 Task: Use indoor maps to help me locate the AMC River East 21 theater within Streeterville.
Action: Key pressed treet
Screenshot: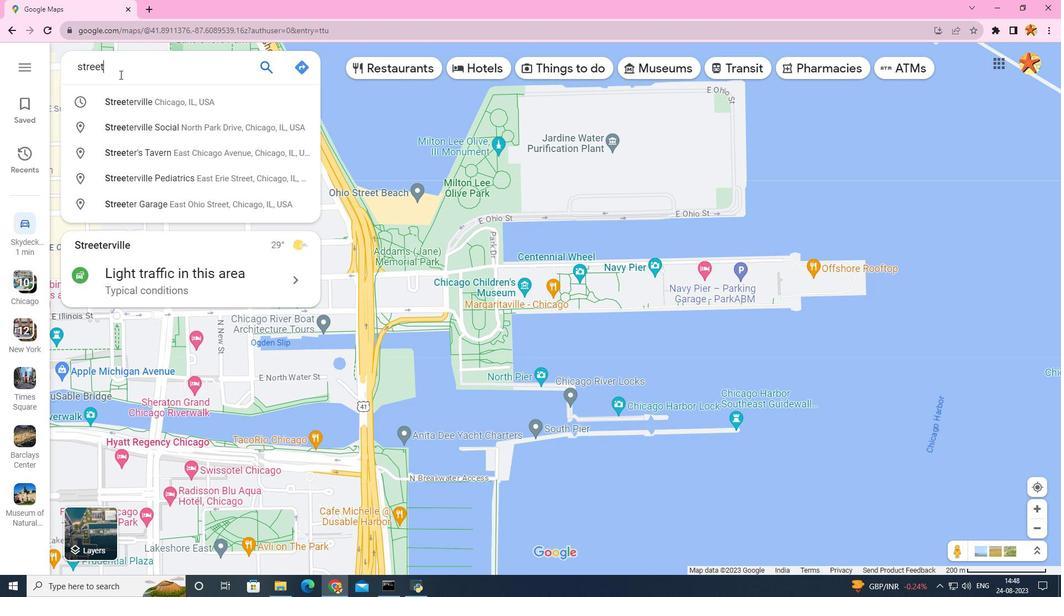 
Action: Mouse moved to (153, 110)
Screenshot: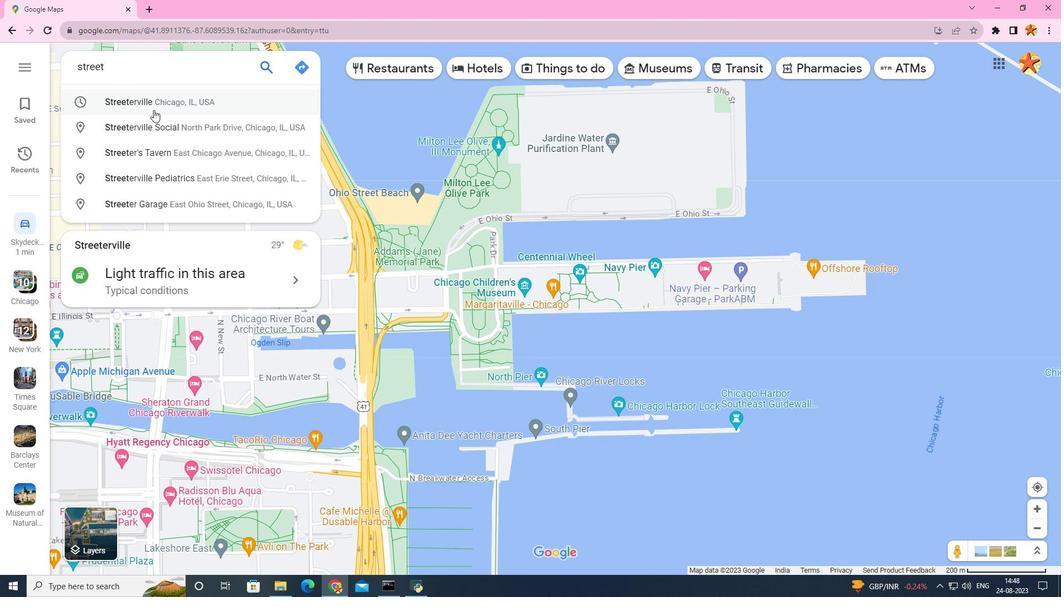 
Action: Mouse pressed left at (153, 110)
Screenshot: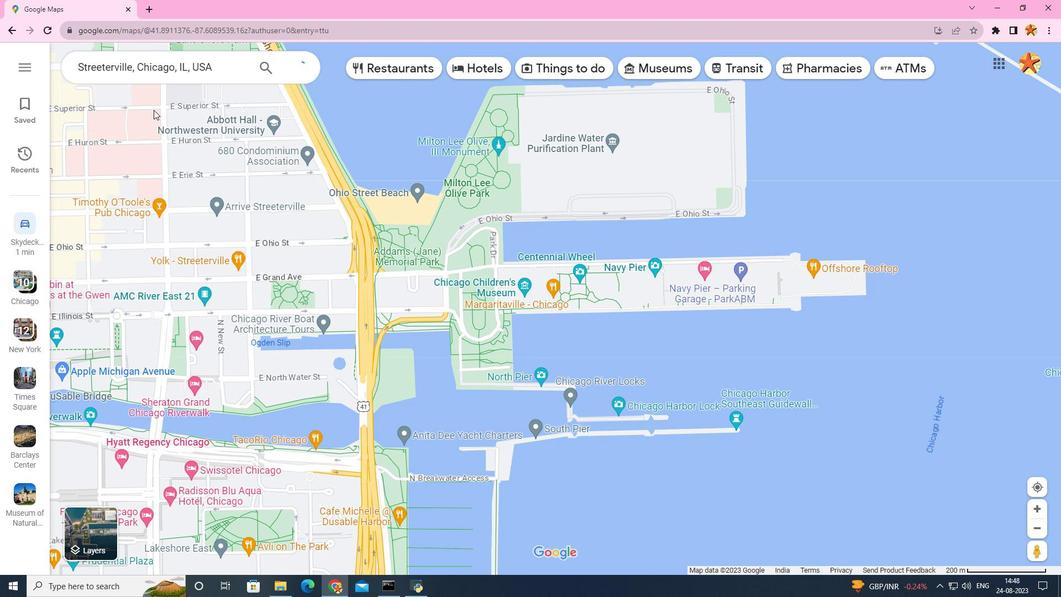 
Action: Mouse moved to (198, 380)
Screenshot: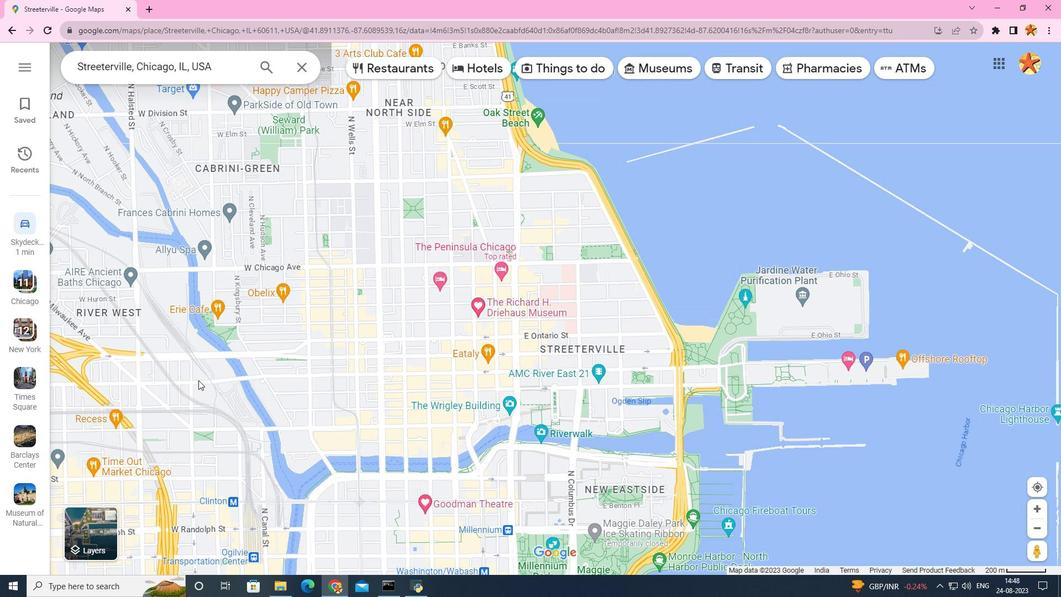 
Action: Mouse scrolled (198, 379) with delta (0, 0)
Screenshot: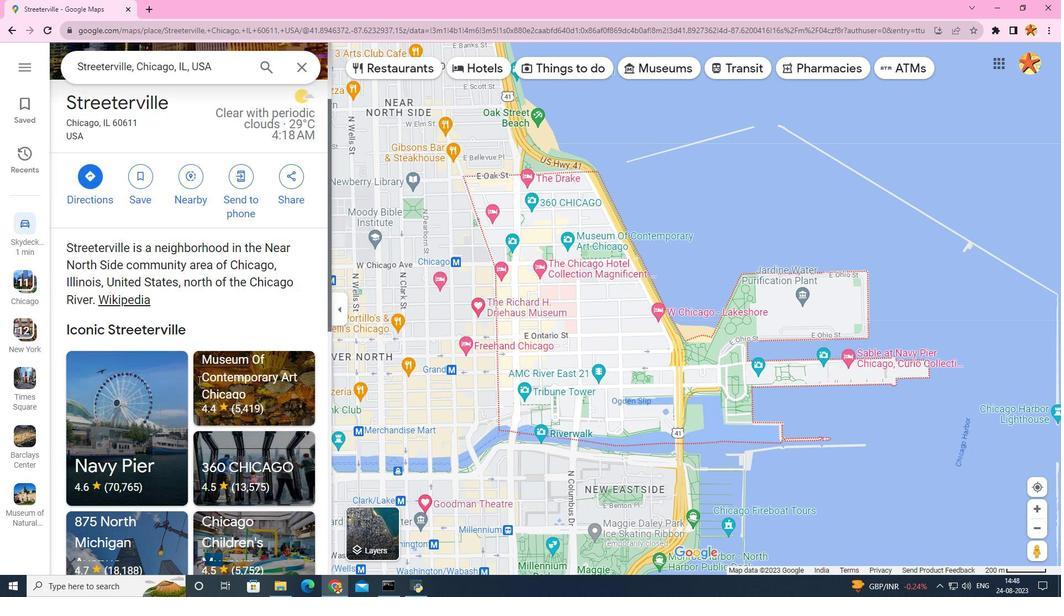 
Action: Mouse scrolled (198, 379) with delta (0, 0)
Screenshot: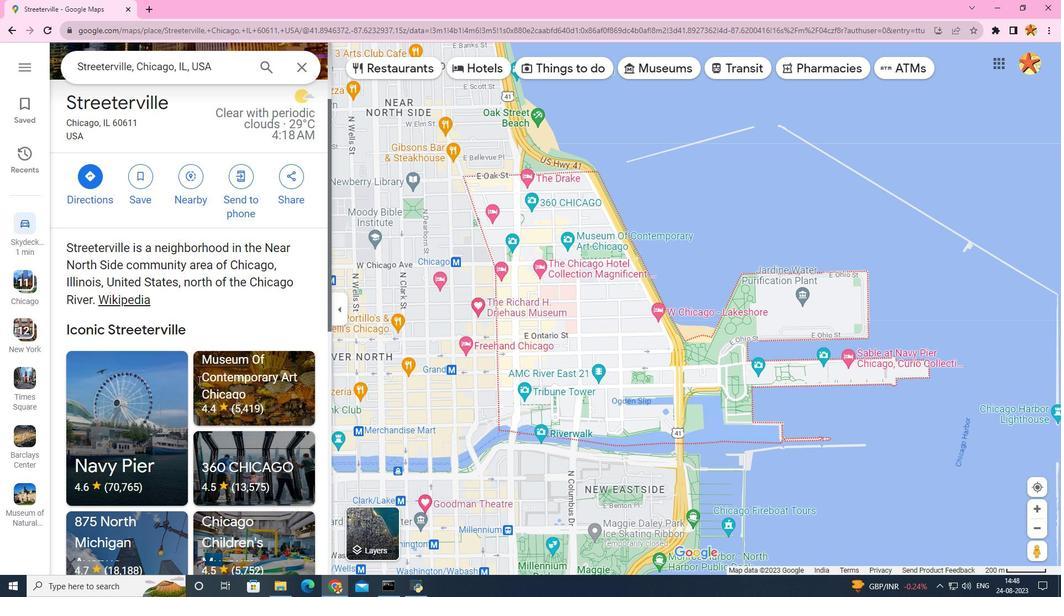 
Action: Mouse scrolled (198, 379) with delta (0, 0)
Screenshot: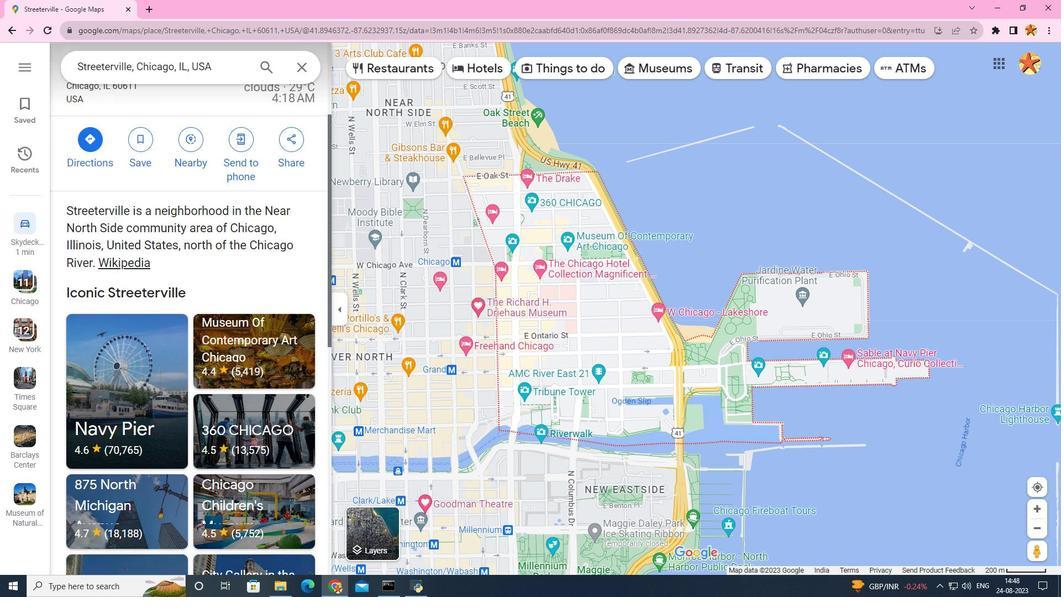 
Action: Mouse scrolled (198, 379) with delta (0, 0)
Screenshot: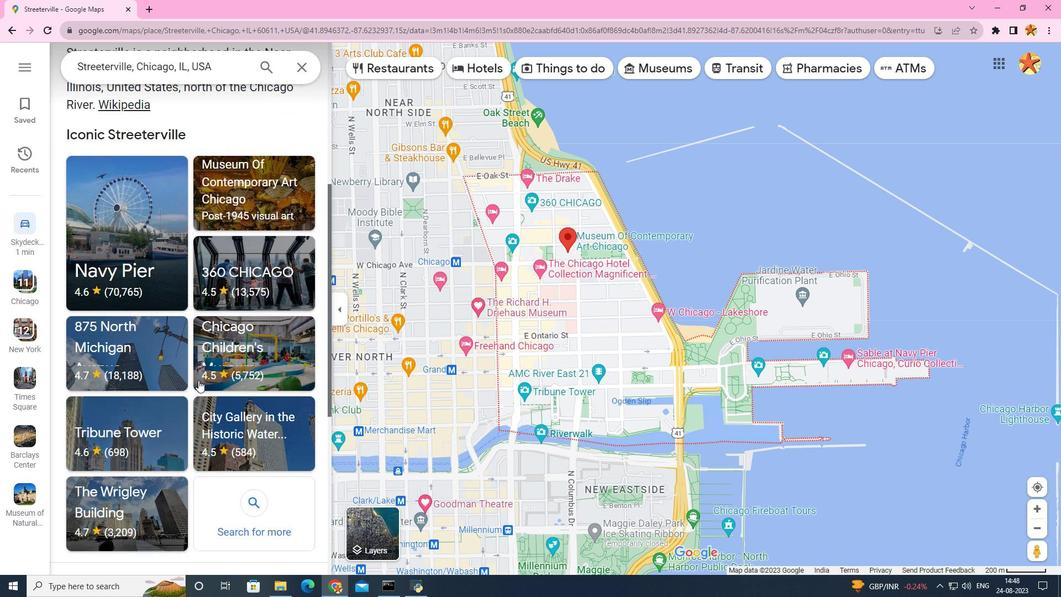
Action: Mouse scrolled (198, 379) with delta (0, 0)
Screenshot: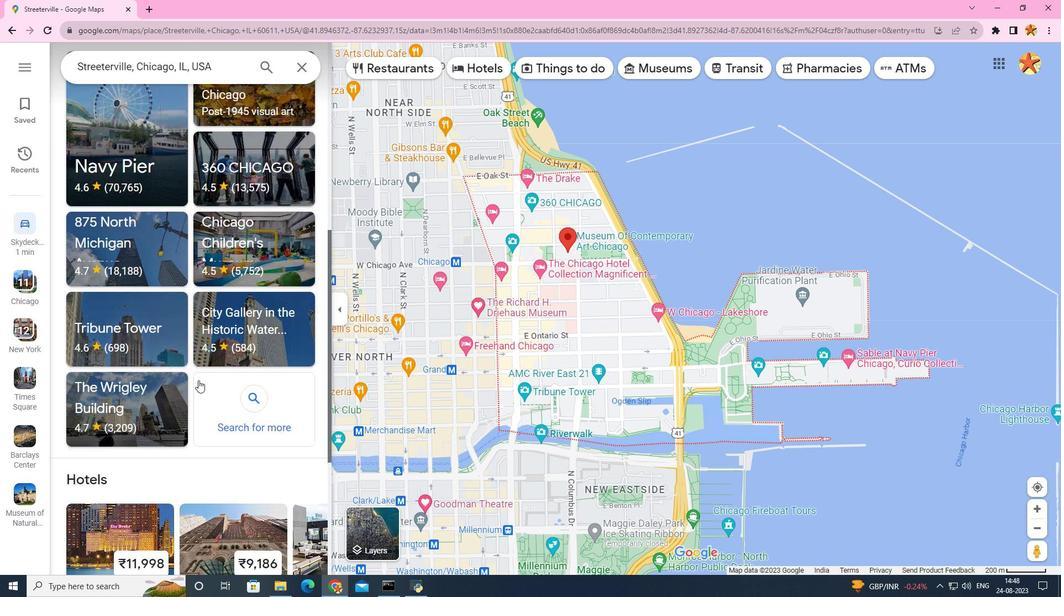 
Action: Mouse scrolled (198, 379) with delta (0, 0)
Screenshot: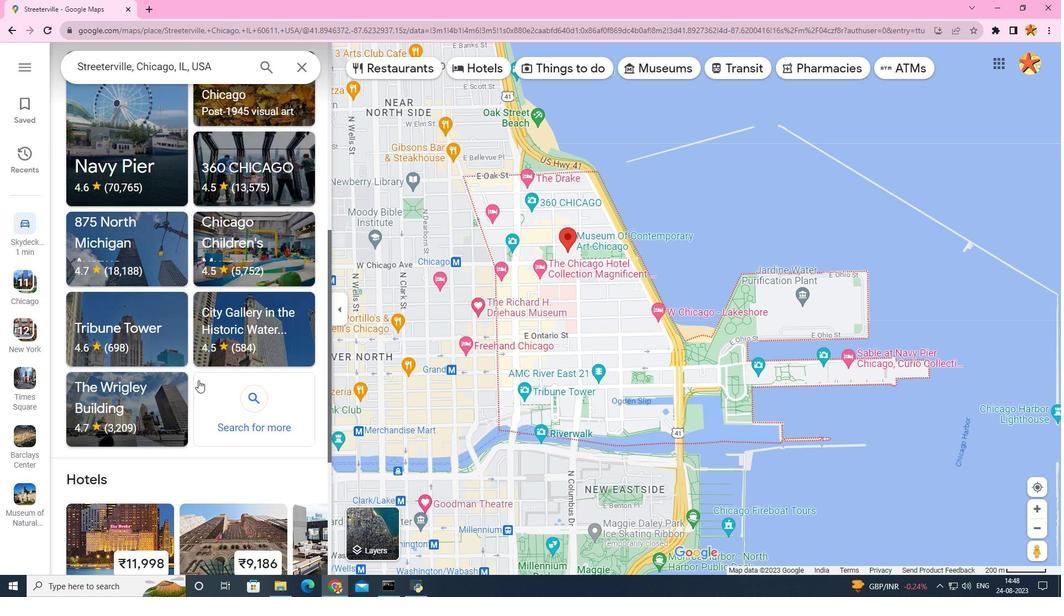 
Action: Mouse scrolled (198, 379) with delta (0, 0)
Screenshot: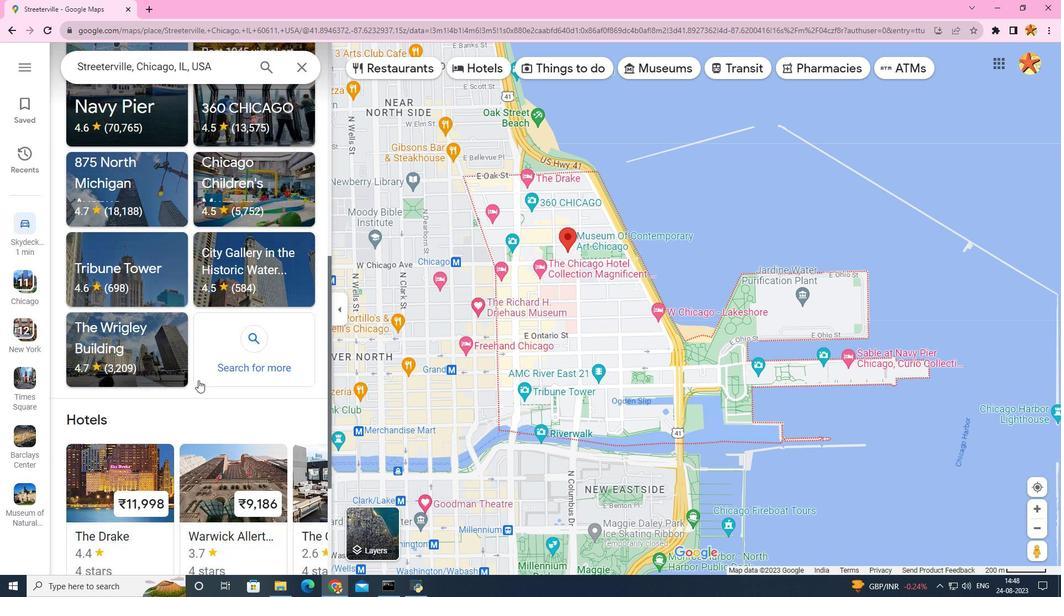 
Action: Mouse scrolled (198, 379) with delta (0, 0)
Screenshot: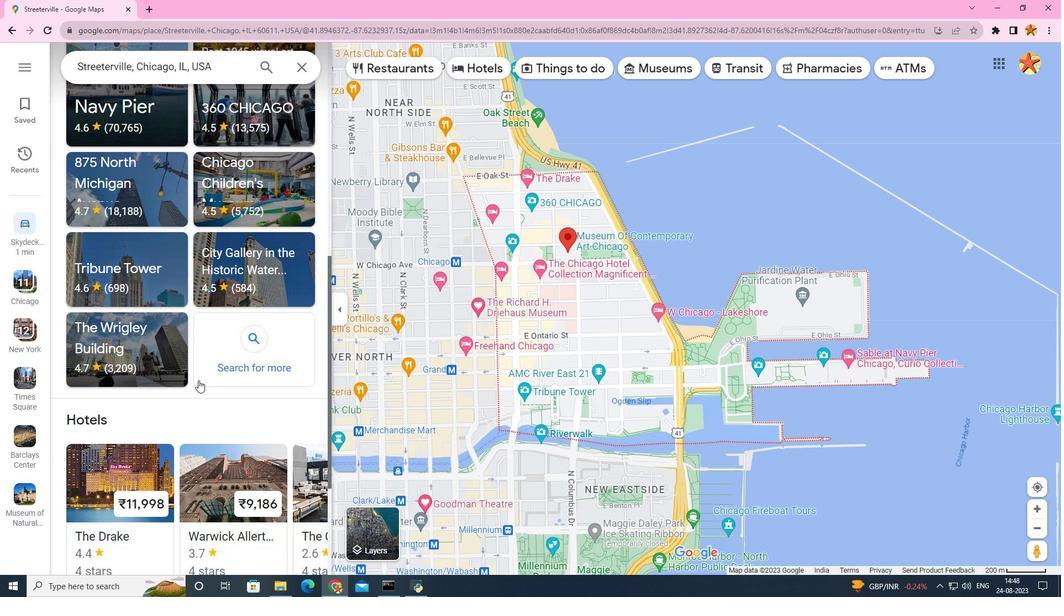 
Action: Mouse scrolled (198, 379) with delta (0, 0)
Screenshot: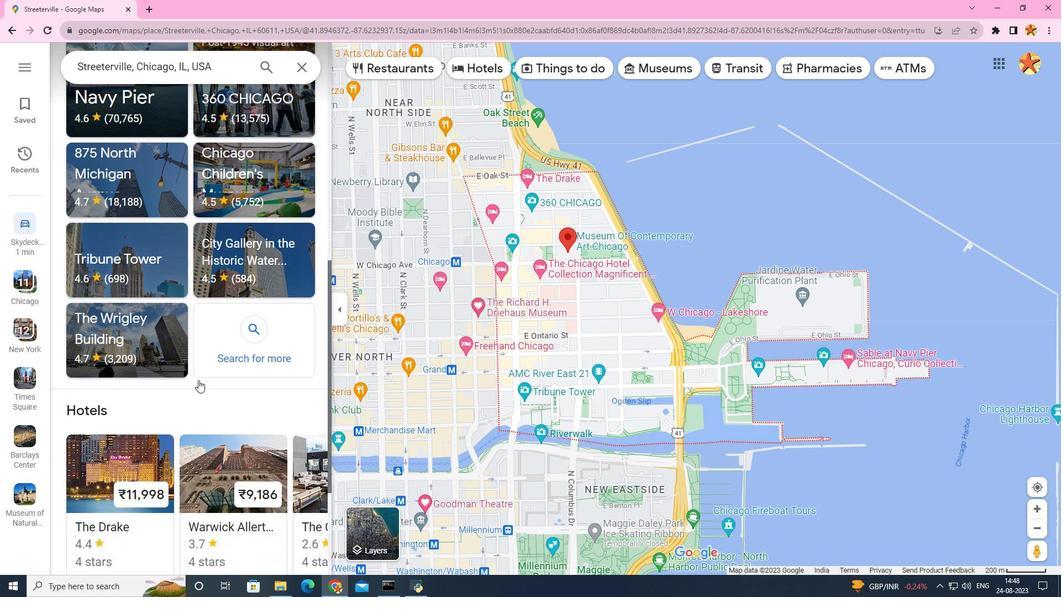 
Action: Mouse scrolled (198, 379) with delta (0, 0)
Screenshot: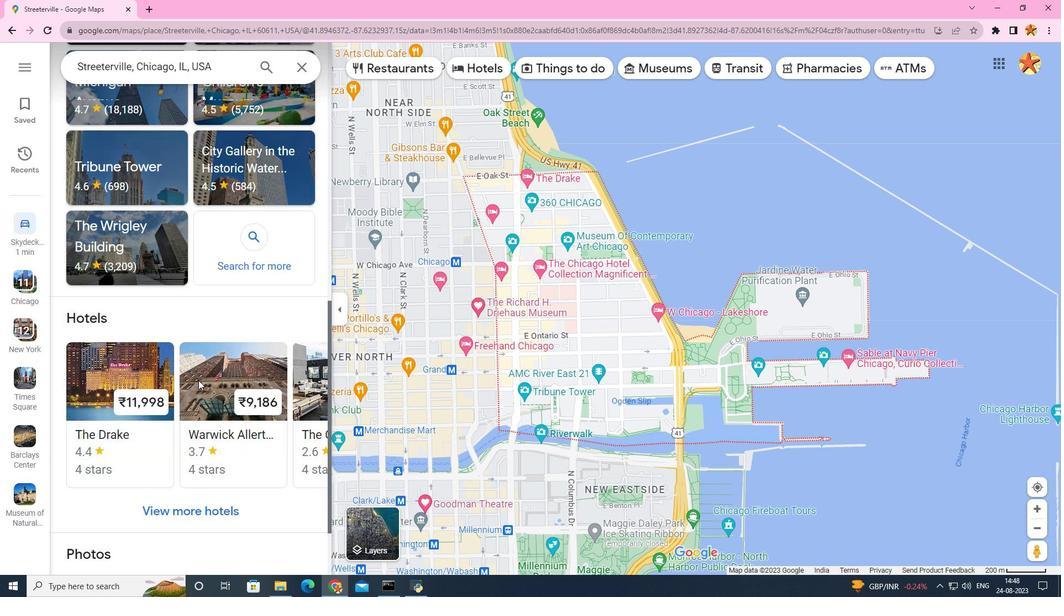 
Action: Mouse scrolled (198, 379) with delta (0, 0)
Screenshot: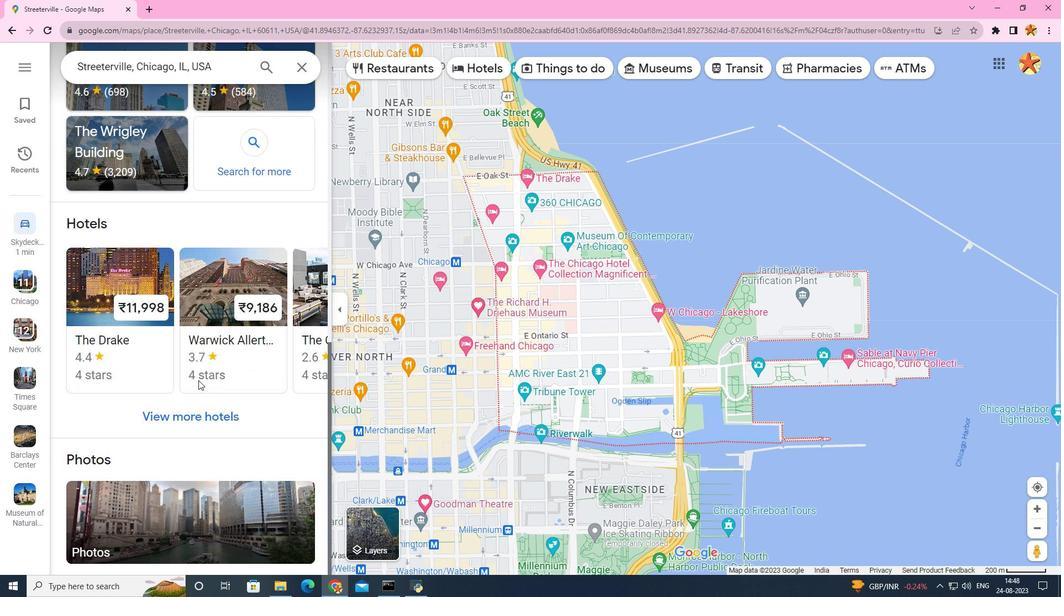 
Action: Mouse scrolled (198, 379) with delta (0, 0)
Screenshot: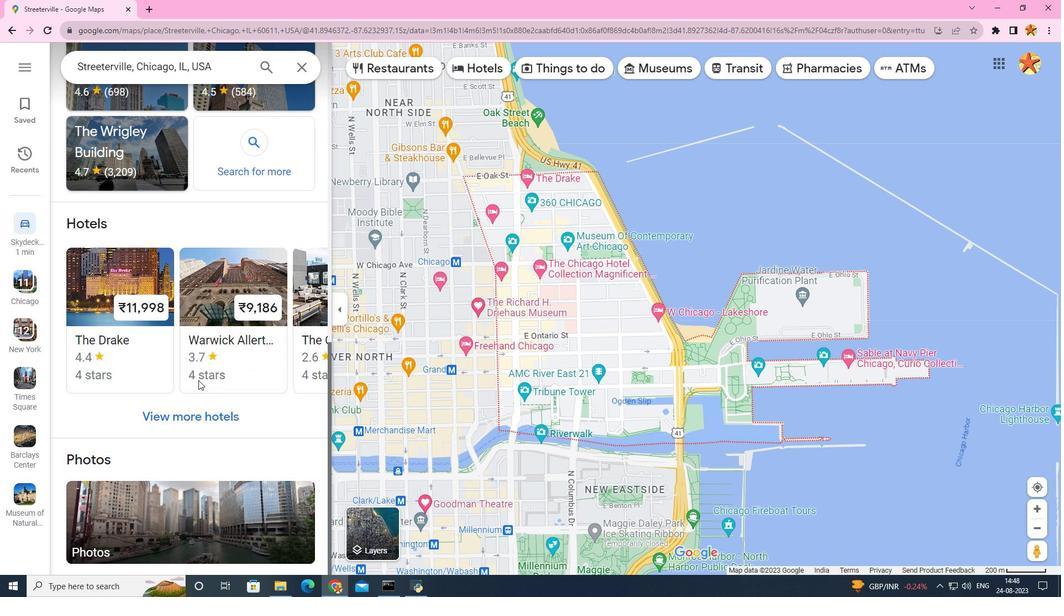 
Action: Mouse scrolled (198, 379) with delta (0, 0)
Screenshot: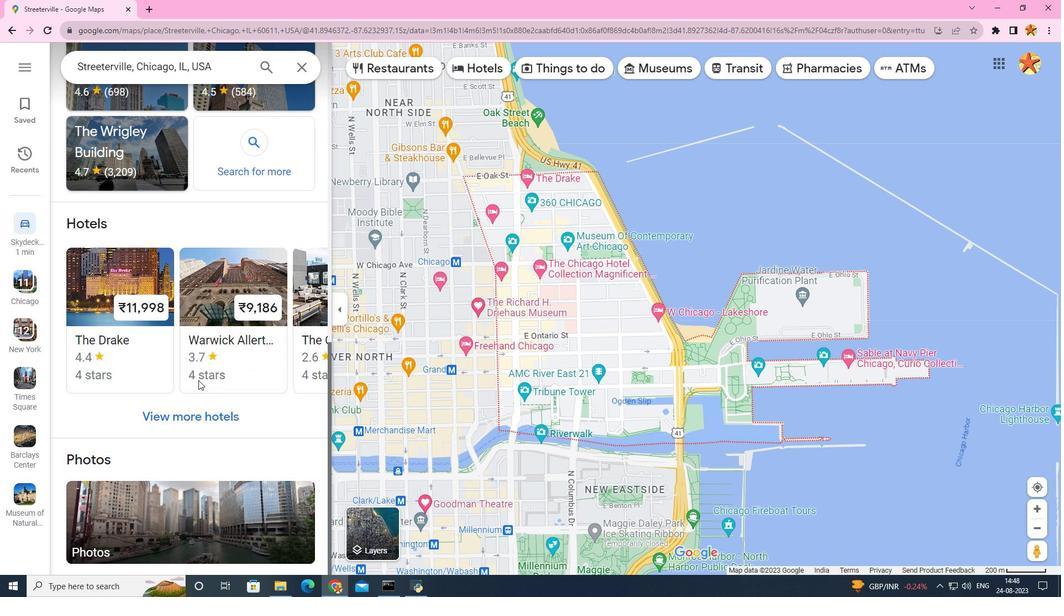 
Action: Mouse scrolled (198, 379) with delta (0, 0)
Screenshot: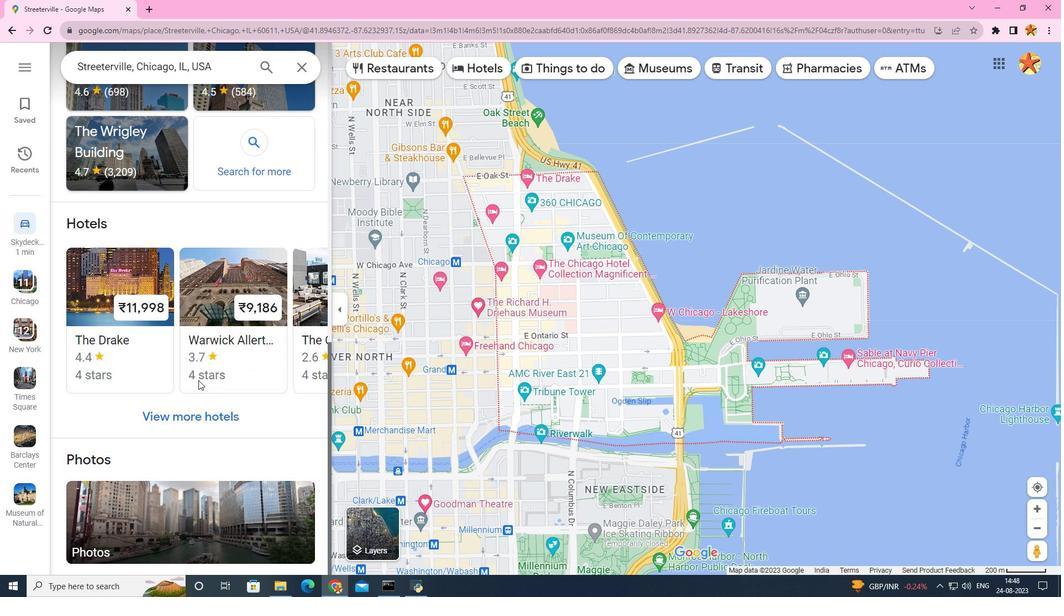 
Action: Mouse scrolled (198, 379) with delta (0, 0)
Screenshot: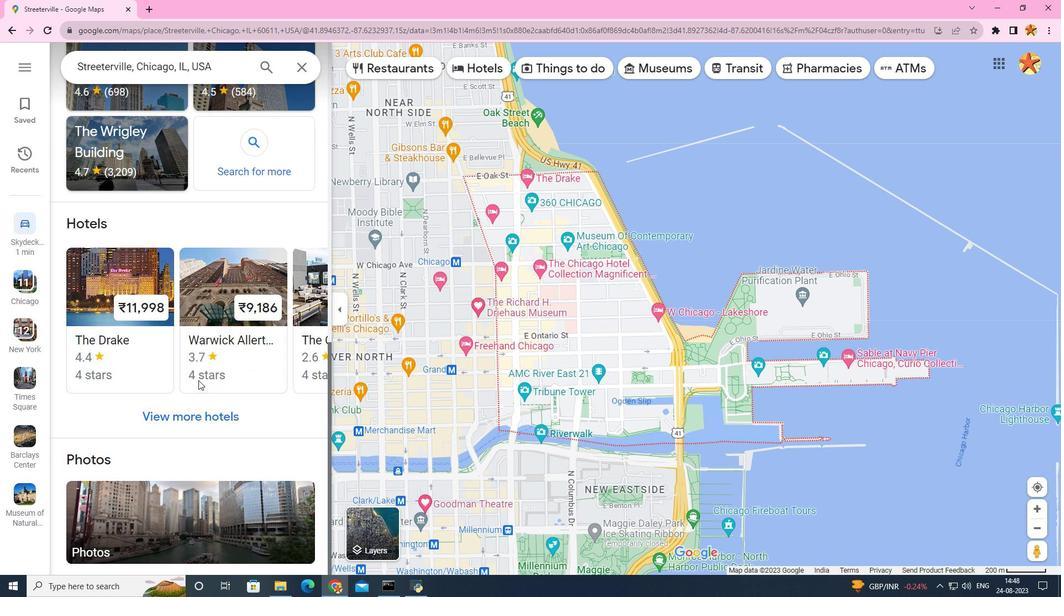 
Action: Mouse scrolled (198, 379) with delta (0, 0)
Screenshot: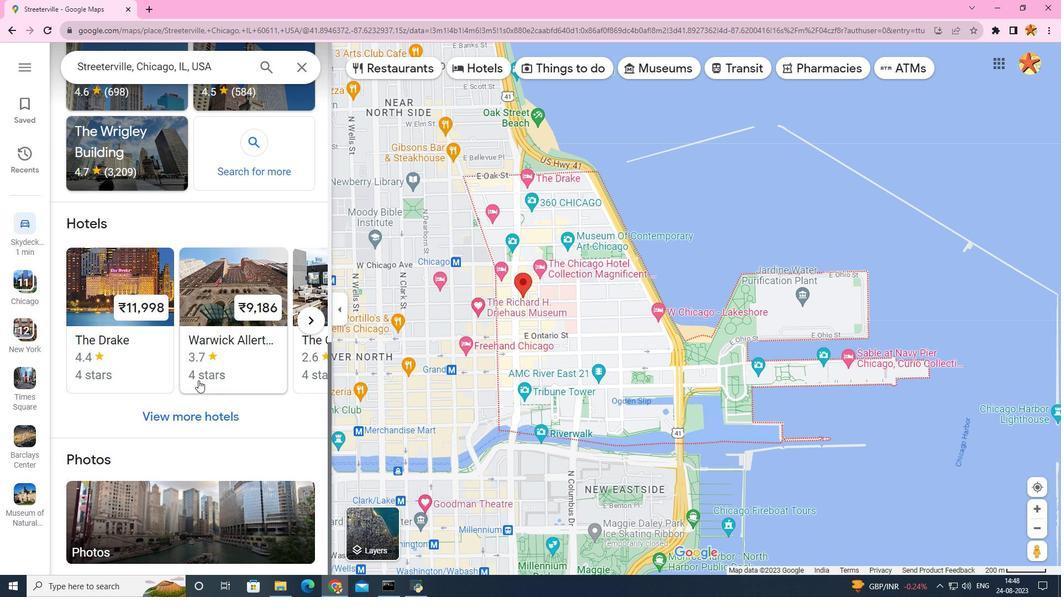 
Action: Mouse scrolled (198, 379) with delta (0, 0)
Screenshot: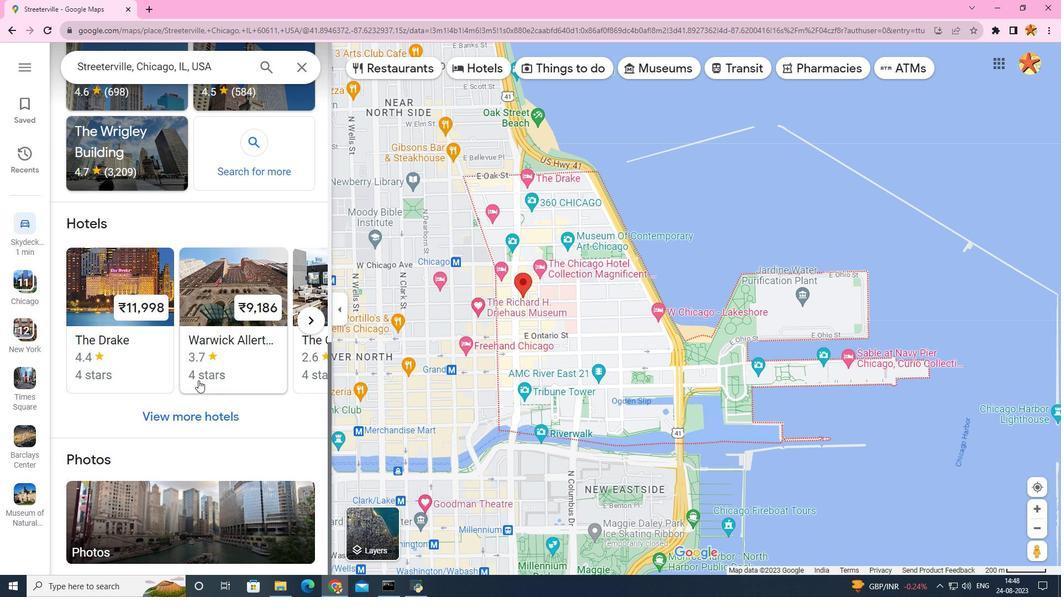 
Action: Mouse scrolled (198, 379) with delta (0, 0)
Screenshot: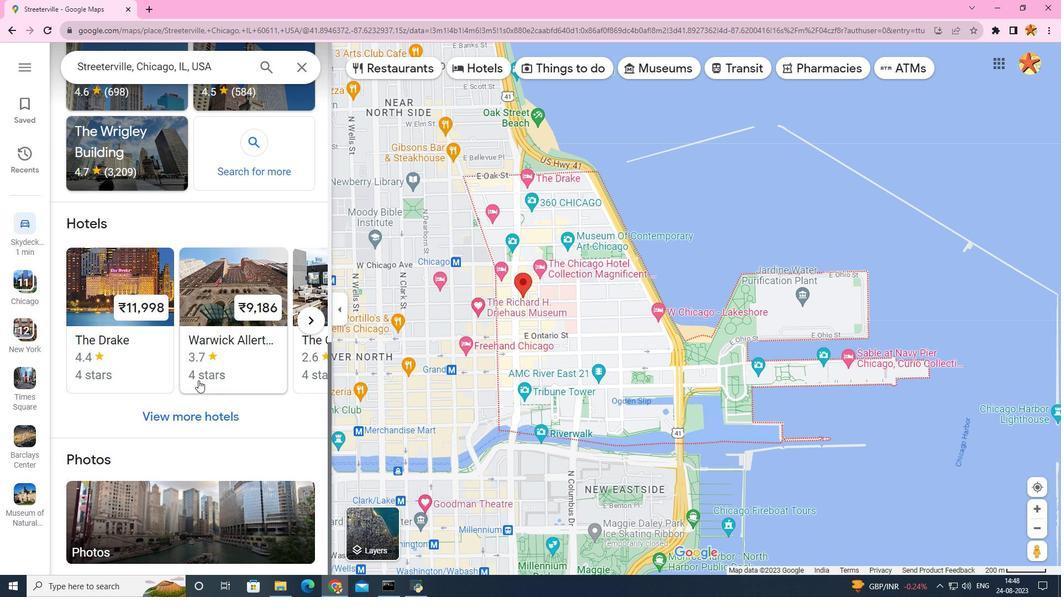 
Action: Mouse scrolled (198, 379) with delta (0, 0)
Screenshot: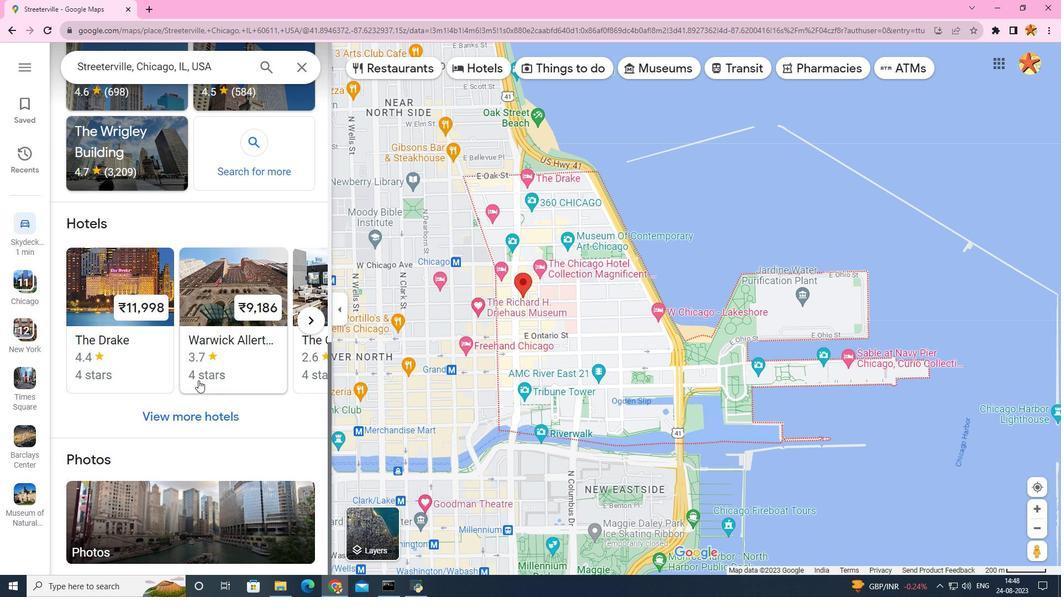 
Action: Mouse scrolled (198, 379) with delta (0, 0)
Screenshot: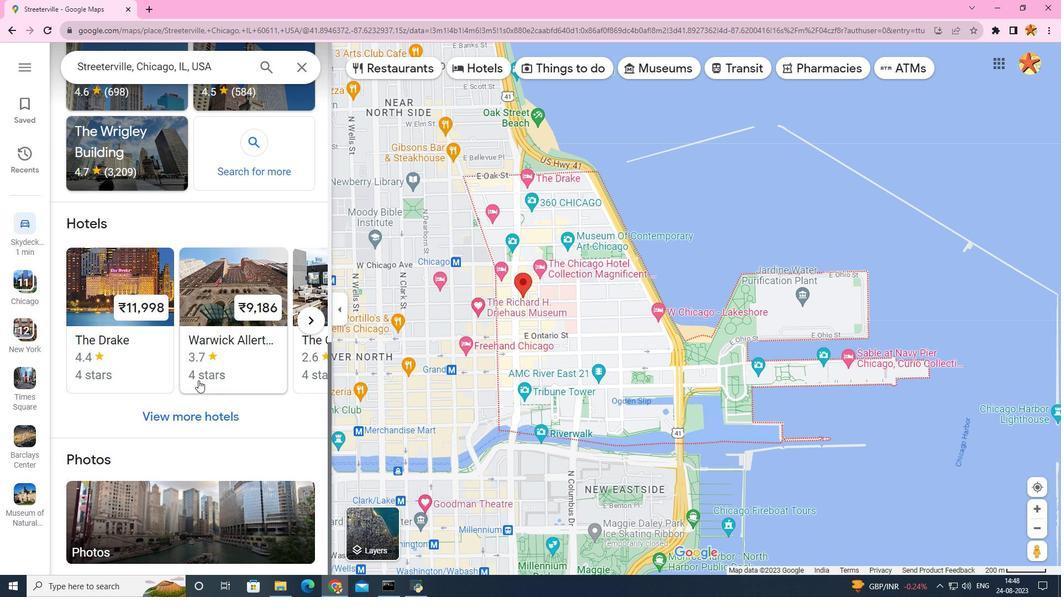 
Action: Mouse scrolled (198, 379) with delta (0, 0)
Screenshot: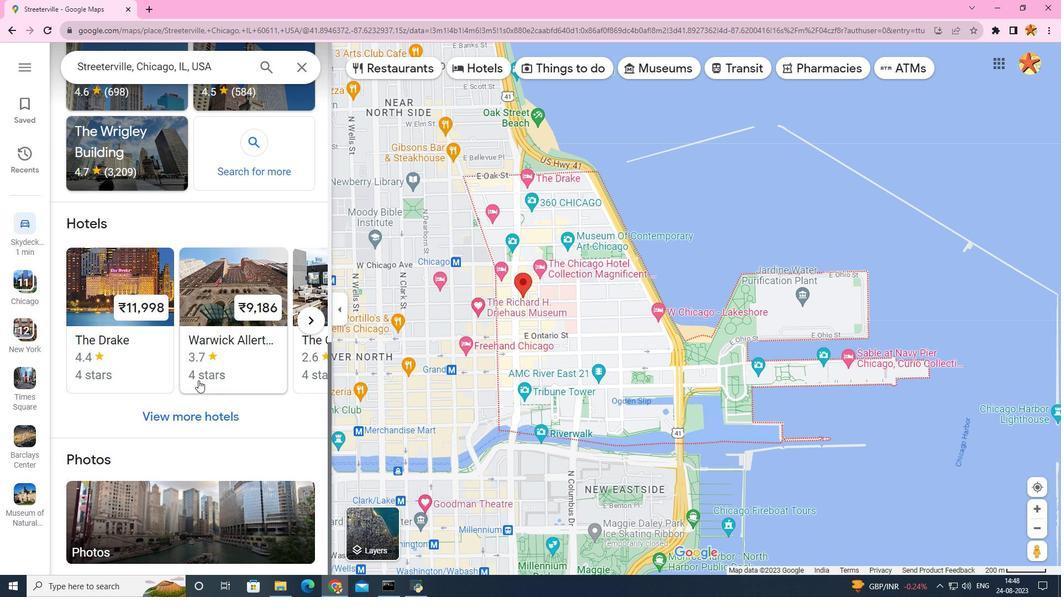 
Action: Mouse scrolled (198, 379) with delta (0, 0)
Screenshot: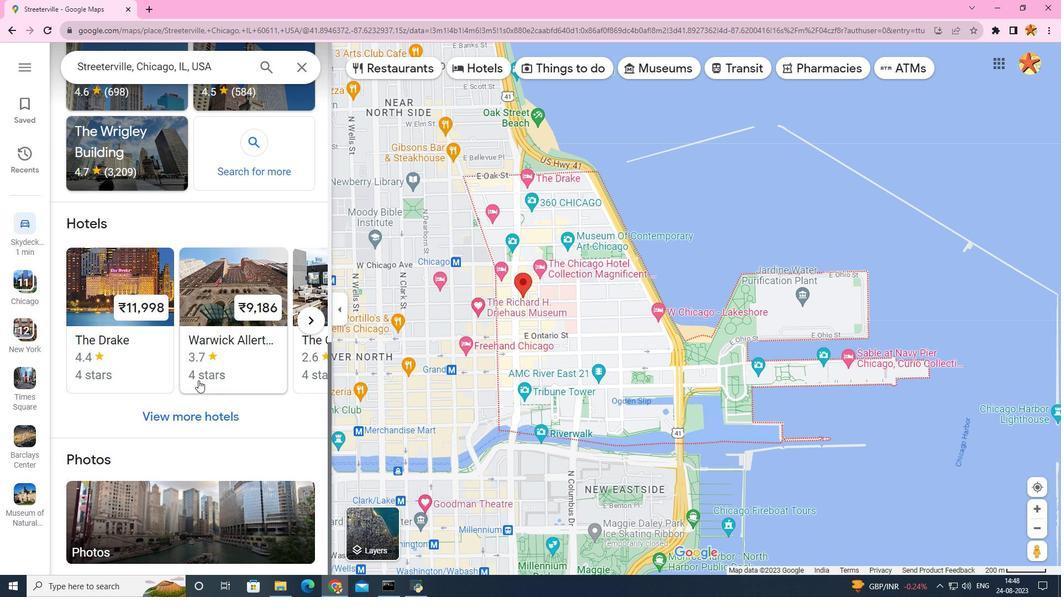 
Action: Mouse scrolled (198, 379) with delta (0, 0)
Screenshot: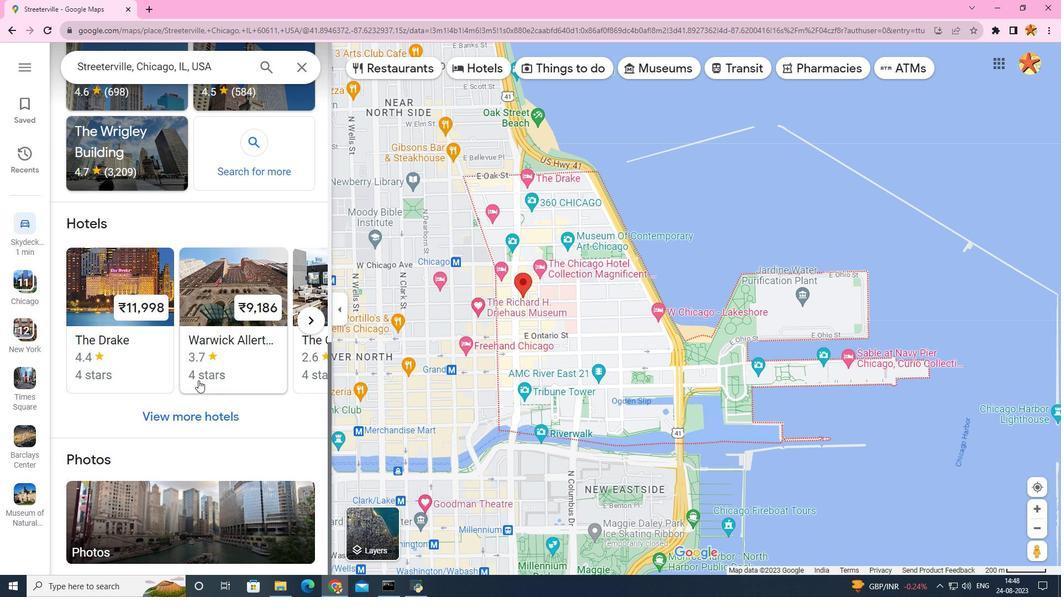 
Action: Mouse scrolled (198, 379) with delta (0, 0)
Screenshot: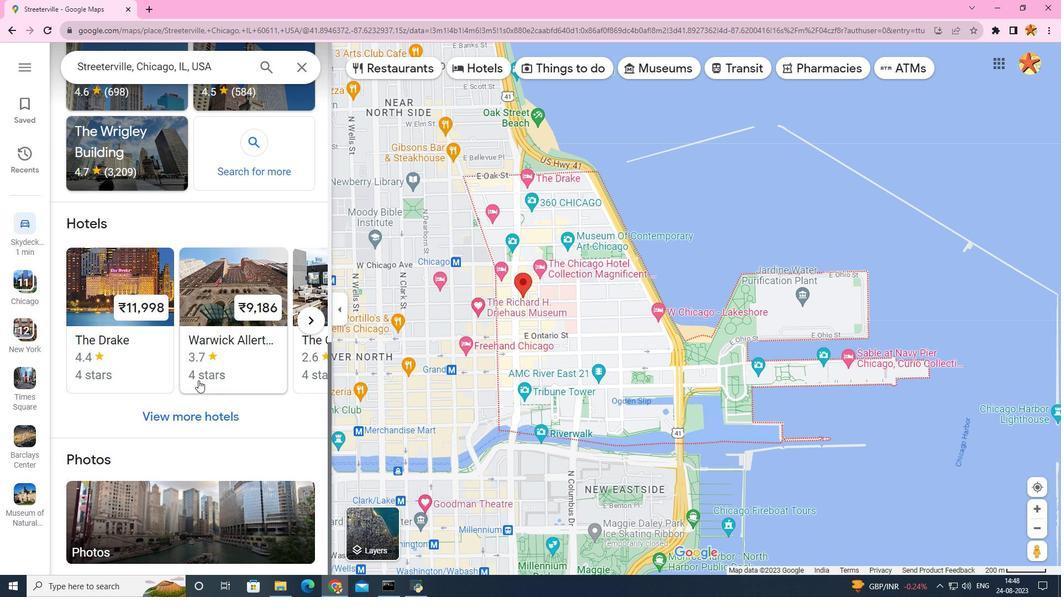 
Action: Mouse scrolled (198, 379) with delta (0, 0)
Screenshot: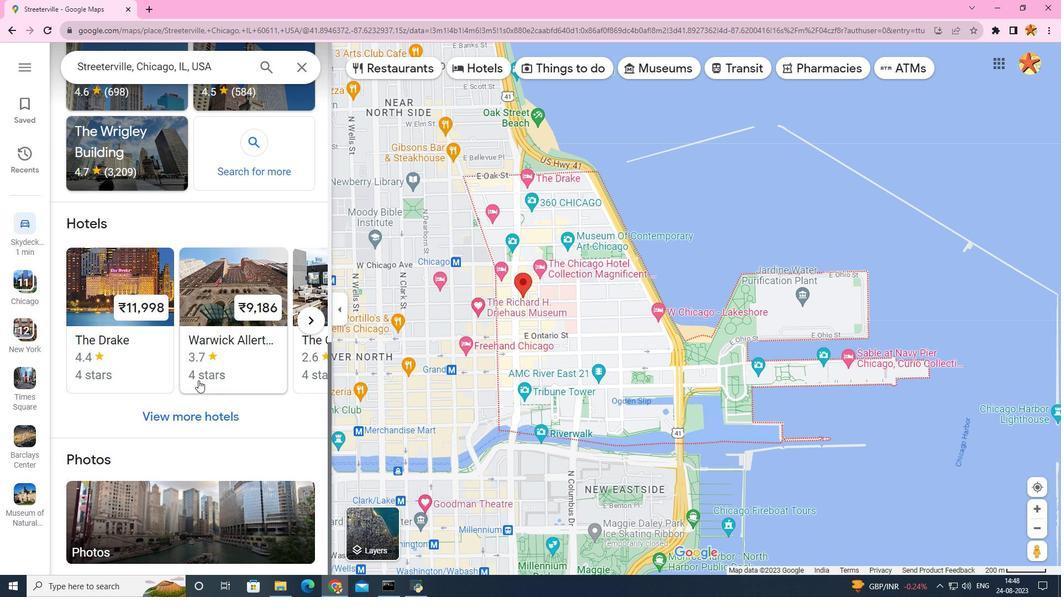 
Action: Mouse scrolled (198, 379) with delta (0, 0)
Screenshot: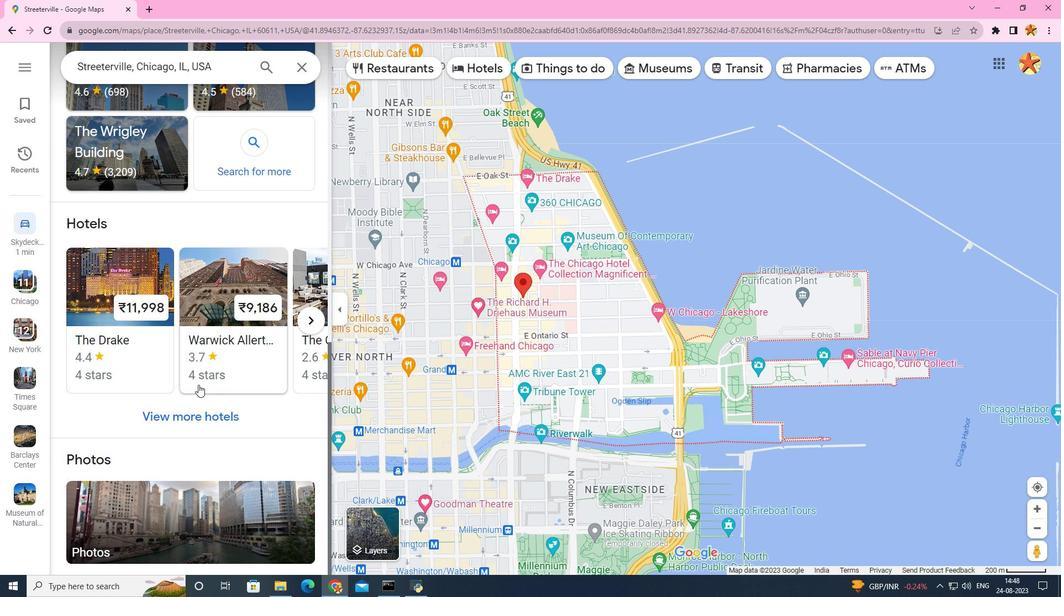 
Action: Mouse moved to (221, 468)
Screenshot: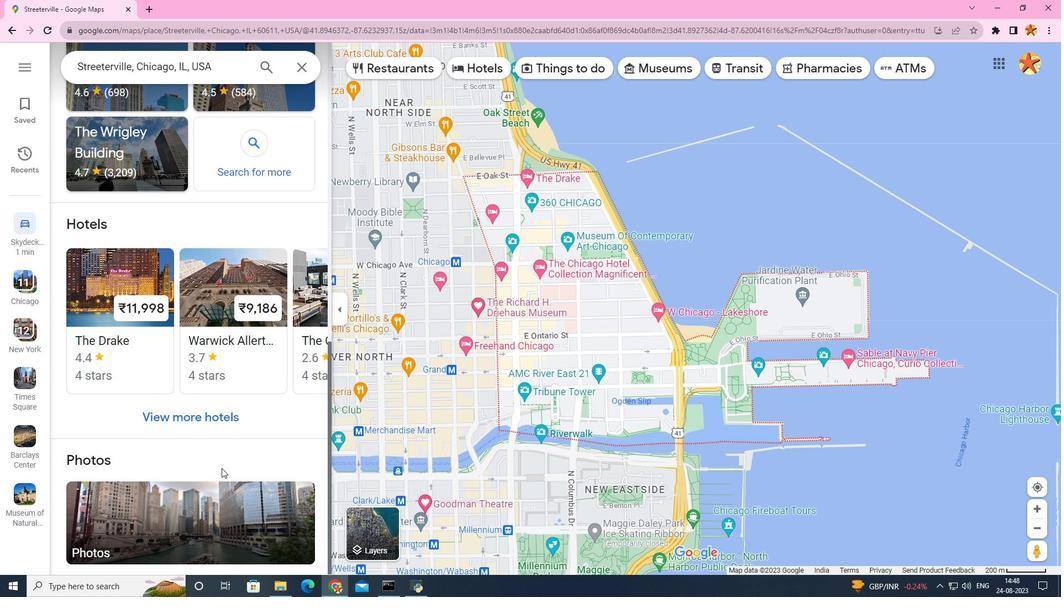 
Action: Mouse scrolled (221, 468) with delta (0, 0)
Screenshot: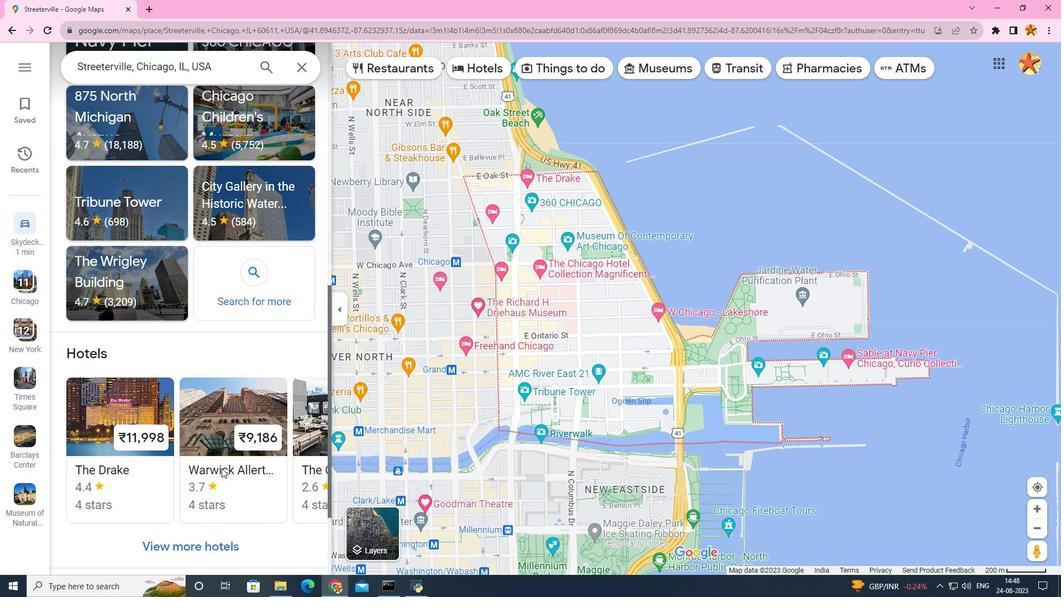 
Action: Mouse scrolled (221, 468) with delta (0, 0)
Screenshot: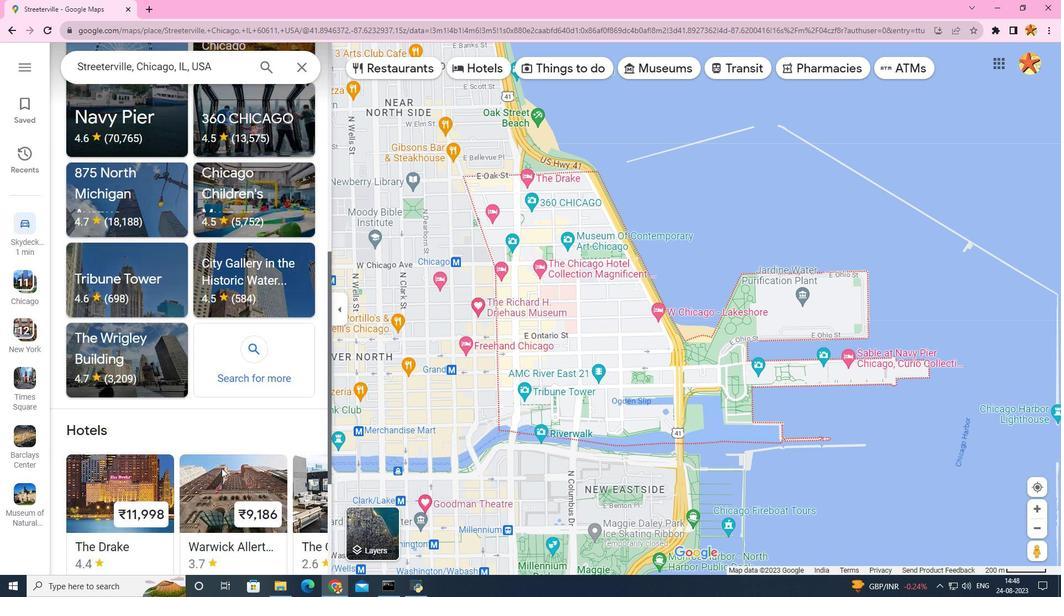 
Action: Mouse scrolled (221, 468) with delta (0, 0)
Screenshot: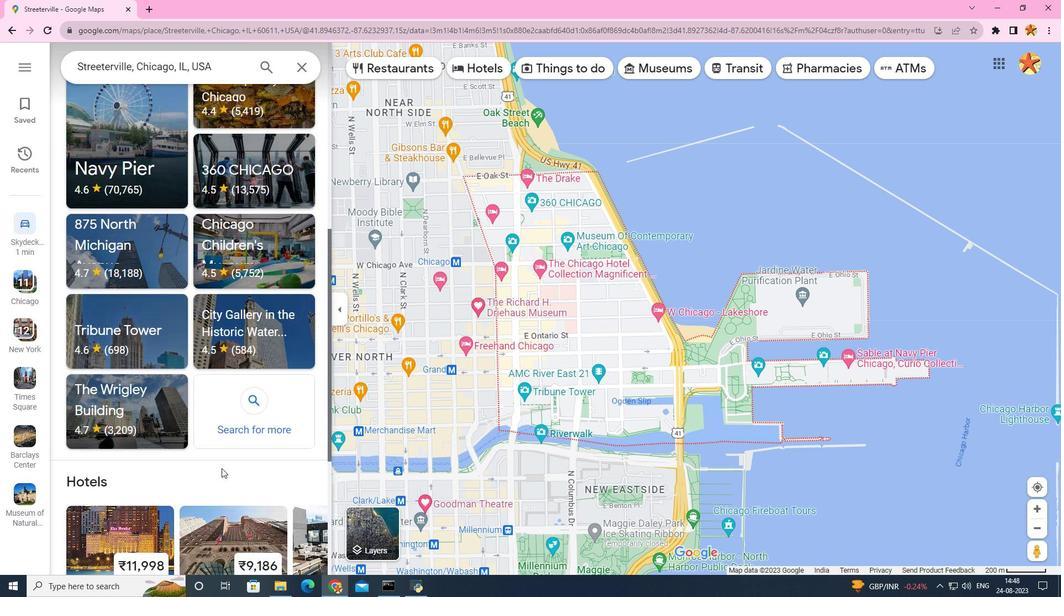 
Action: Mouse scrolled (221, 468) with delta (0, 0)
Screenshot: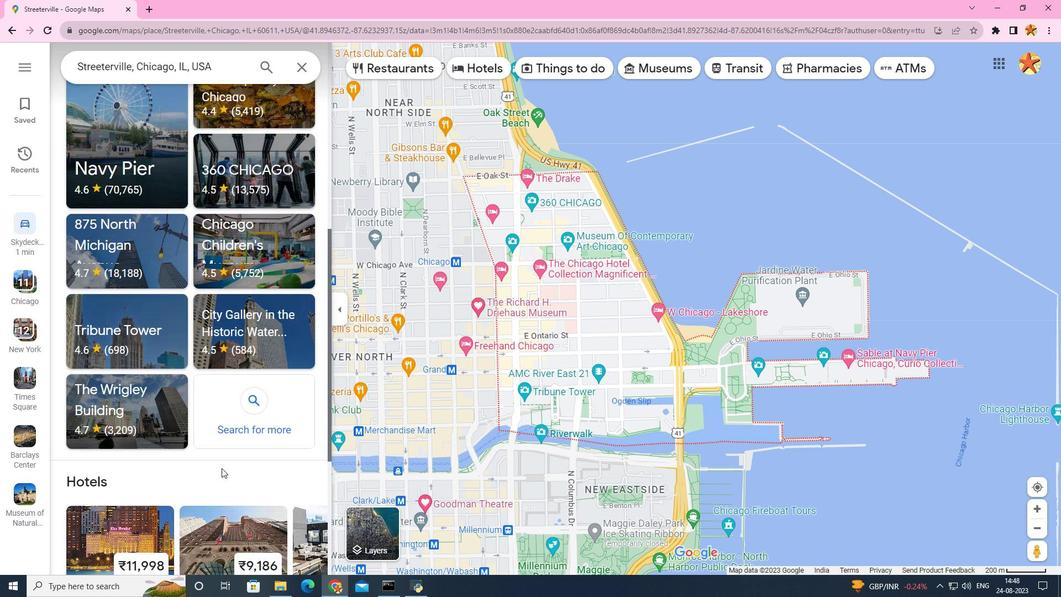 
Action: Mouse scrolled (221, 468) with delta (0, 0)
Screenshot: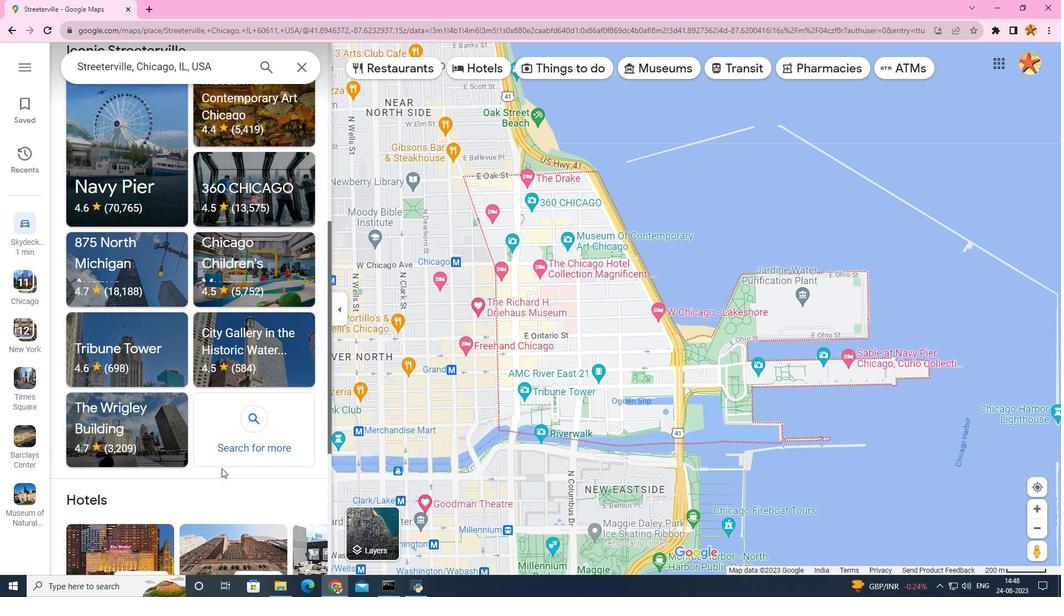 
Action: Mouse scrolled (221, 468) with delta (0, 0)
Screenshot: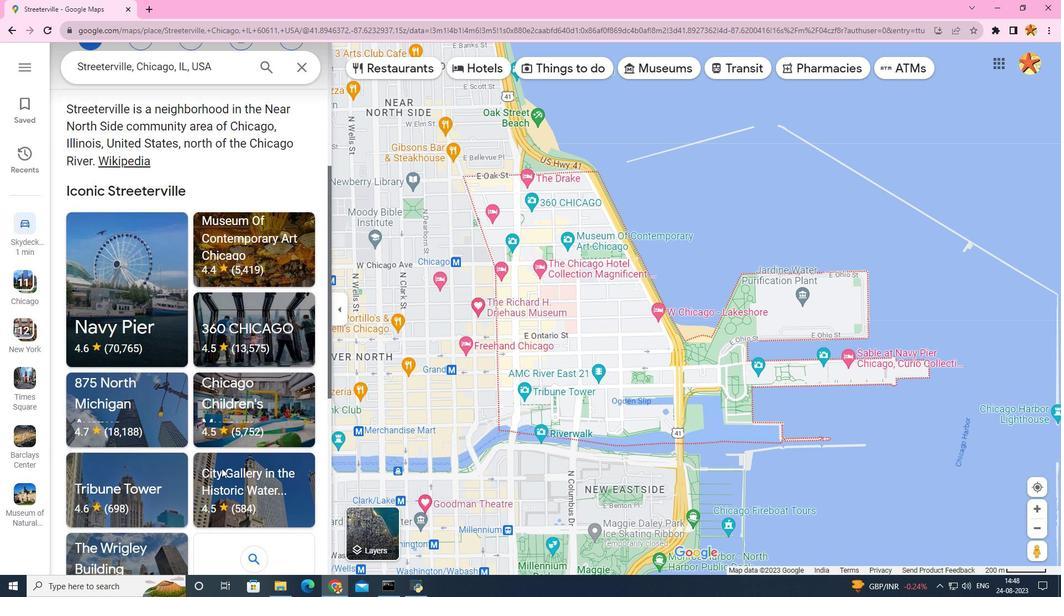 
Action: Mouse scrolled (221, 468) with delta (0, 0)
Screenshot: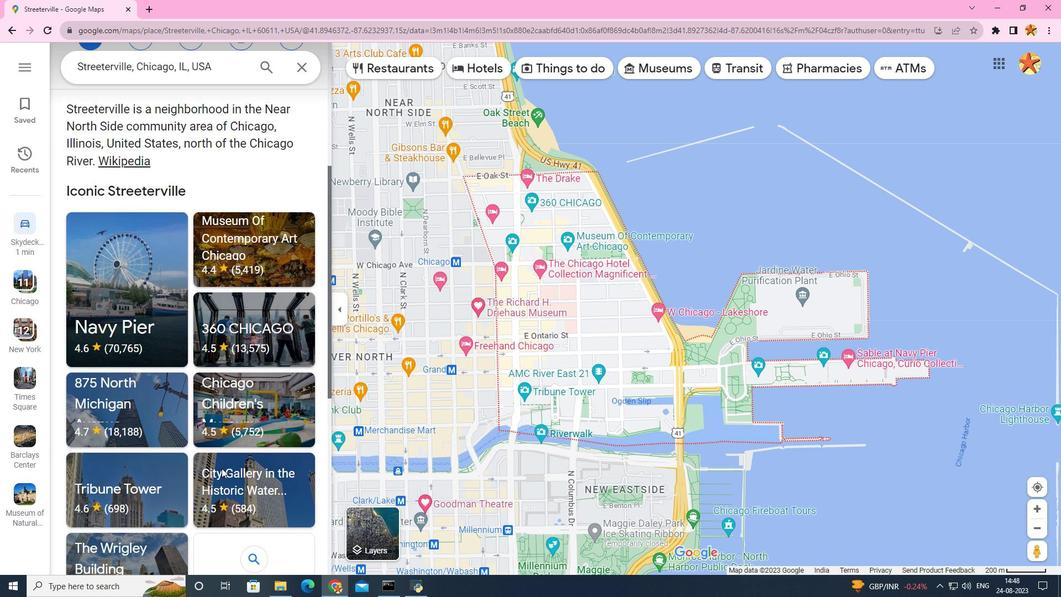 
Action: Mouse scrolled (221, 468) with delta (0, 0)
Screenshot: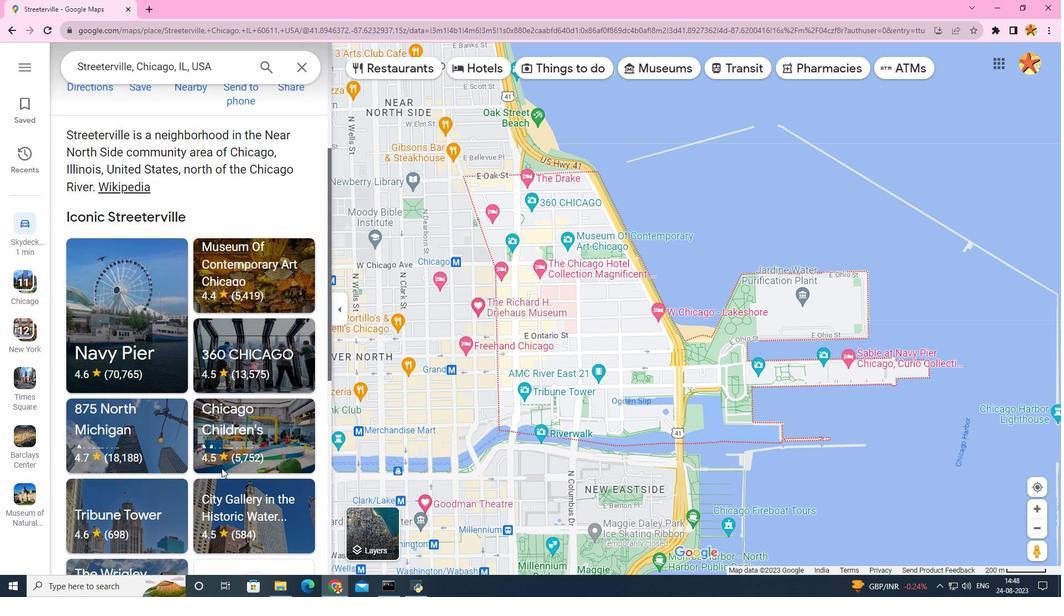 
Action: Mouse scrolled (221, 468) with delta (0, 0)
Screenshot: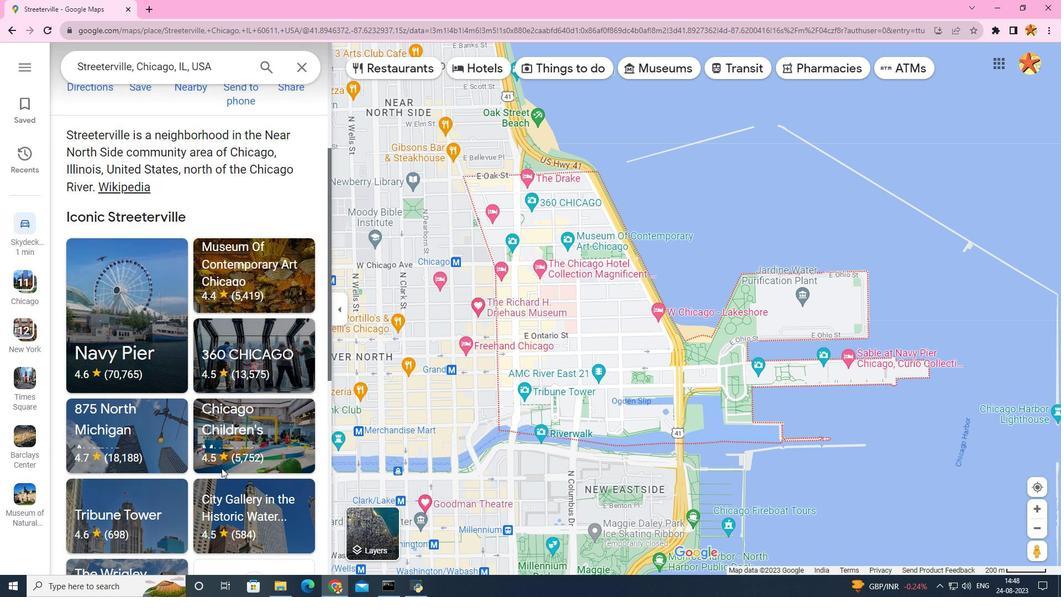 
Action: Mouse scrolled (221, 468) with delta (0, 0)
Screenshot: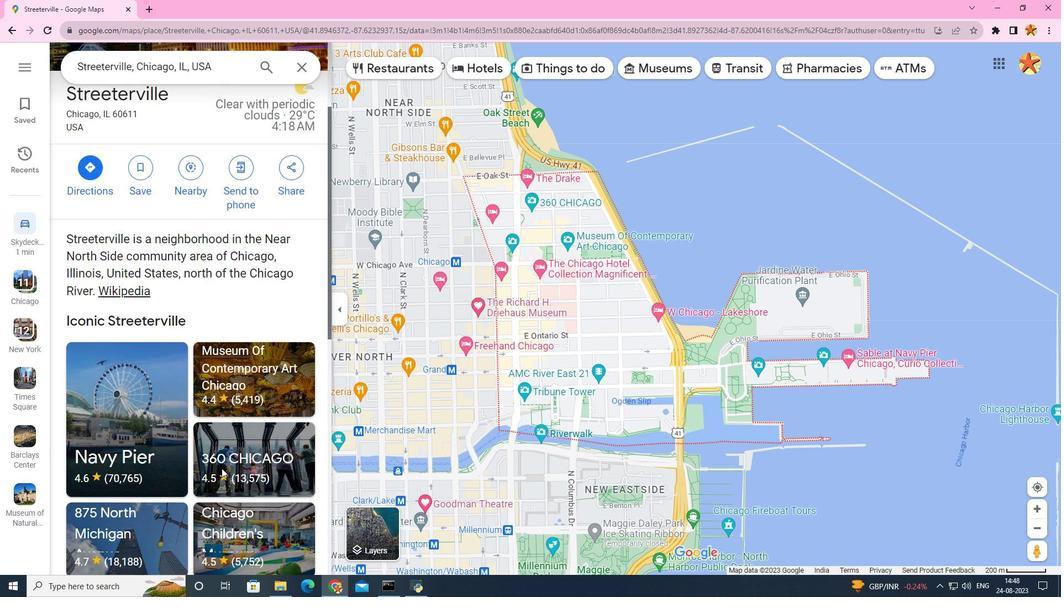 
Action: Mouse scrolled (221, 468) with delta (0, 0)
Screenshot: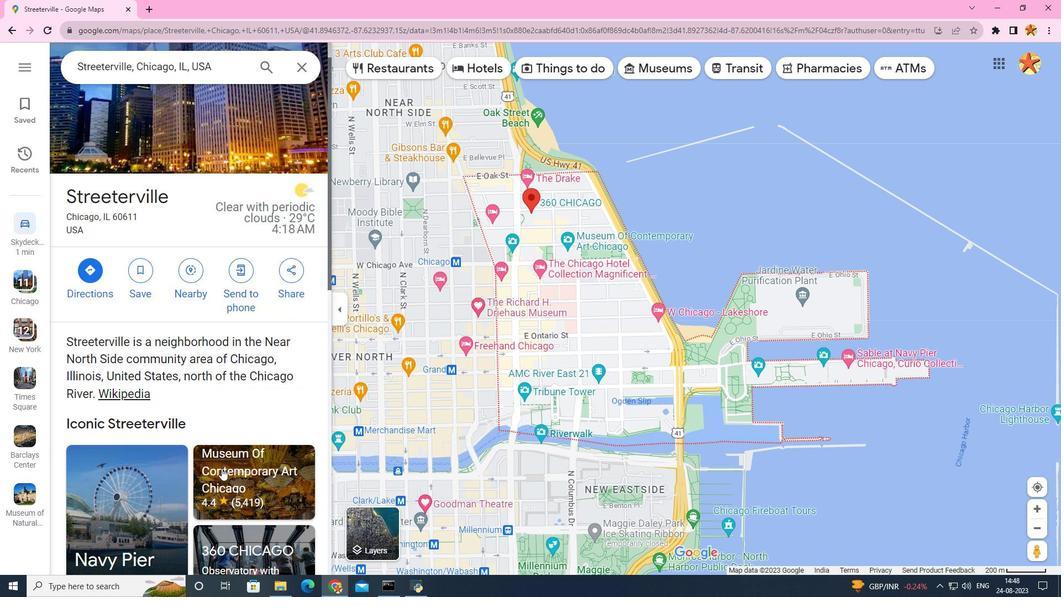 
Action: Mouse scrolled (221, 468) with delta (0, 0)
Screenshot: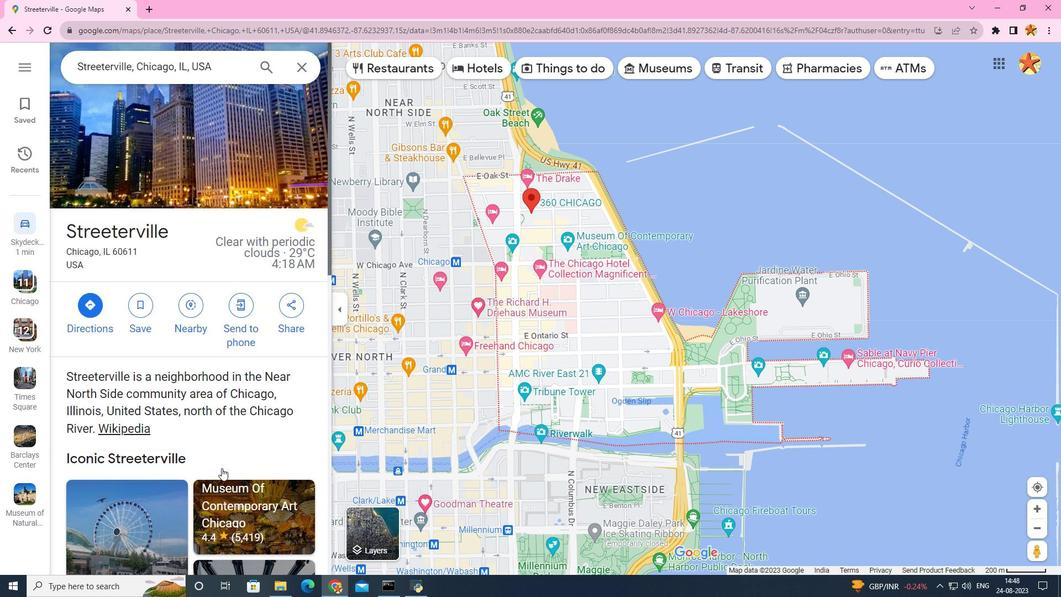 
Action: Mouse scrolled (221, 468) with delta (0, 0)
Screenshot: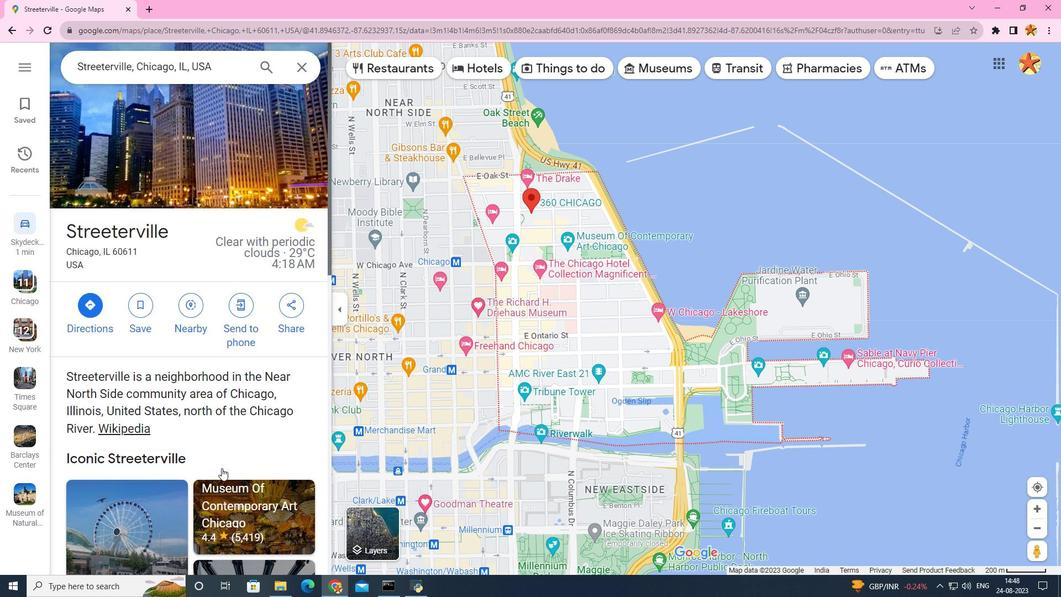 
Action: Mouse scrolled (221, 468) with delta (0, 0)
Screenshot: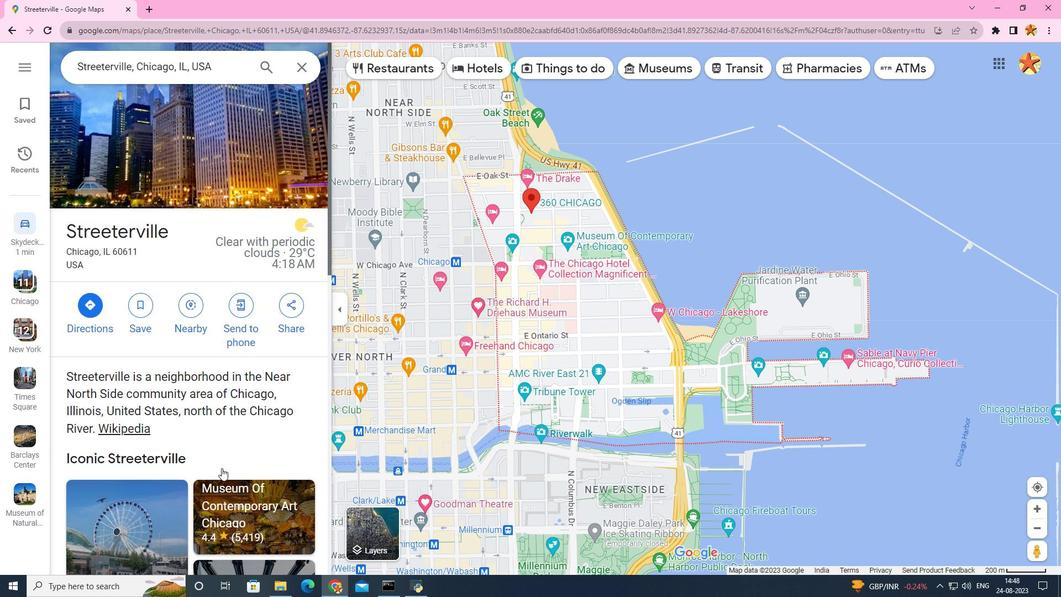 
Action: Mouse scrolled (221, 468) with delta (0, 0)
Screenshot: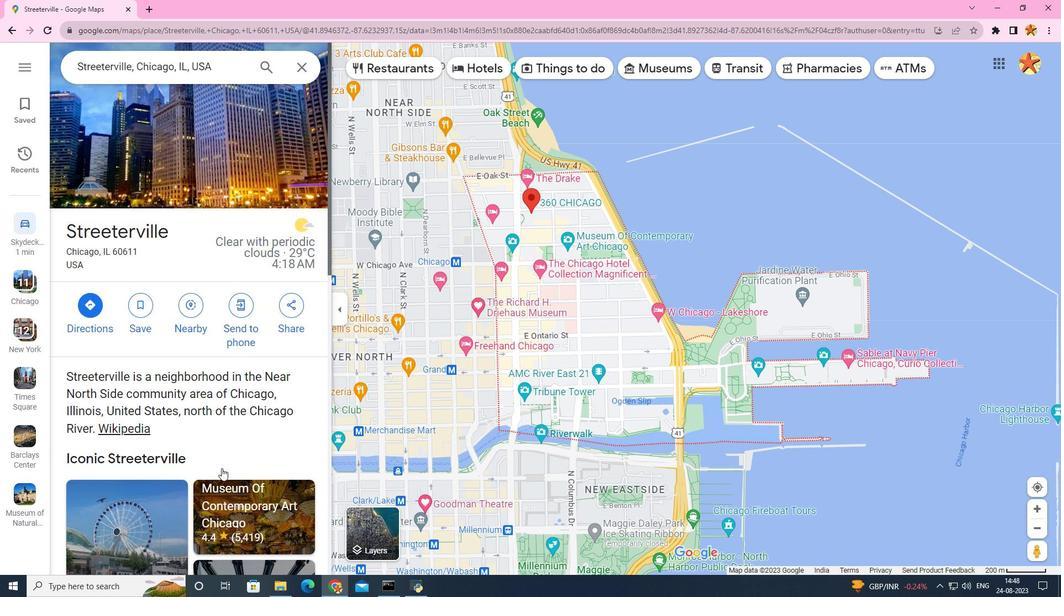 
Action: Mouse scrolled (221, 467) with delta (0, 0)
Screenshot: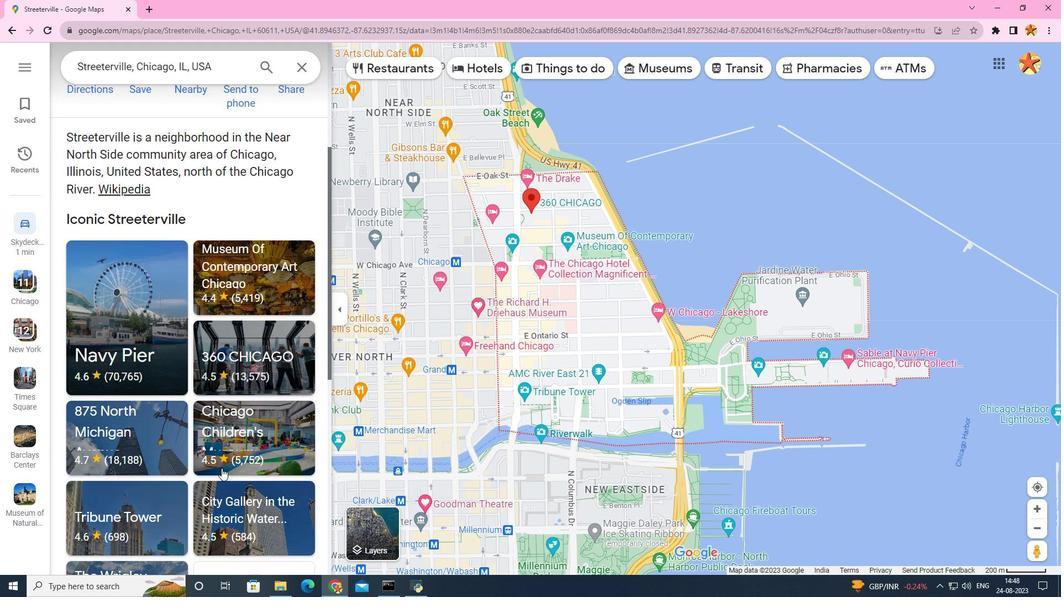 
Action: Mouse scrolled (221, 467) with delta (0, 0)
Screenshot: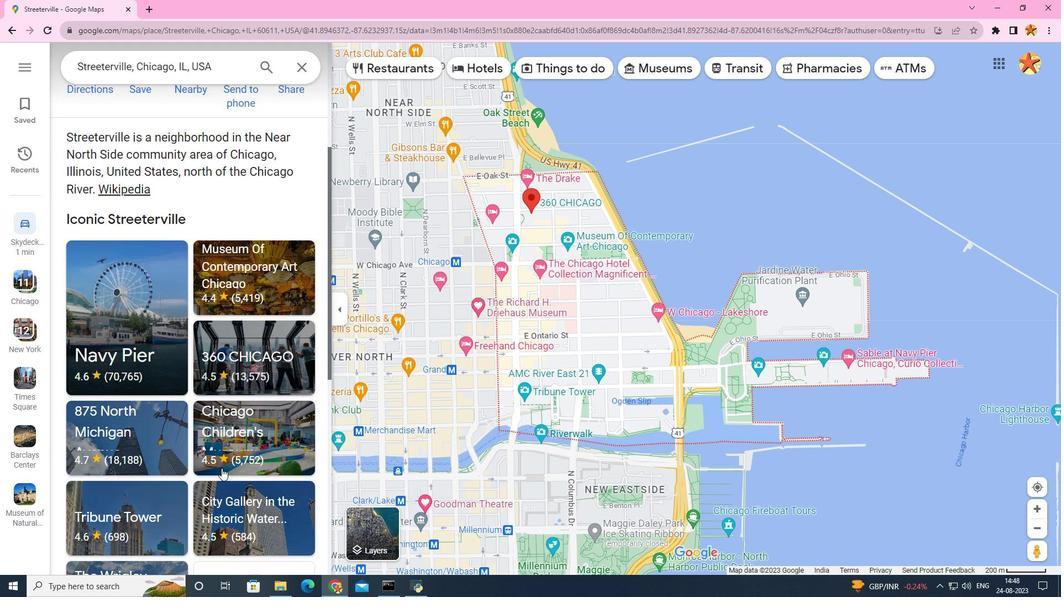 
Action: Mouse scrolled (221, 467) with delta (0, 0)
Screenshot: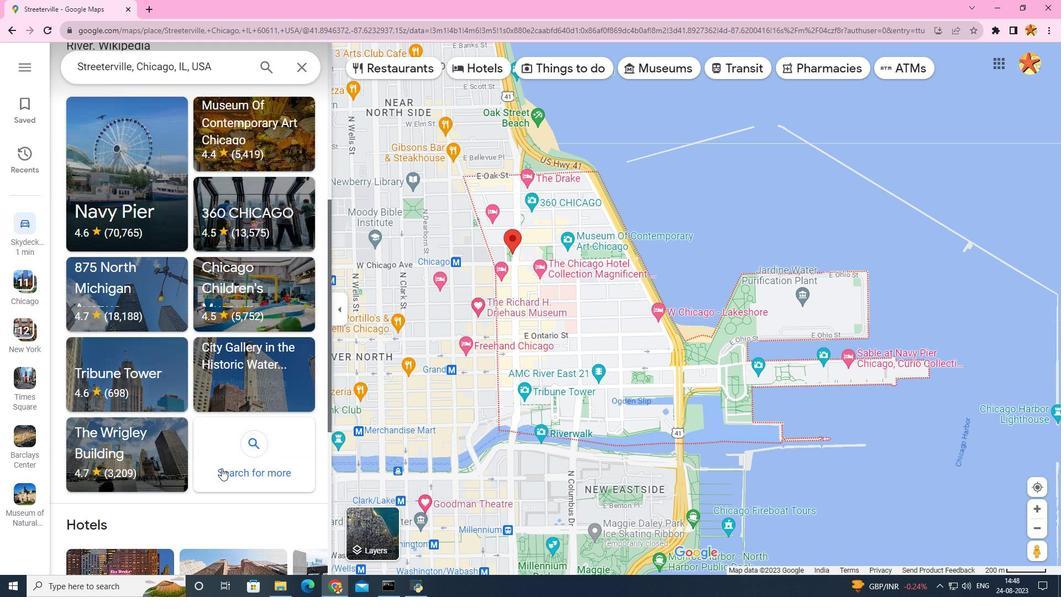 
Action: Mouse scrolled (221, 467) with delta (0, 0)
Screenshot: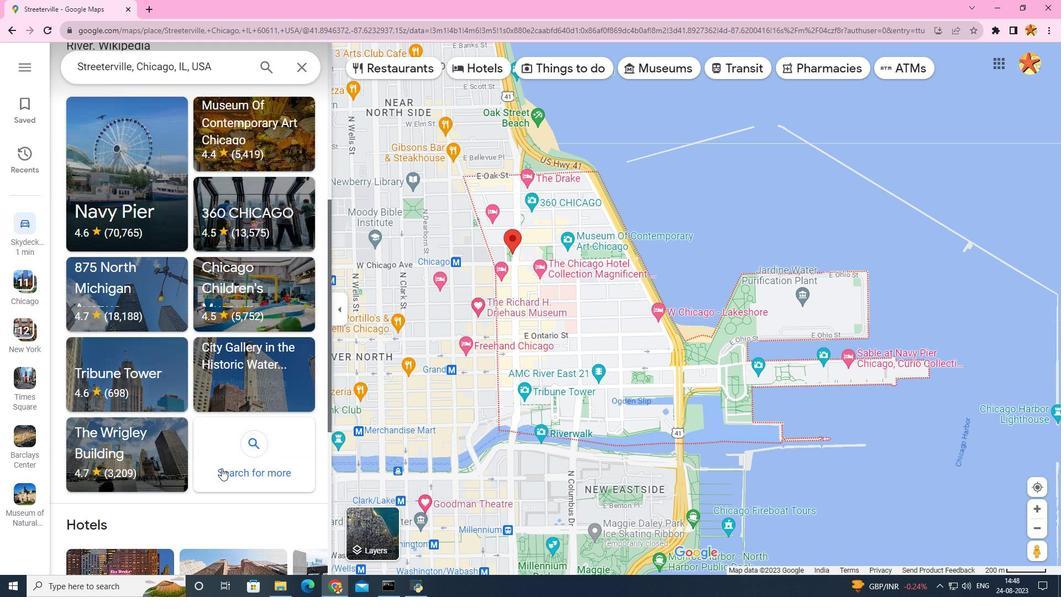 
Action: Mouse scrolled (221, 467) with delta (0, 0)
Screenshot: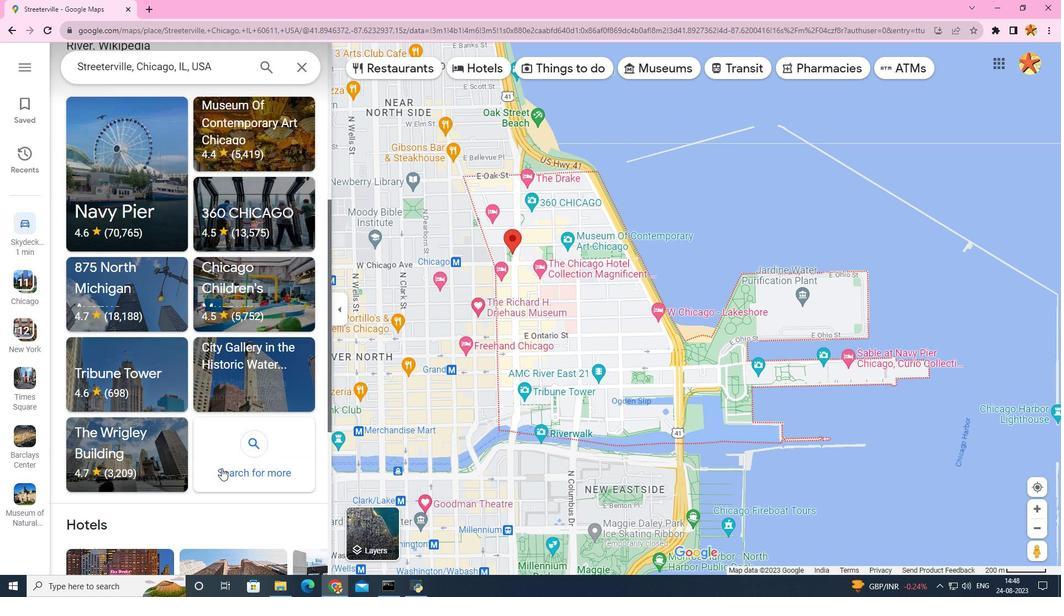 
Action: Mouse scrolled (221, 467) with delta (0, 0)
Screenshot: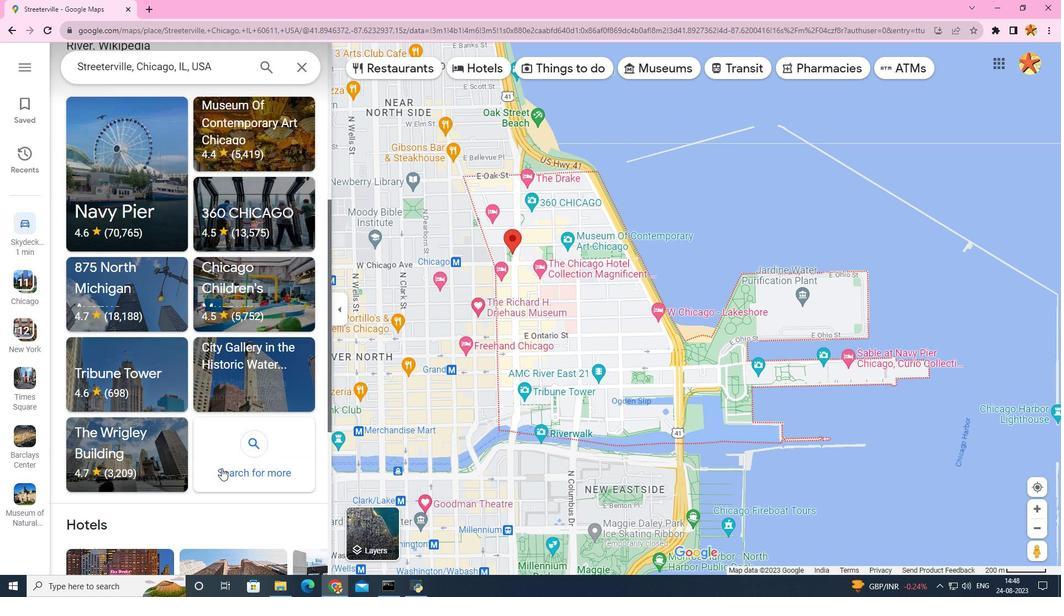
Action: Mouse scrolled (221, 467) with delta (0, 0)
Screenshot: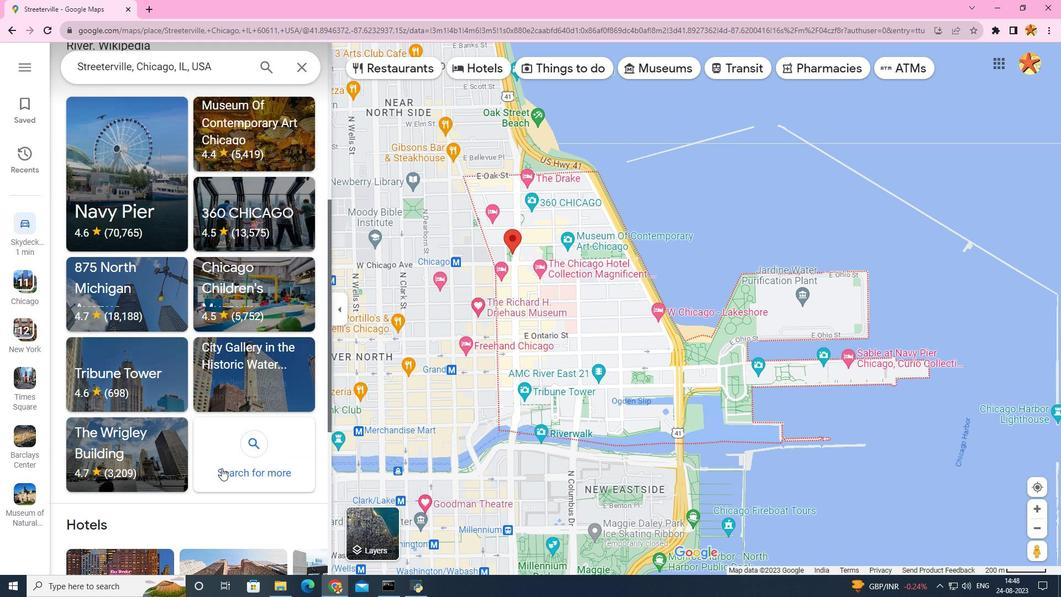 
Action: Mouse scrolled (221, 467) with delta (0, 0)
Screenshot: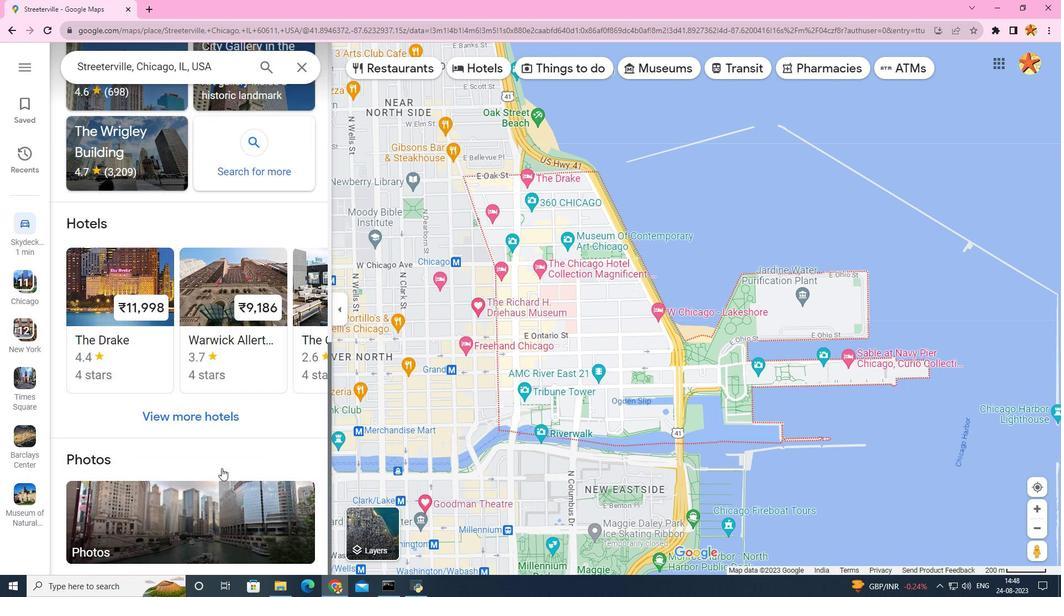 
Action: Mouse scrolled (221, 467) with delta (0, 0)
Screenshot: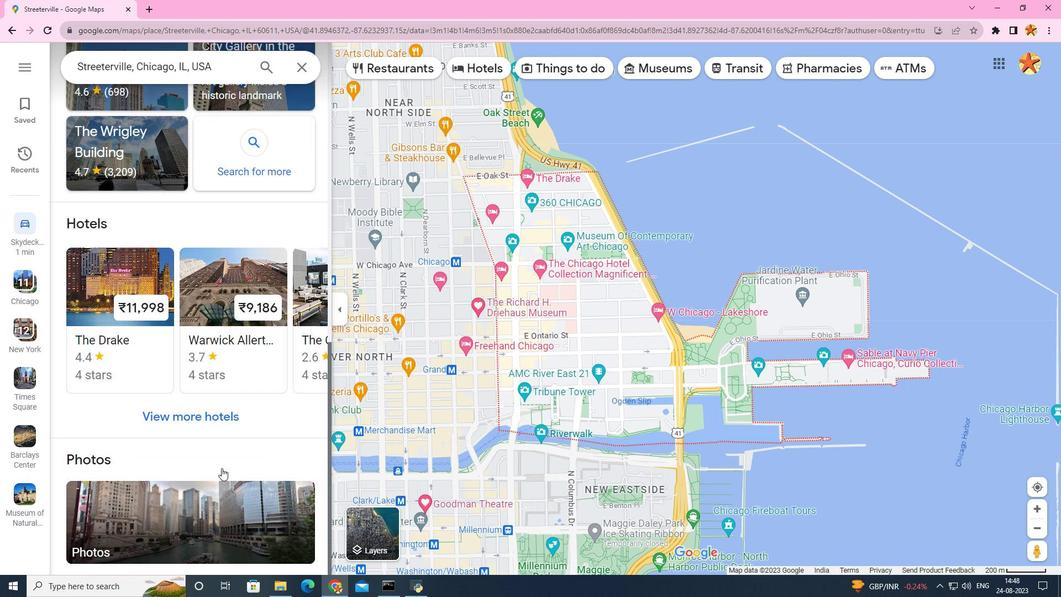 
Action: Mouse scrolled (221, 467) with delta (0, 0)
Screenshot: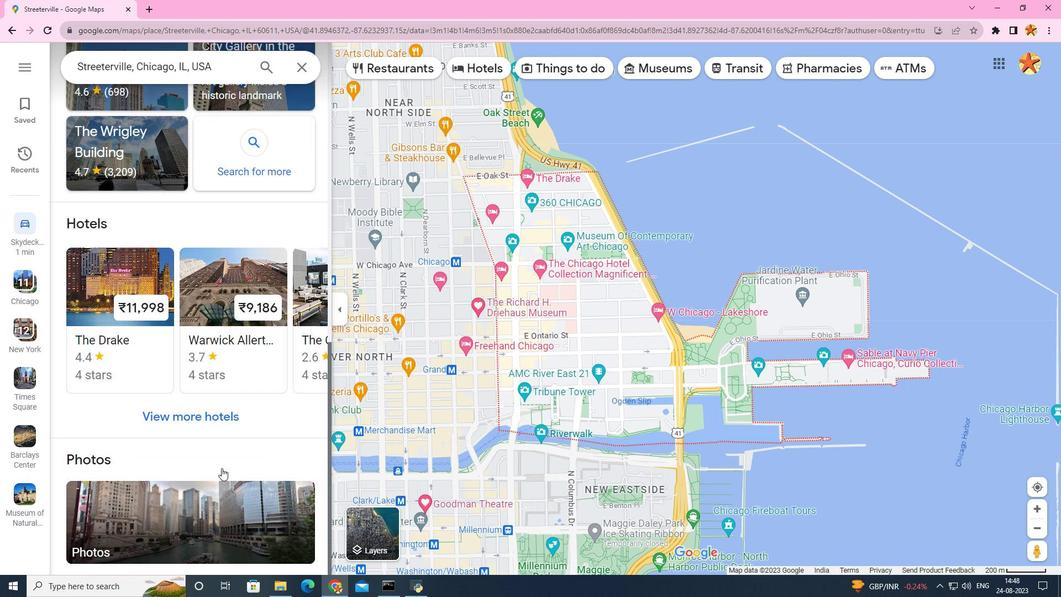 
Action: Mouse scrolled (221, 467) with delta (0, 0)
Screenshot: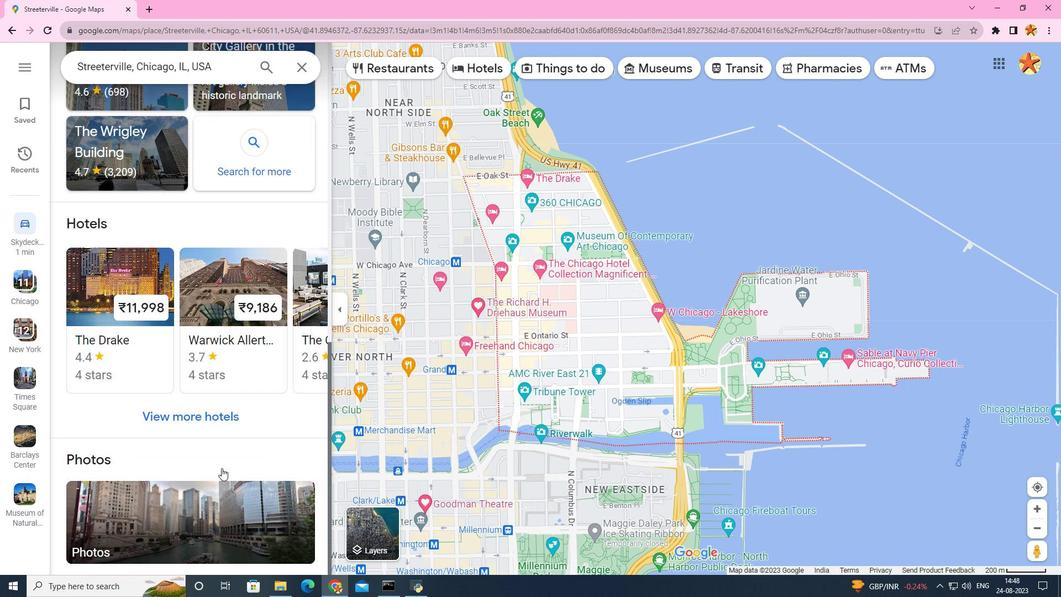 
Action: Mouse scrolled (221, 467) with delta (0, 0)
Screenshot: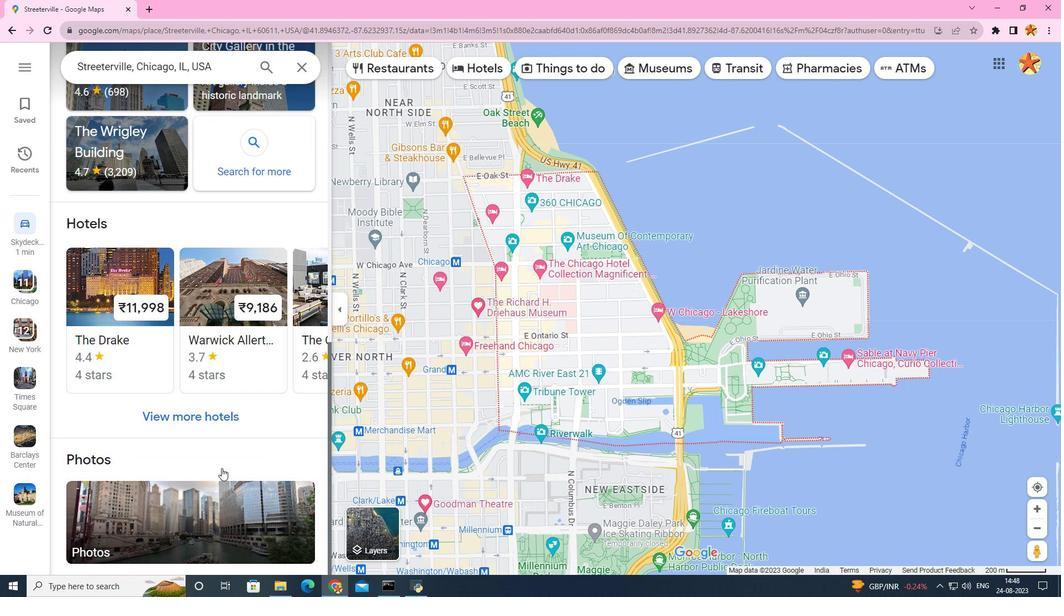 
Action: Mouse scrolled (221, 467) with delta (0, 0)
Screenshot: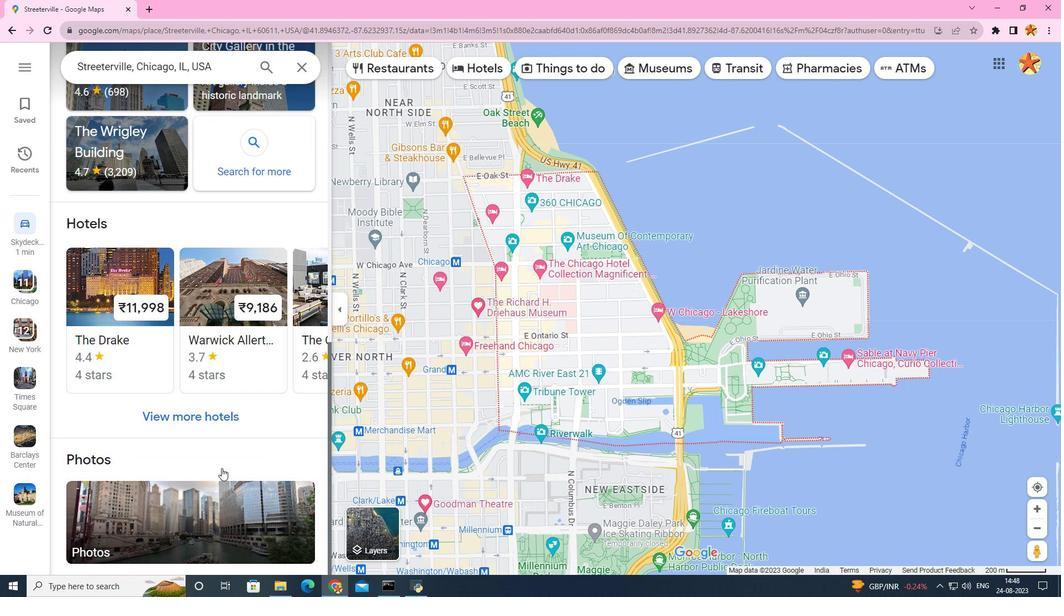 
Action: Mouse scrolled (221, 467) with delta (0, 0)
Screenshot: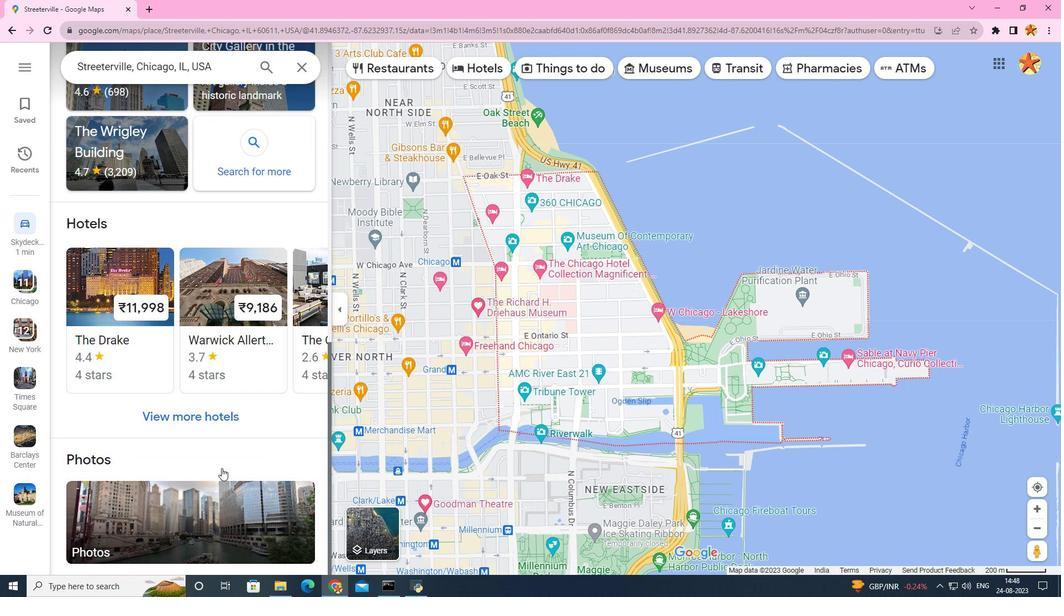 
Action: Mouse scrolled (221, 467) with delta (0, 0)
Screenshot: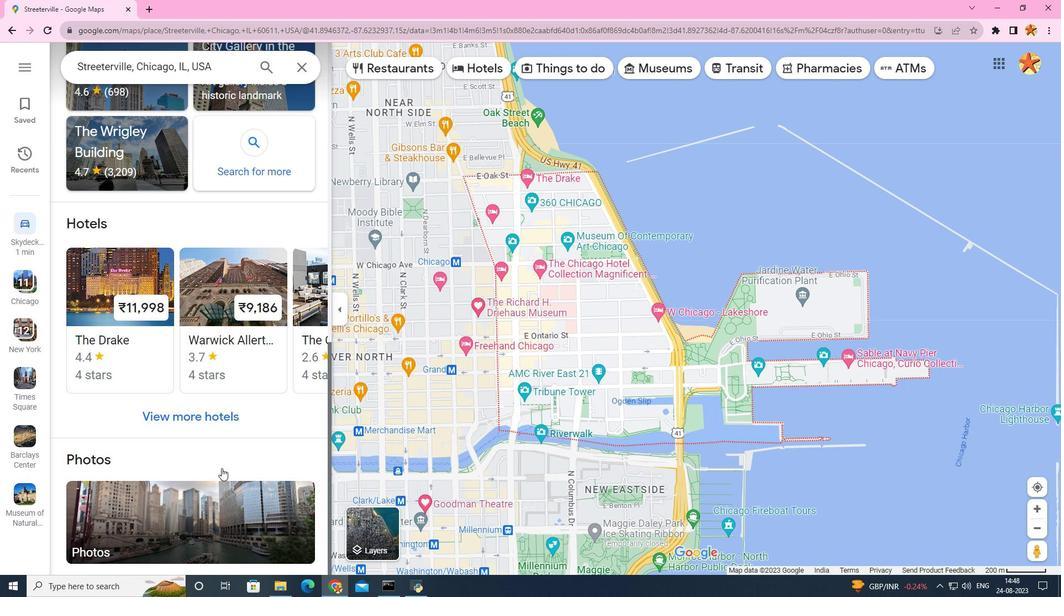 
Action: Mouse scrolled (221, 467) with delta (0, 0)
Screenshot: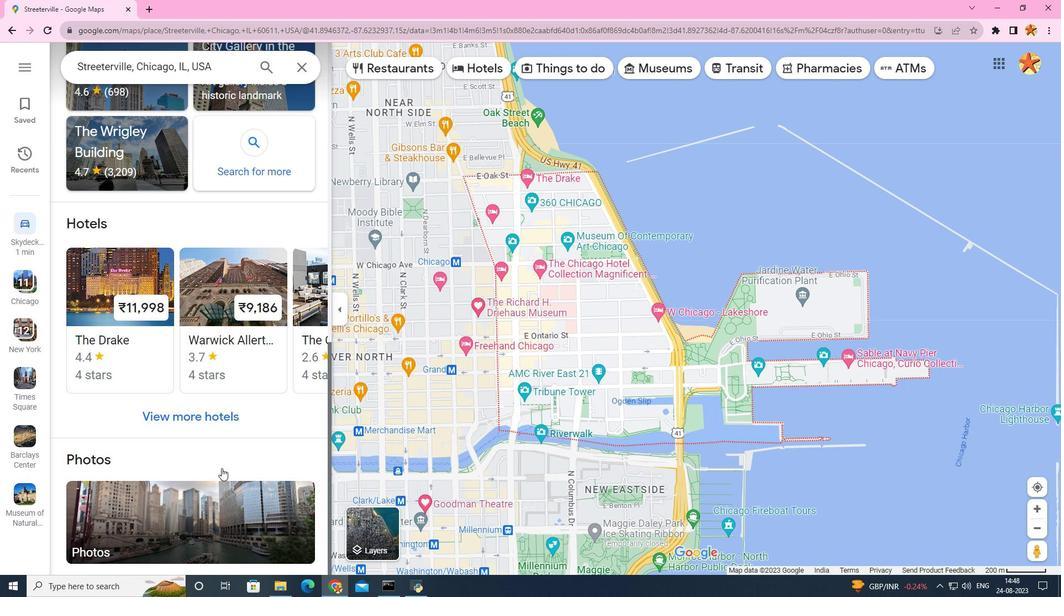 
Action: Mouse moved to (313, 323)
Screenshot: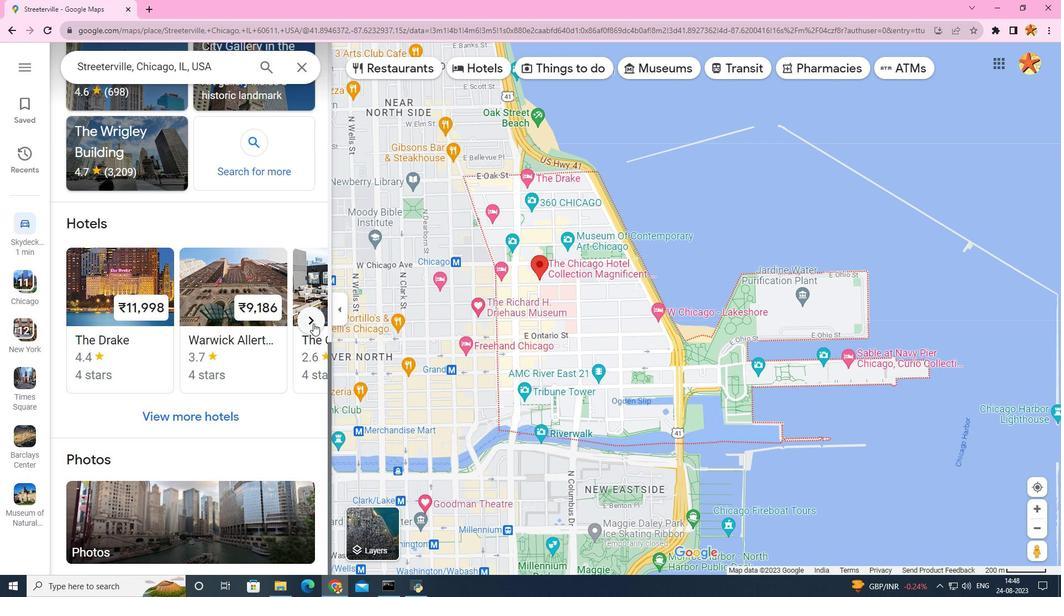 
Action: Mouse pressed left at (313, 323)
Screenshot: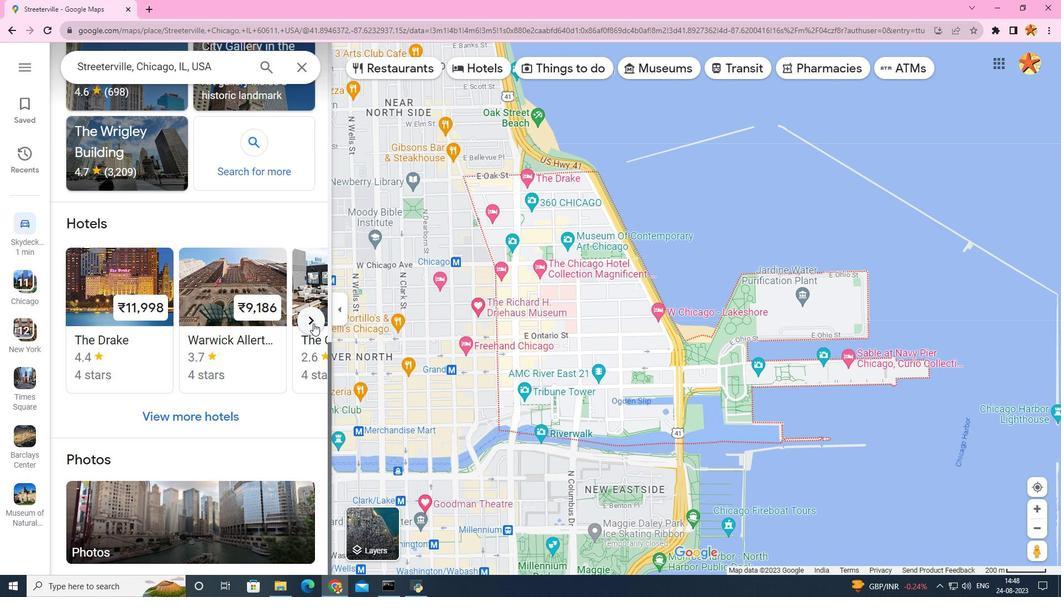 
Action: Mouse moved to (313, 322)
Screenshot: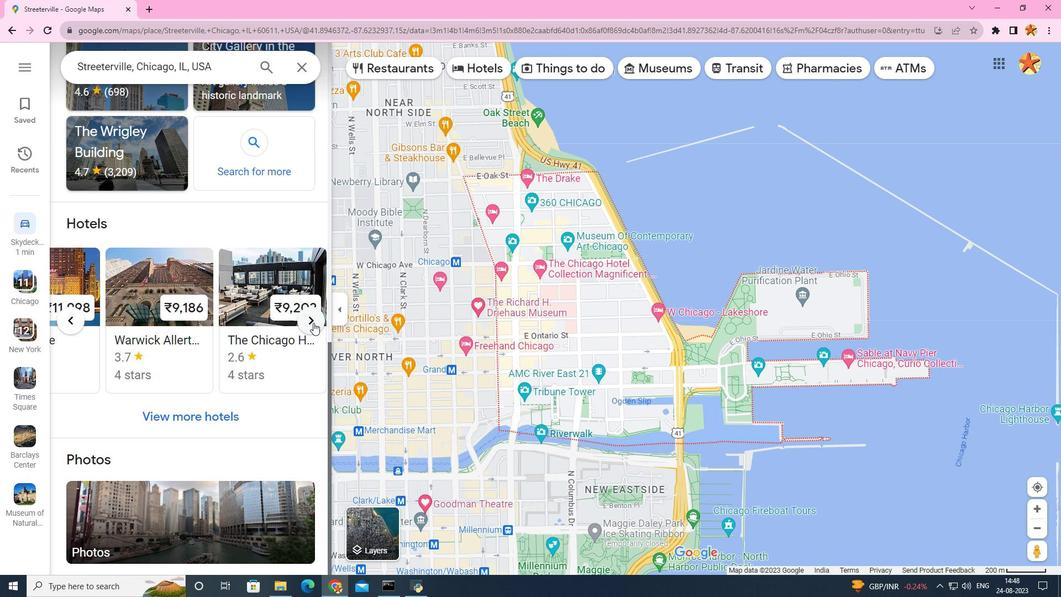 
Action: Mouse pressed left at (313, 322)
Screenshot: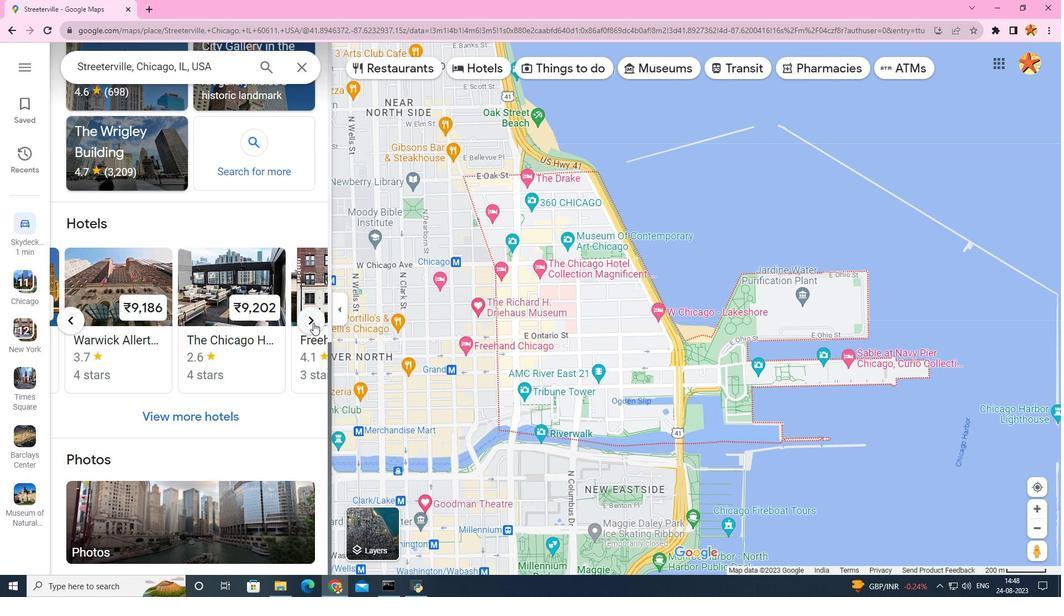 
Action: Mouse pressed left at (313, 322)
Screenshot: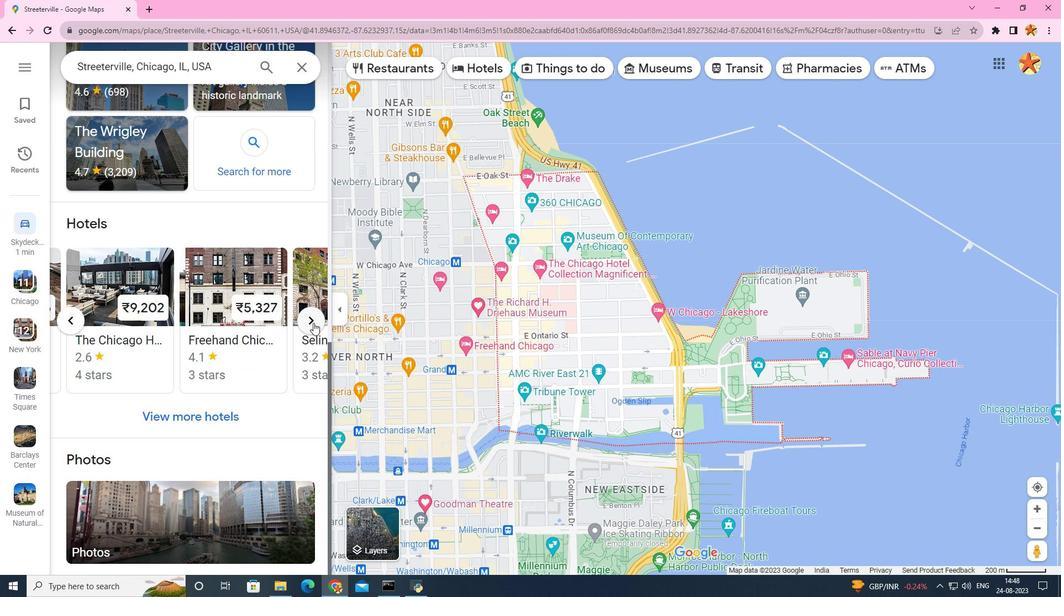
Action: Mouse pressed left at (313, 322)
Screenshot: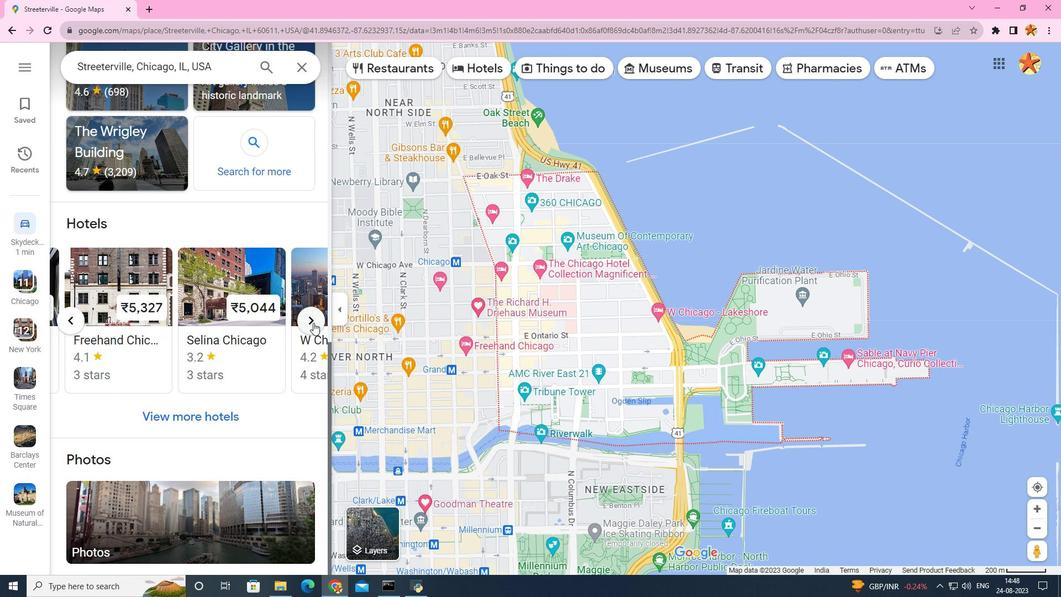 
Action: Mouse pressed left at (313, 322)
Screenshot: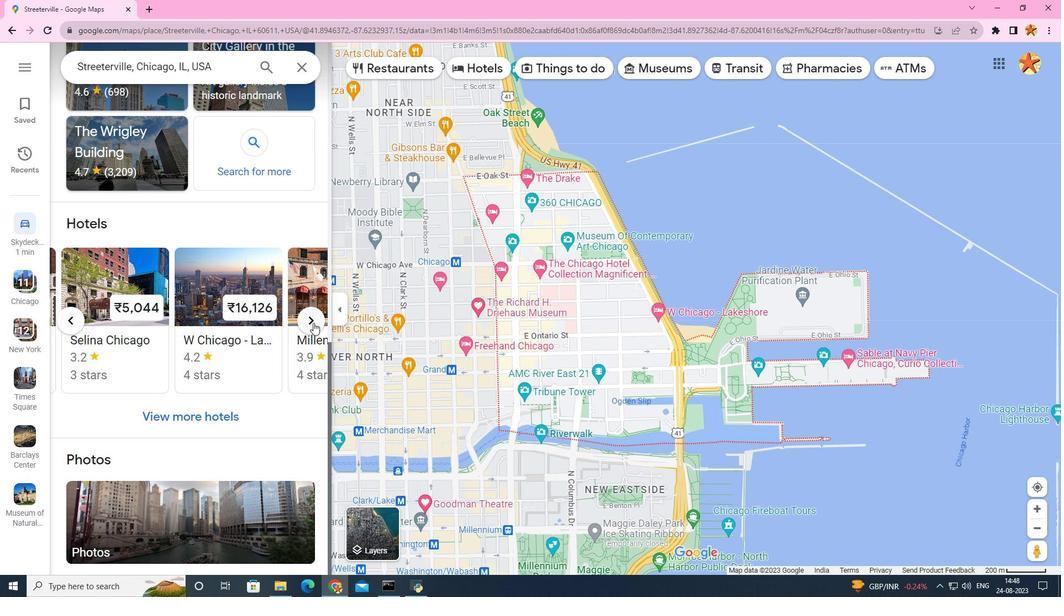 
Action: Mouse pressed left at (313, 322)
Screenshot: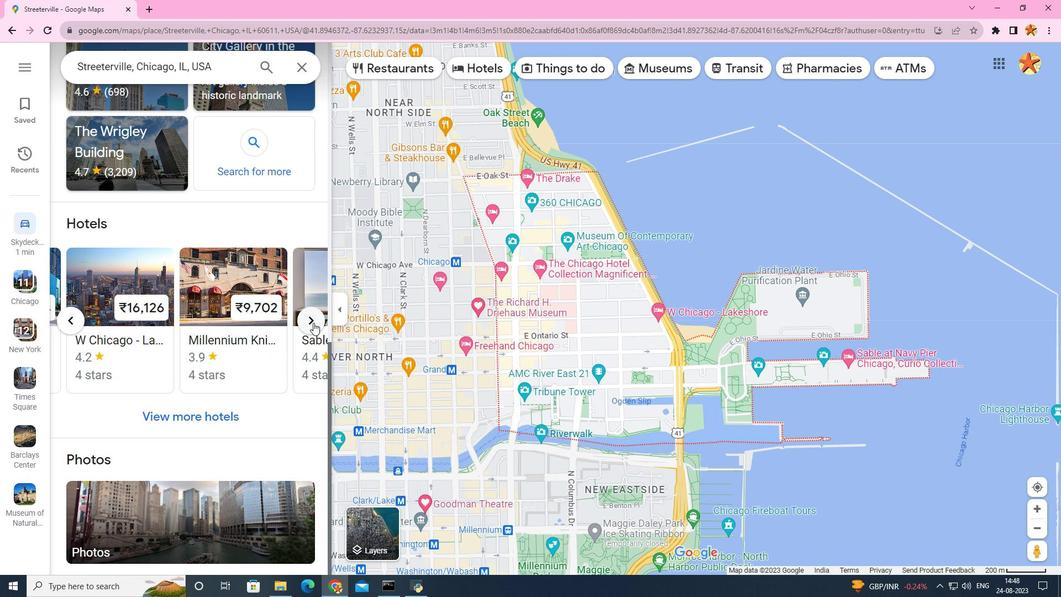 
Action: Mouse pressed left at (313, 322)
Screenshot: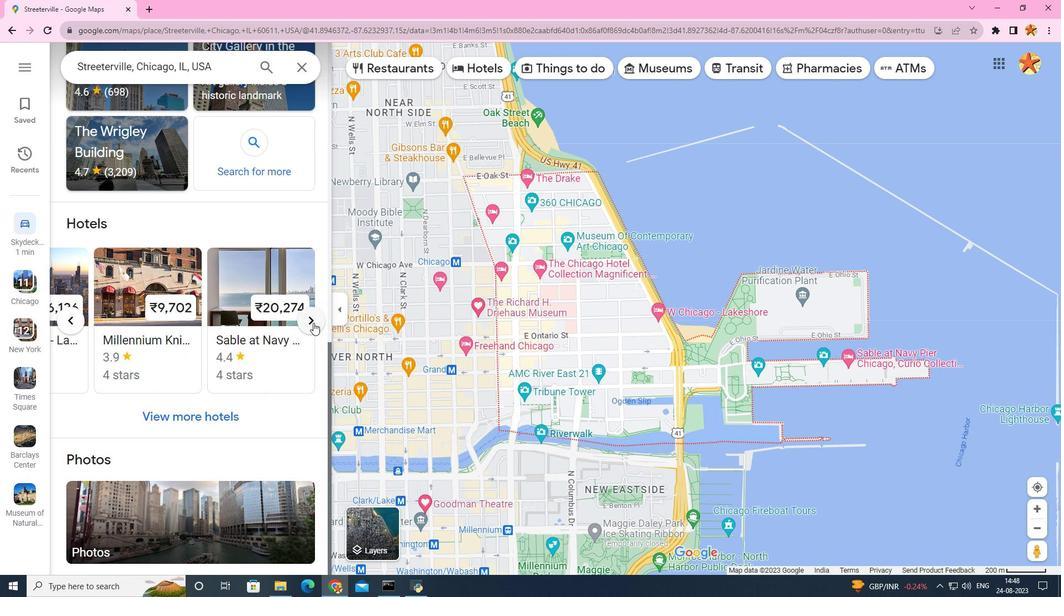 
Action: Mouse moved to (204, 507)
Screenshot: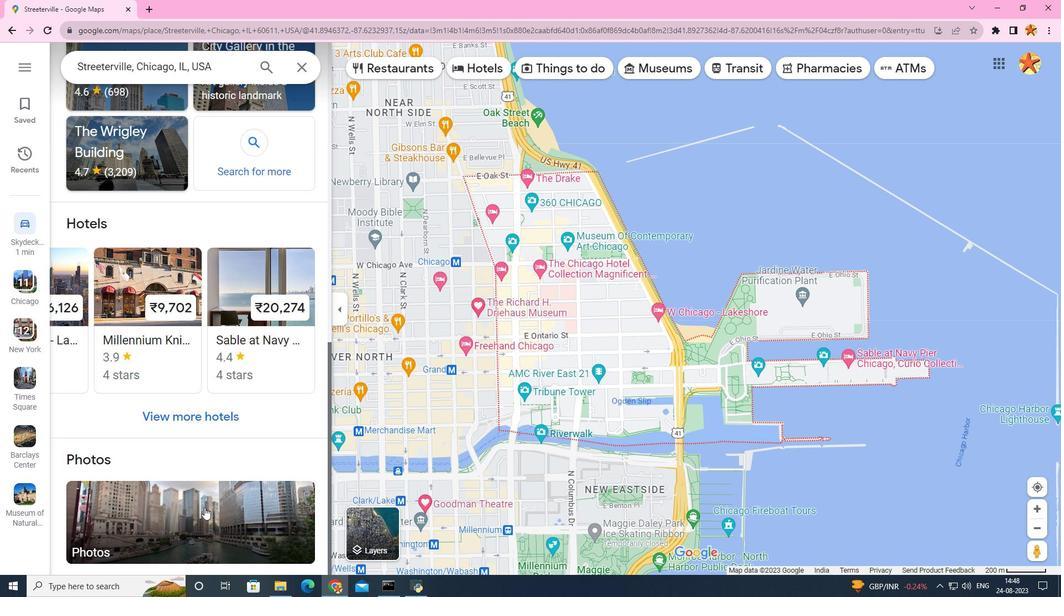 
Action: Mouse pressed left at (204, 507)
Screenshot: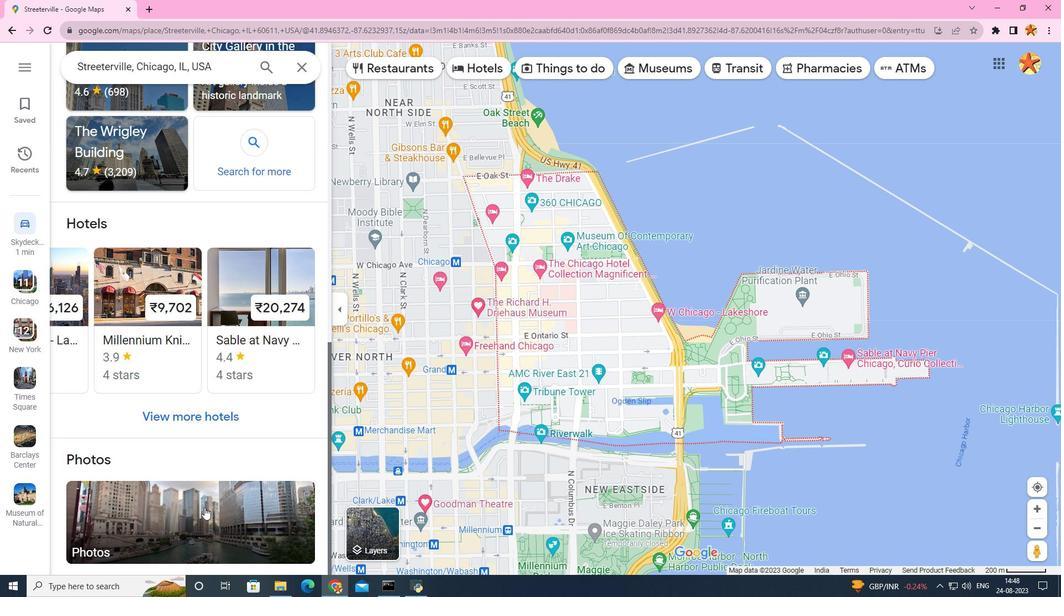 
Action: Mouse moved to (723, 502)
Screenshot: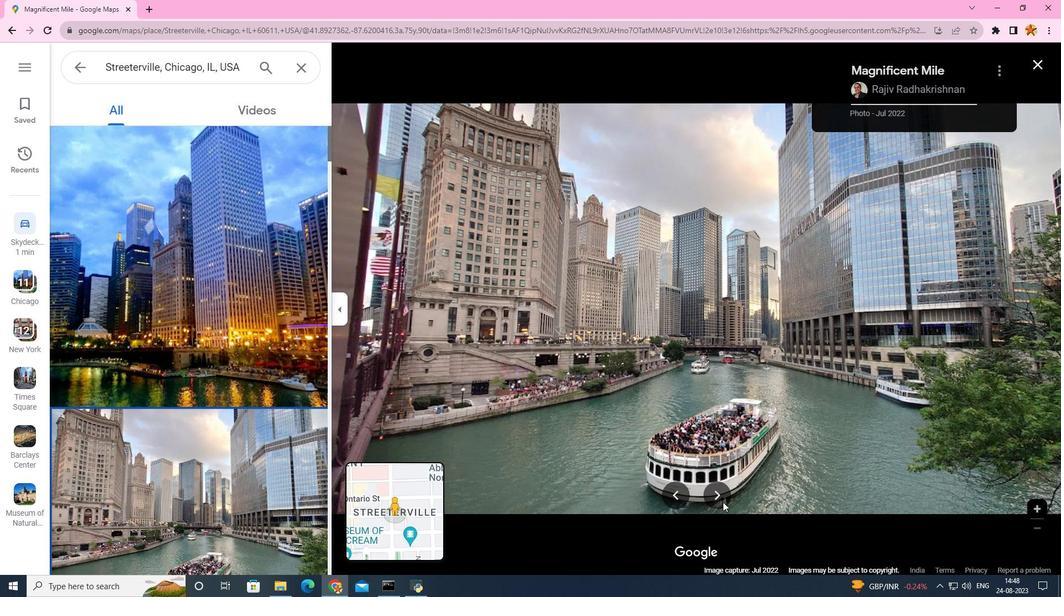 
Action: Mouse pressed left at (723, 502)
Screenshot: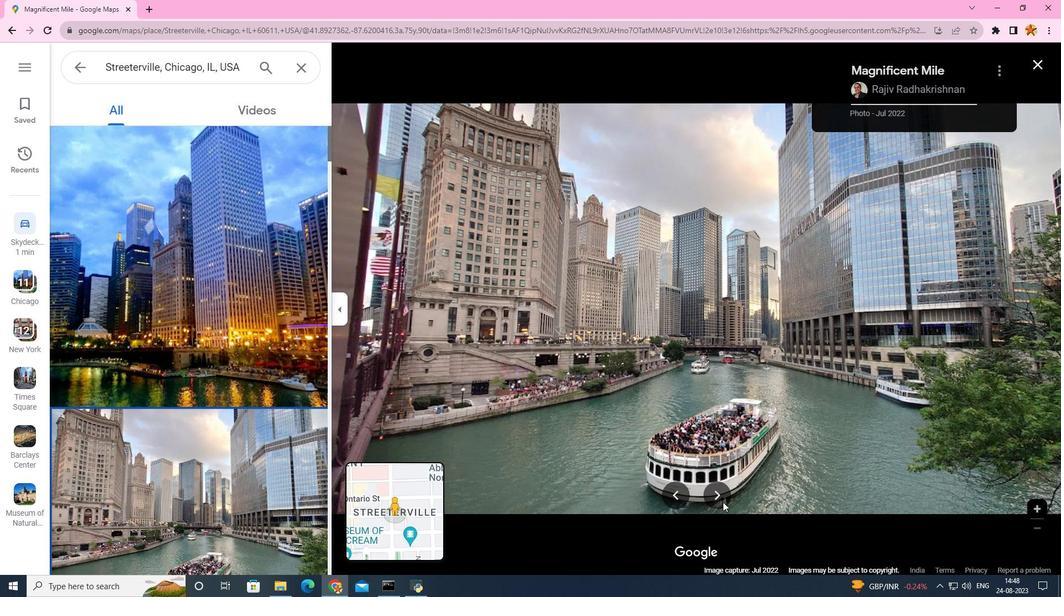 
Action: Mouse pressed left at (723, 502)
Screenshot: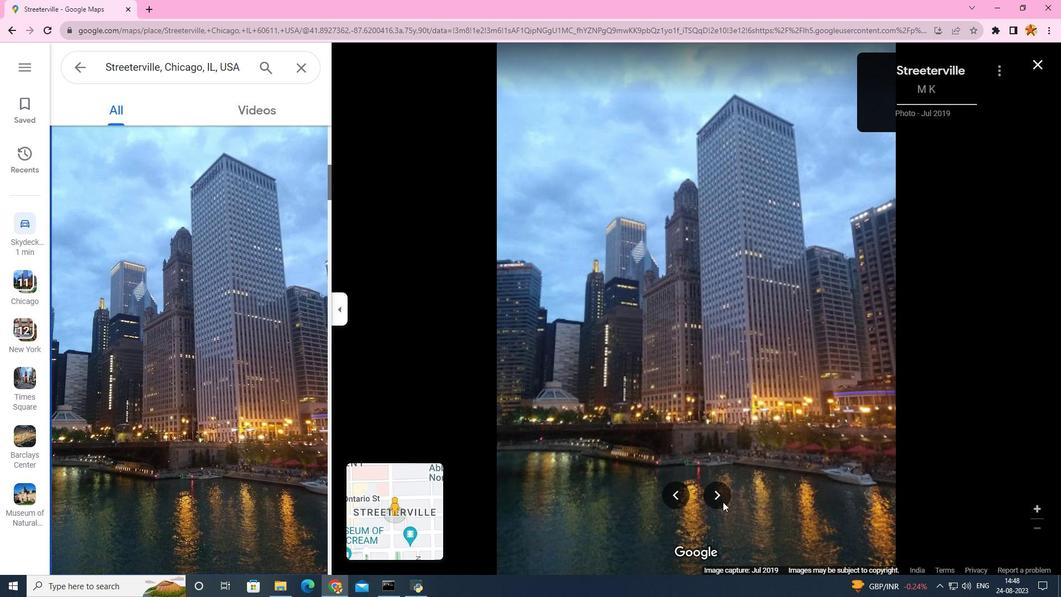 
Action: Mouse pressed left at (723, 502)
Screenshot: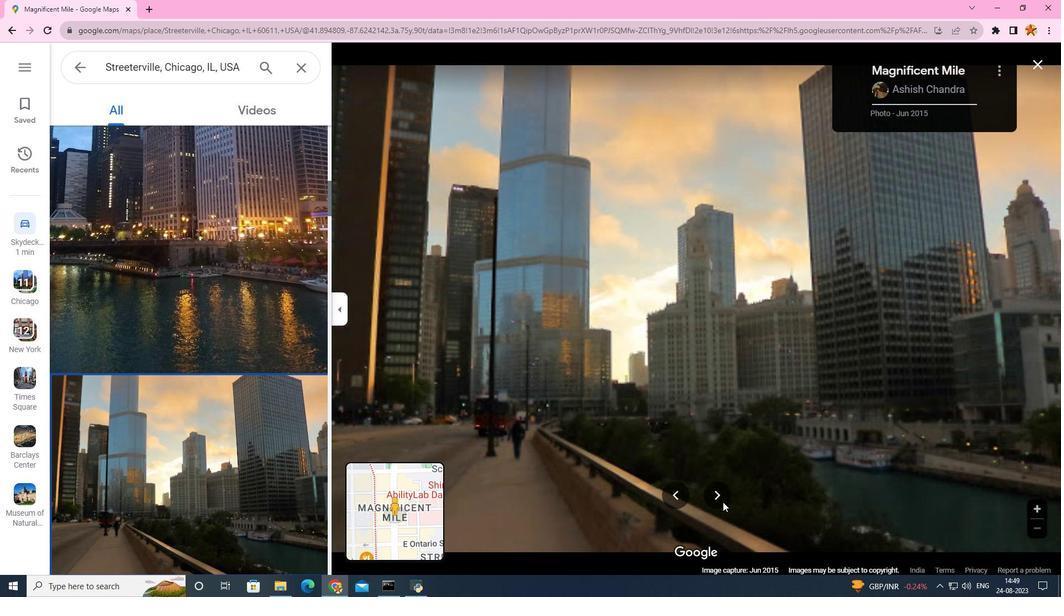 
Action: Mouse pressed left at (723, 502)
Screenshot: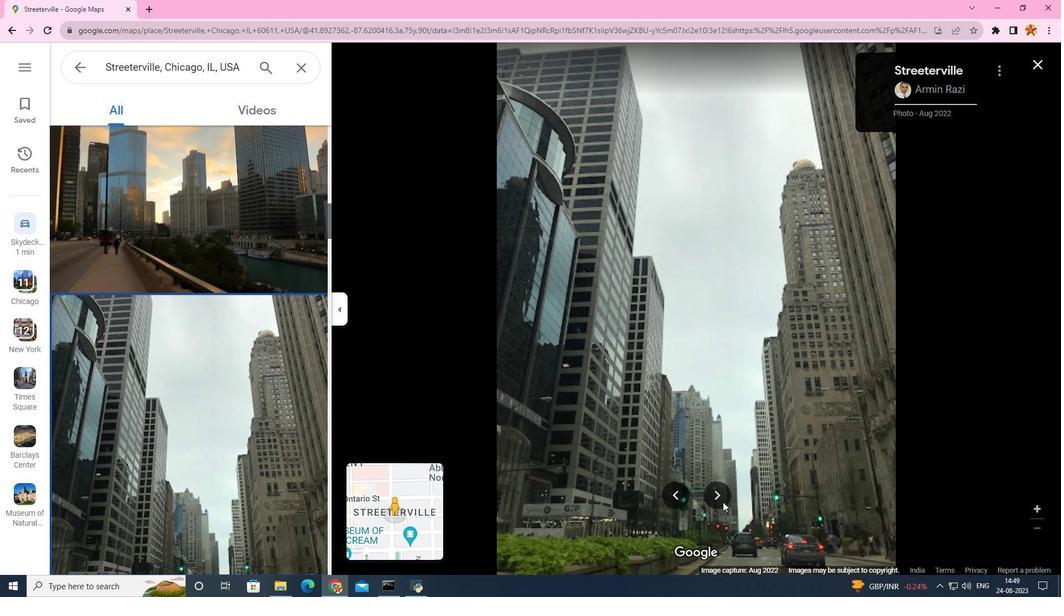 
Action: Mouse pressed left at (723, 502)
Screenshot: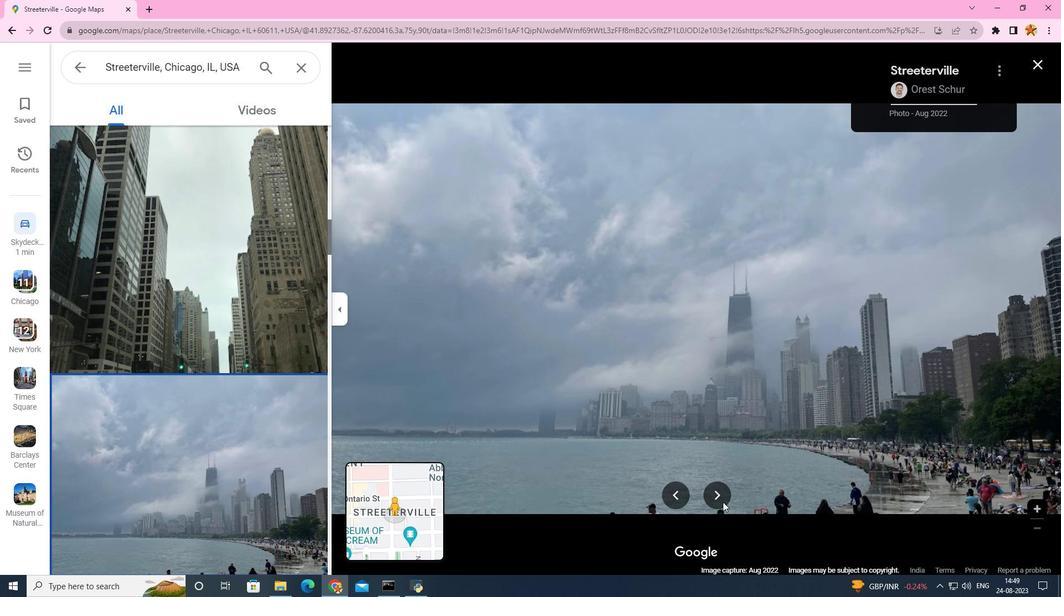 
Action: Mouse pressed left at (723, 502)
Screenshot: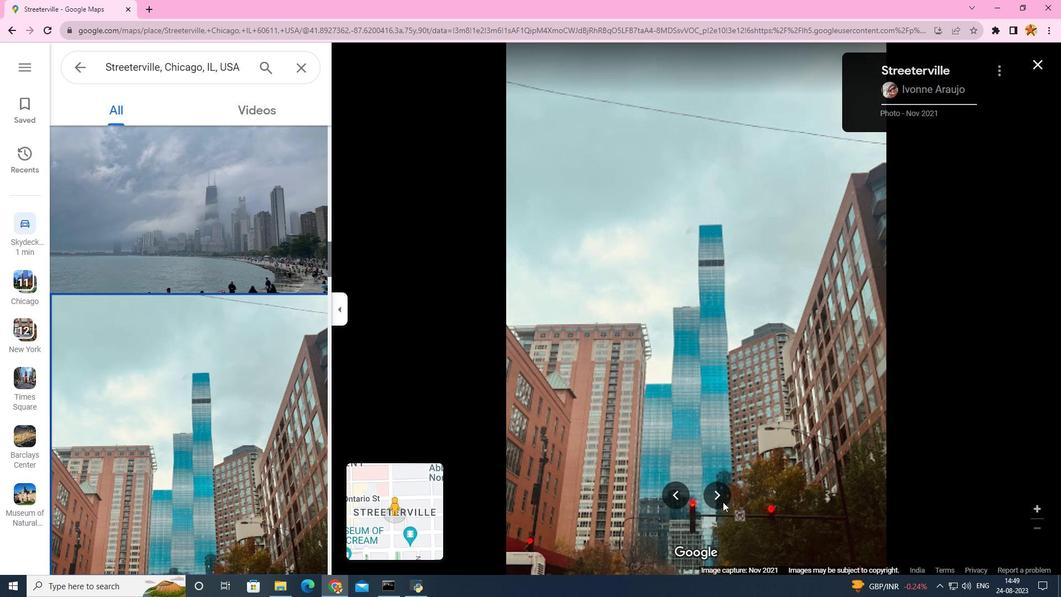 
Action: Mouse pressed left at (723, 502)
Screenshot: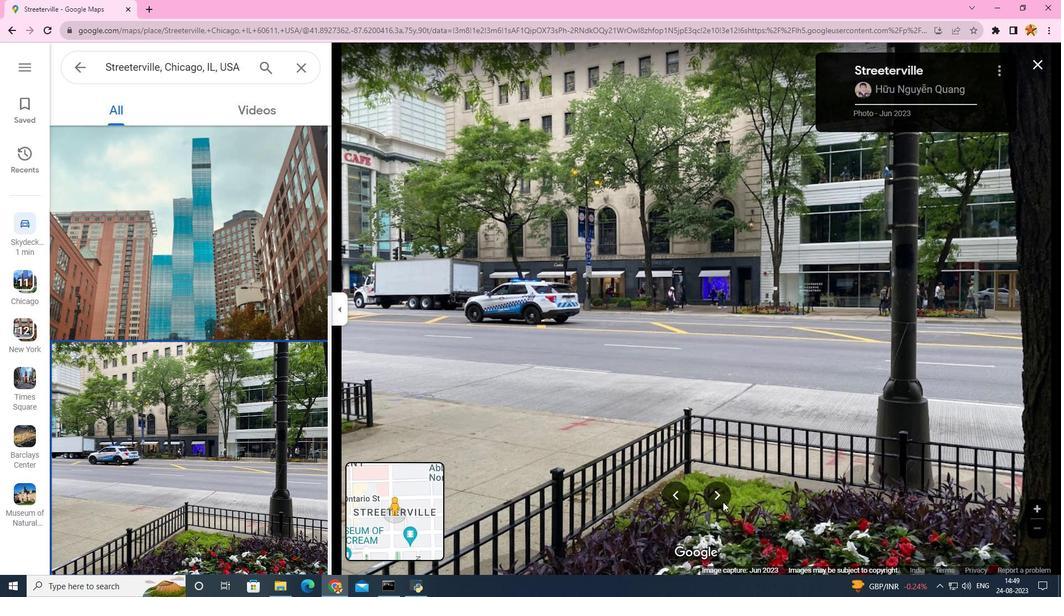 
Action: Mouse pressed left at (723, 502)
Screenshot: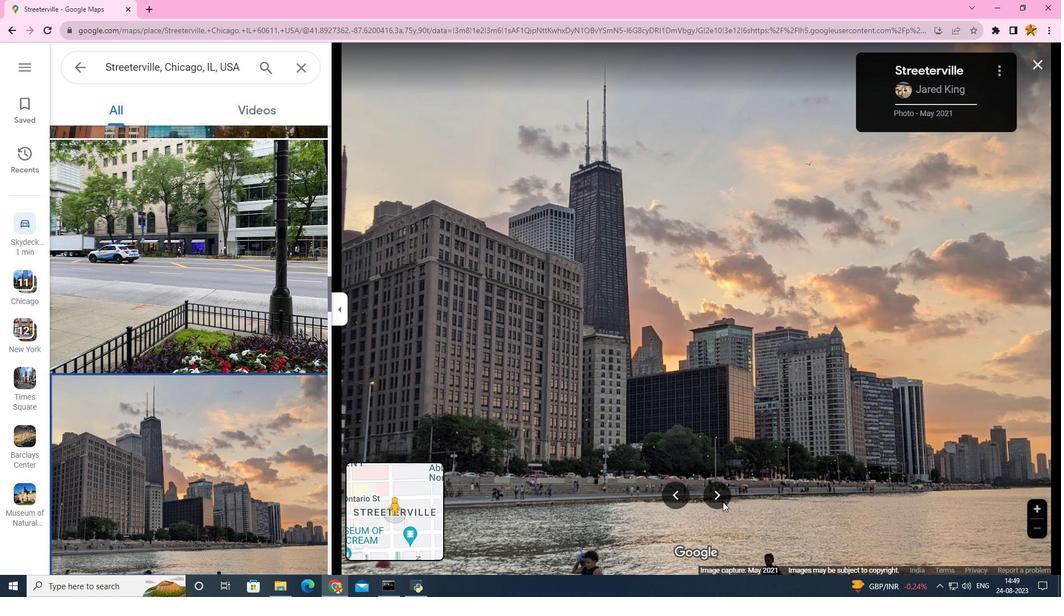 
Action: Mouse pressed left at (723, 502)
Screenshot: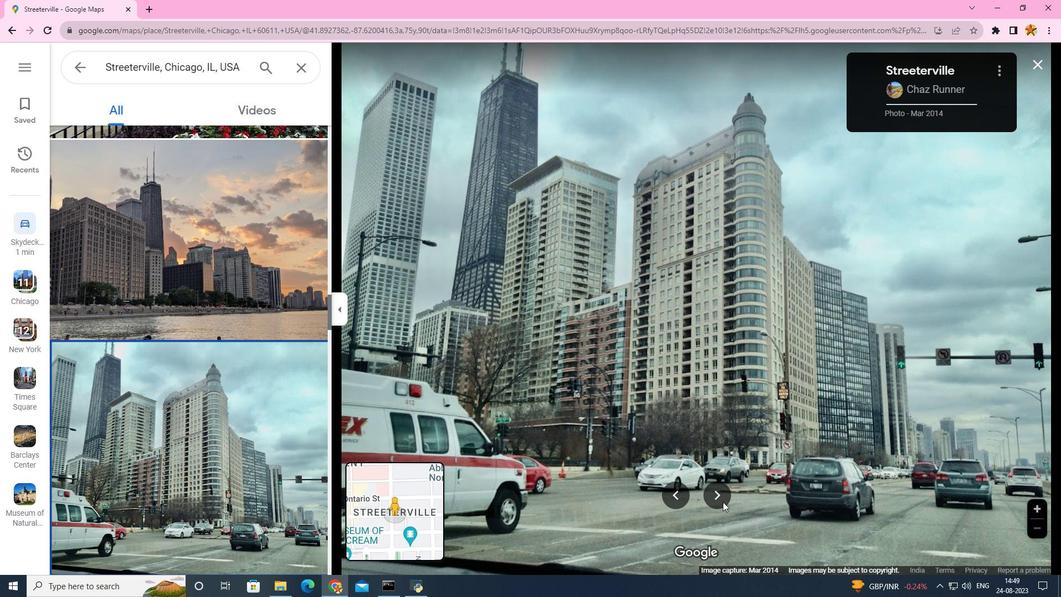 
Action: Mouse pressed left at (723, 502)
Screenshot: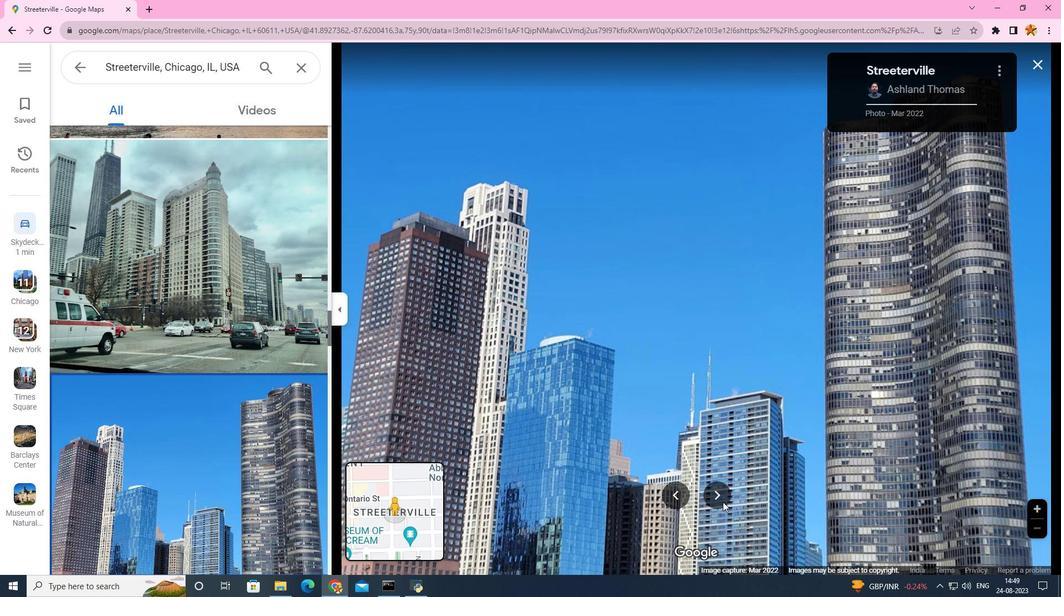 
Action: Mouse pressed left at (723, 502)
Screenshot: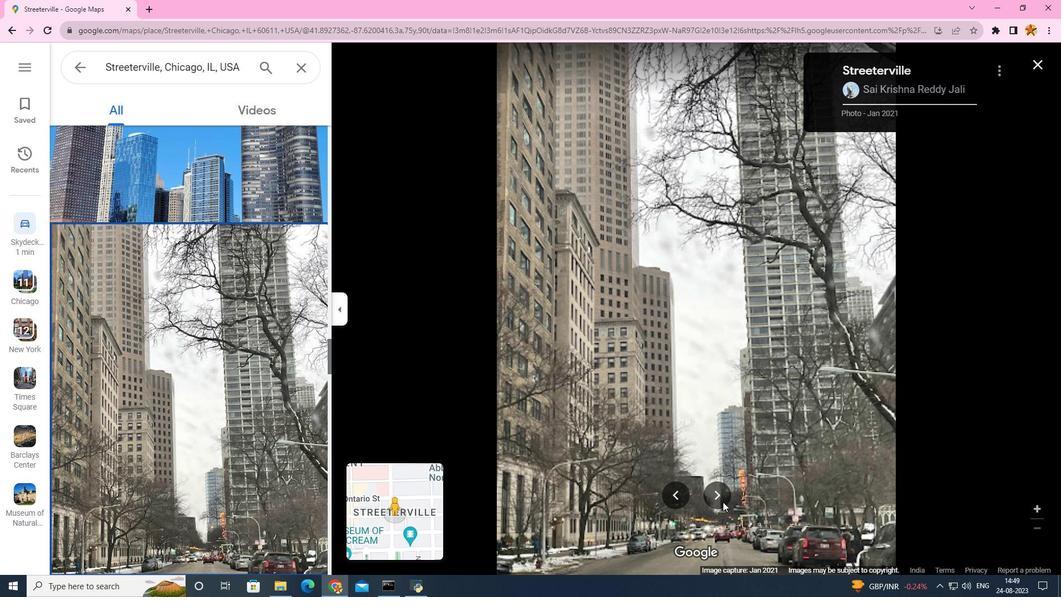 
Action: Mouse pressed left at (723, 502)
Screenshot: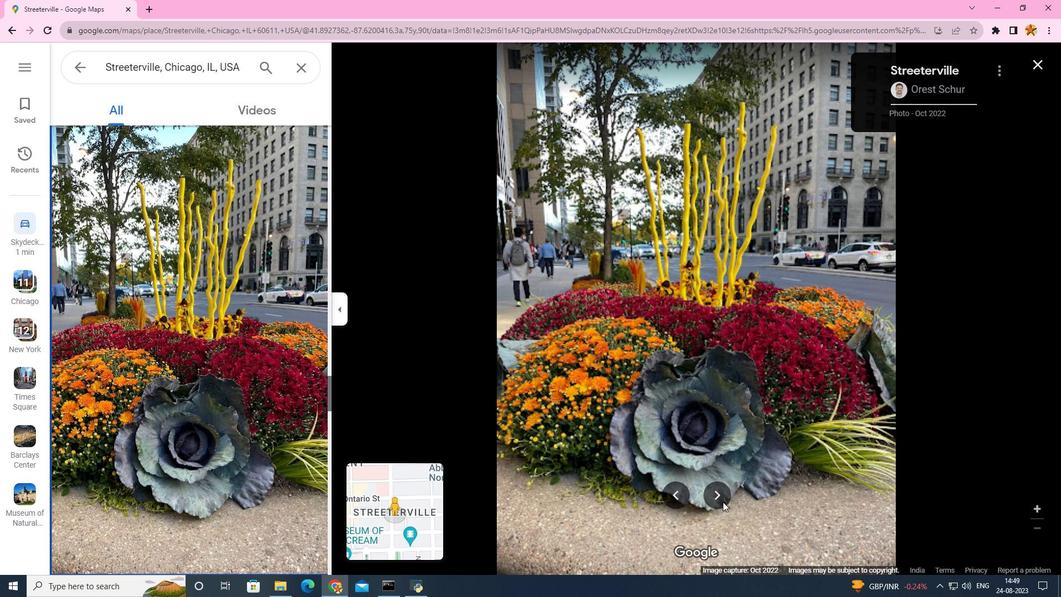 
Action: Mouse pressed left at (723, 502)
Screenshot: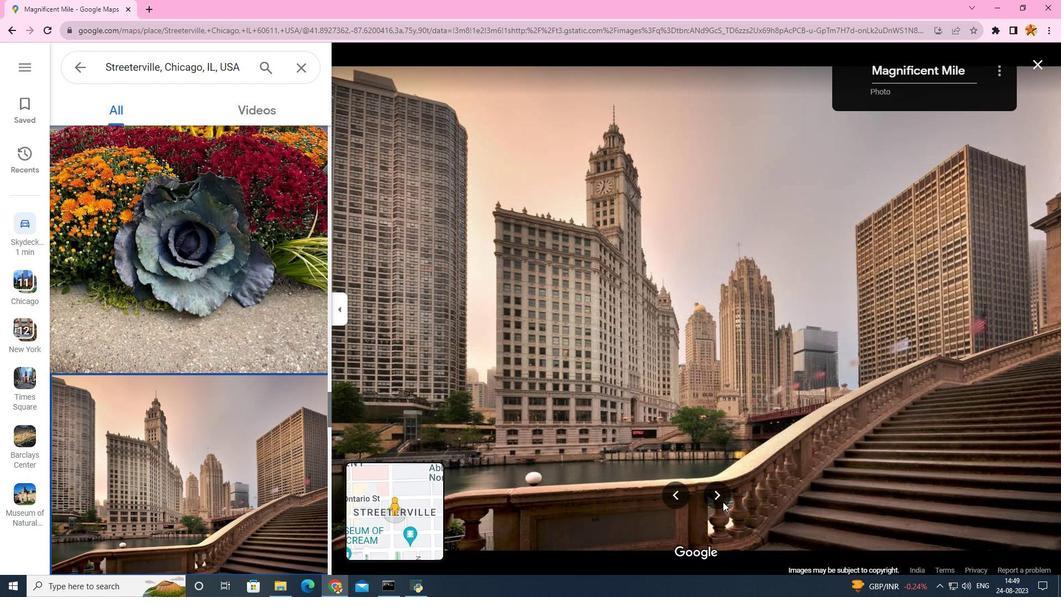 
Action: Mouse moved to (723, 502)
Screenshot: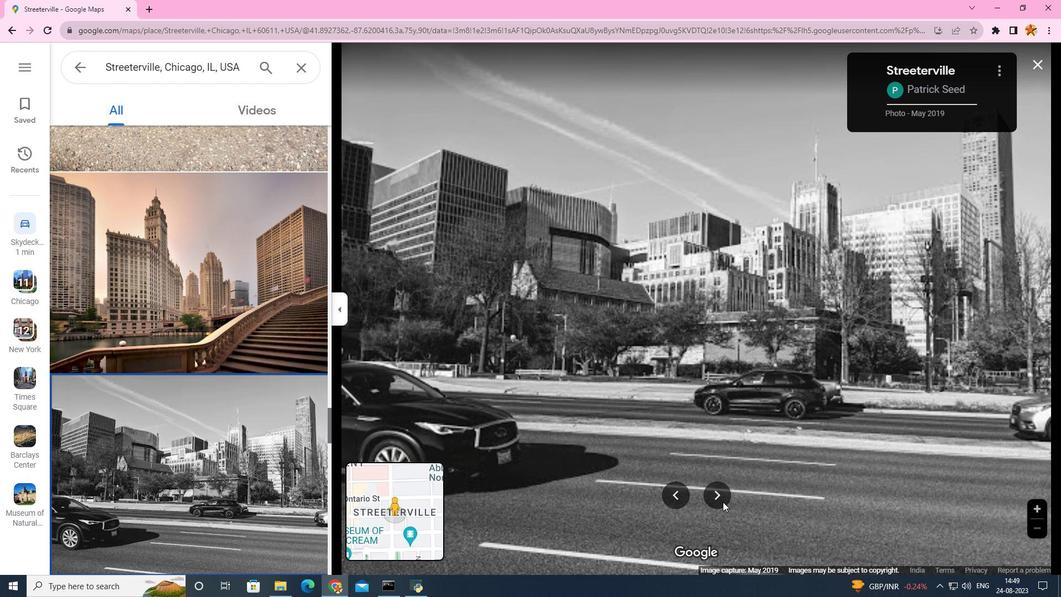 
Action: Mouse pressed left at (723, 502)
Screenshot: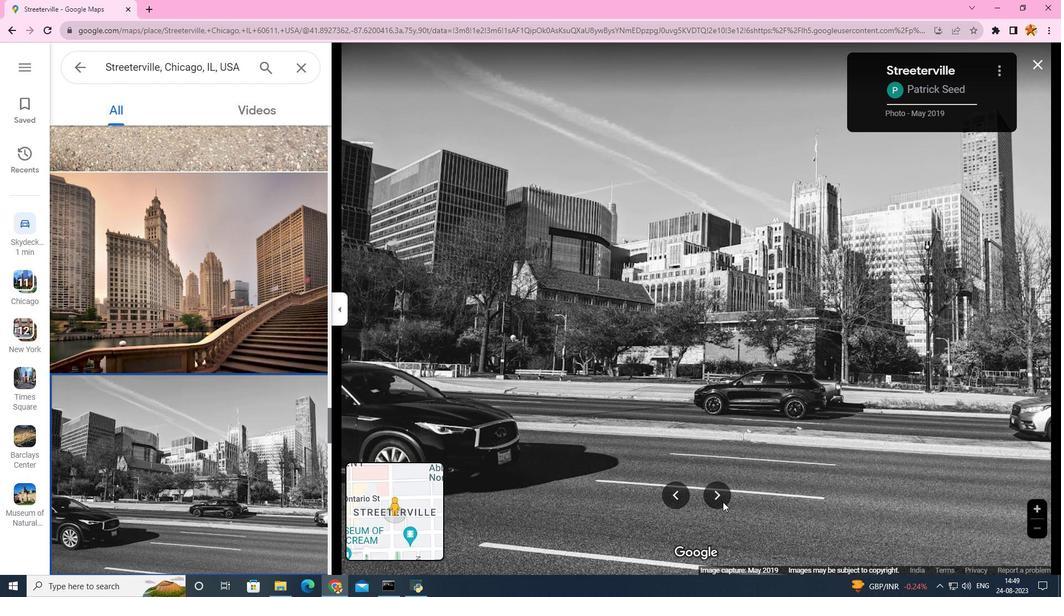 
Action: Mouse pressed left at (723, 502)
Screenshot: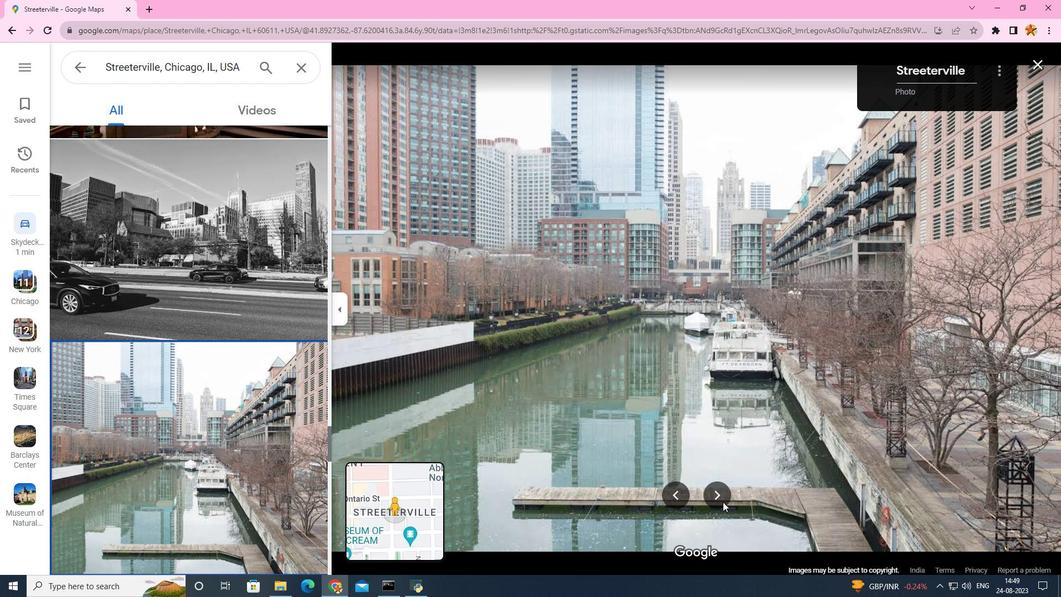 
Action: Mouse pressed left at (723, 502)
Screenshot: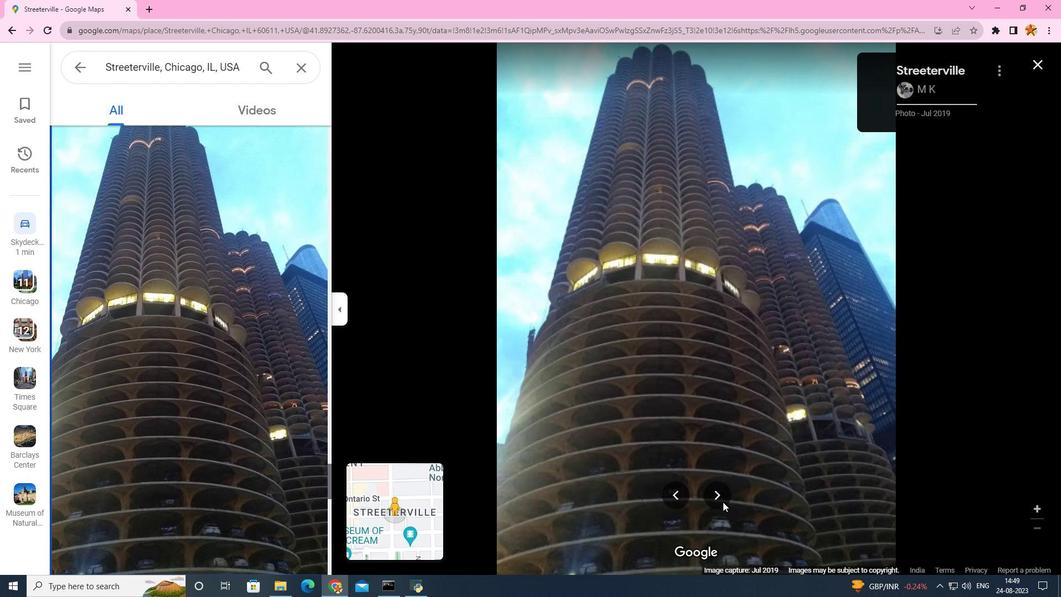 
Action: Mouse pressed left at (723, 502)
Screenshot: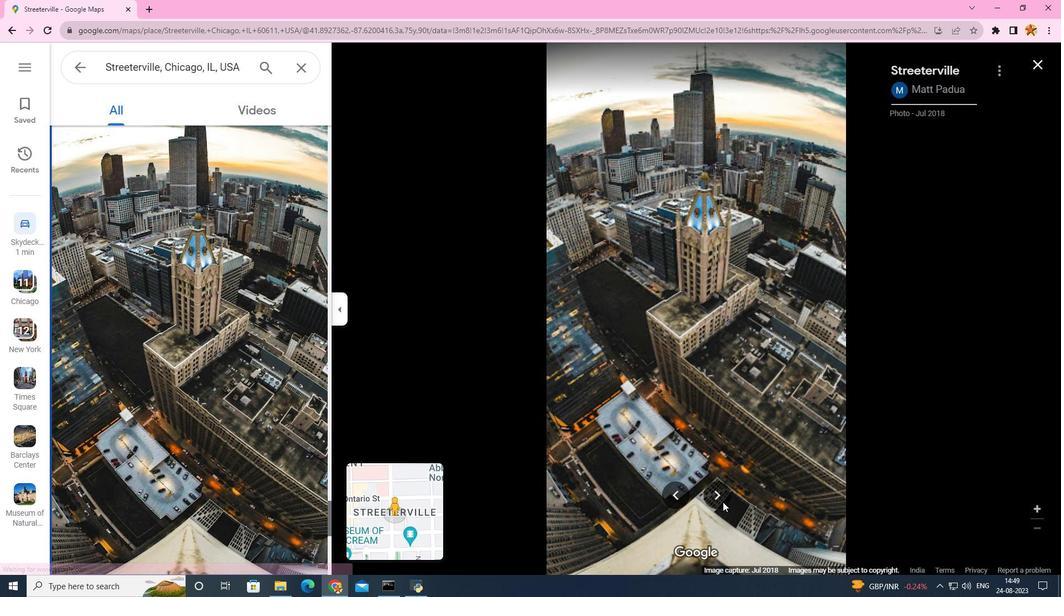 
Action: Mouse pressed left at (723, 502)
Screenshot: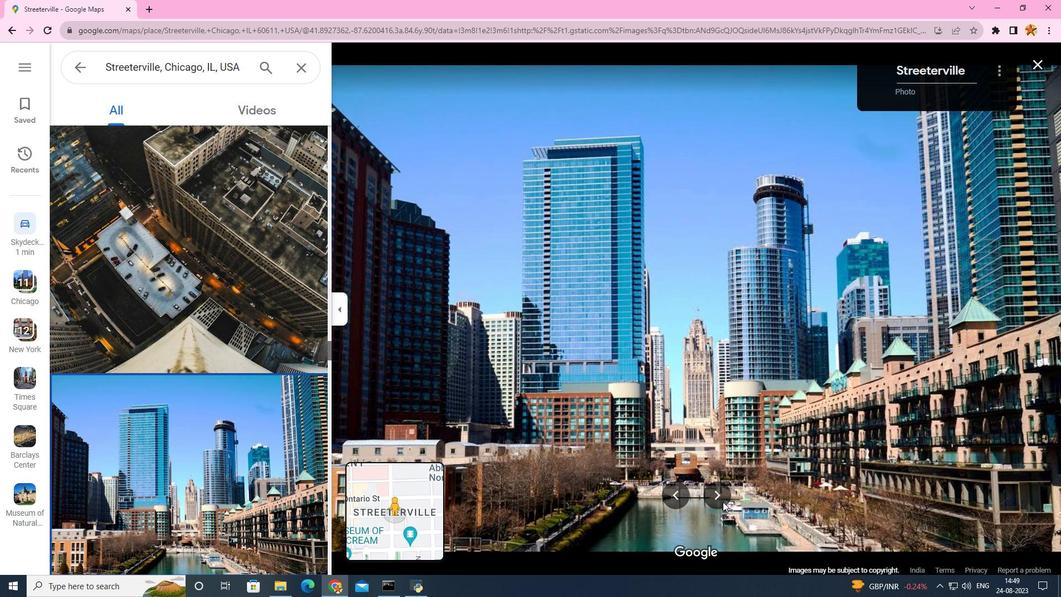 
Action: Mouse pressed left at (723, 502)
Screenshot: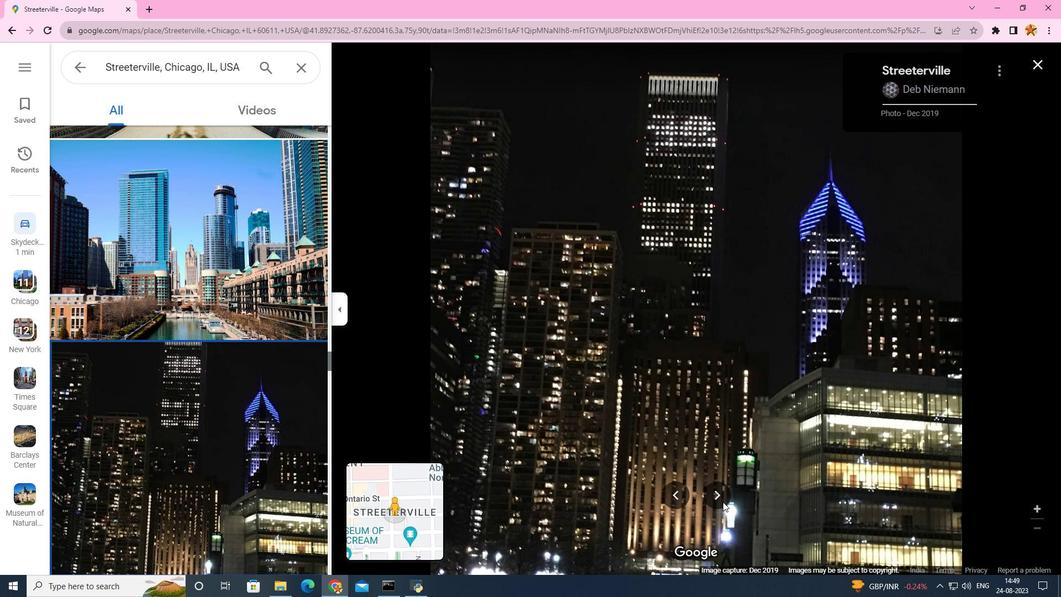 
Action: Mouse pressed left at (723, 502)
Screenshot: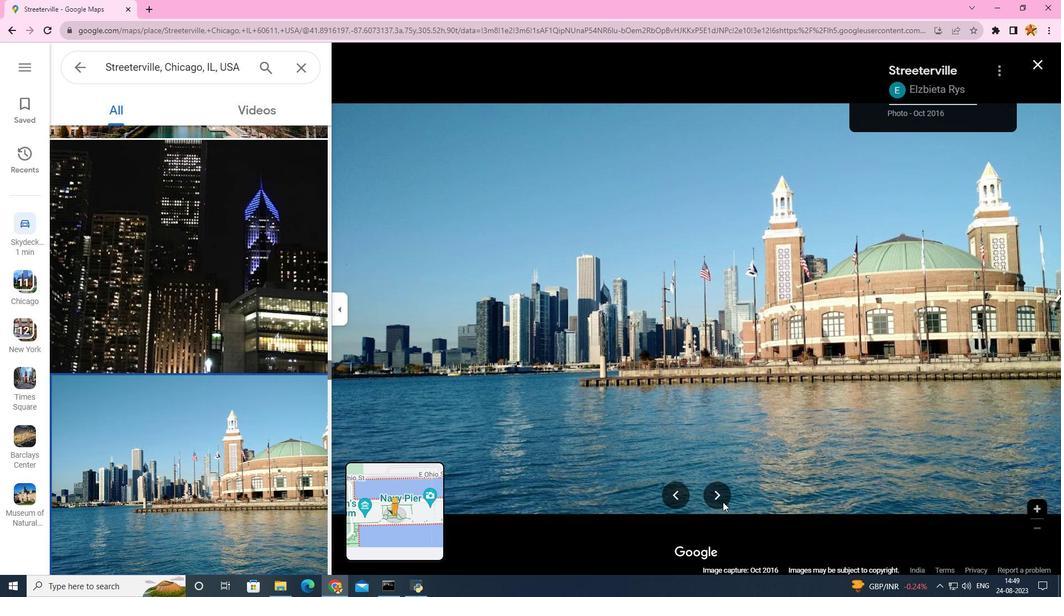 
Action: Mouse pressed left at (723, 502)
Screenshot: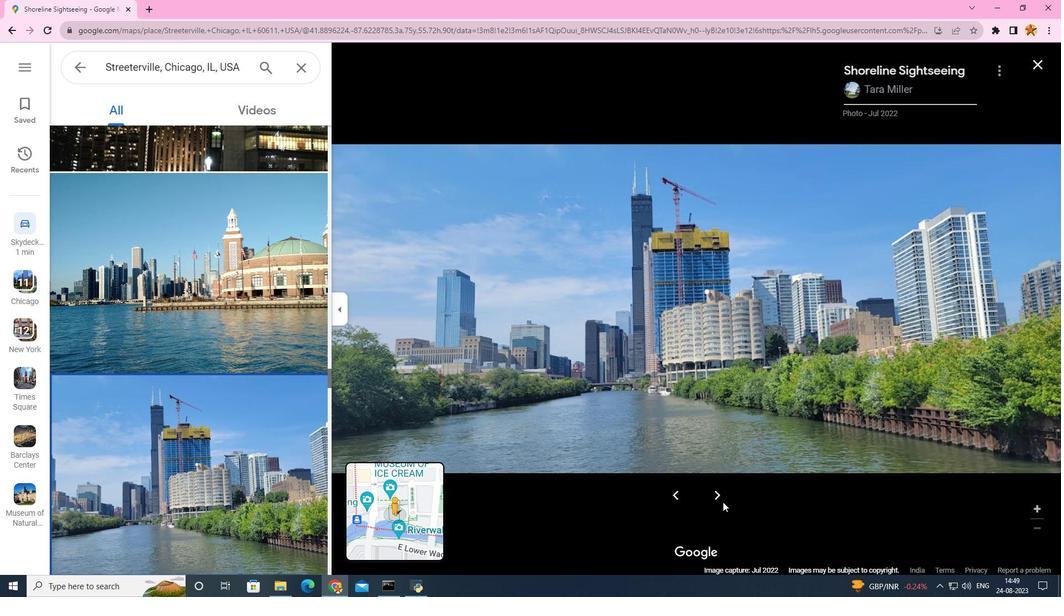 
Action: Mouse pressed left at (723, 502)
Screenshot: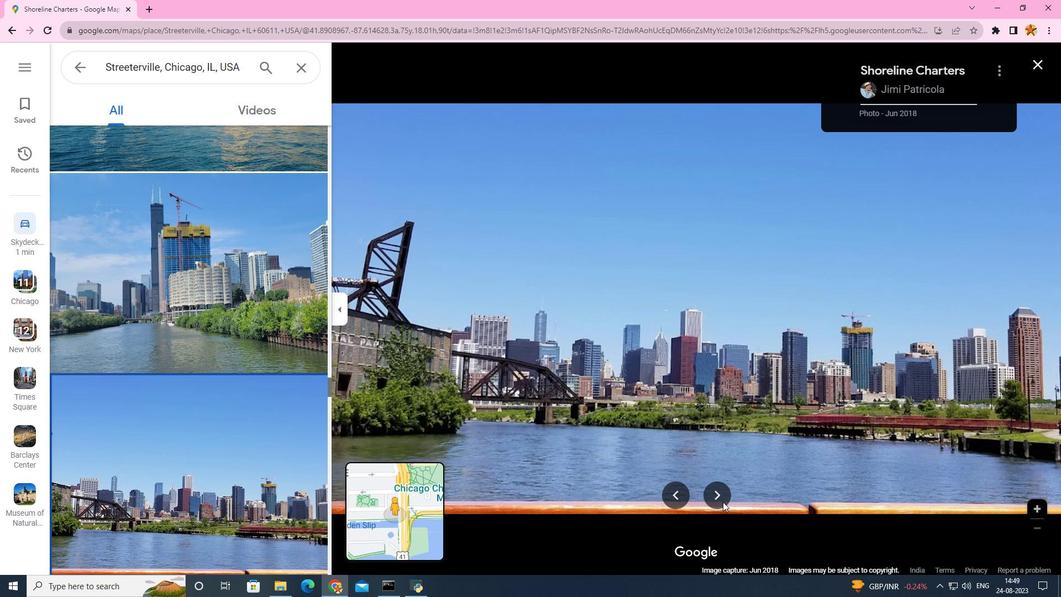 
Action: Mouse pressed left at (723, 502)
Screenshot: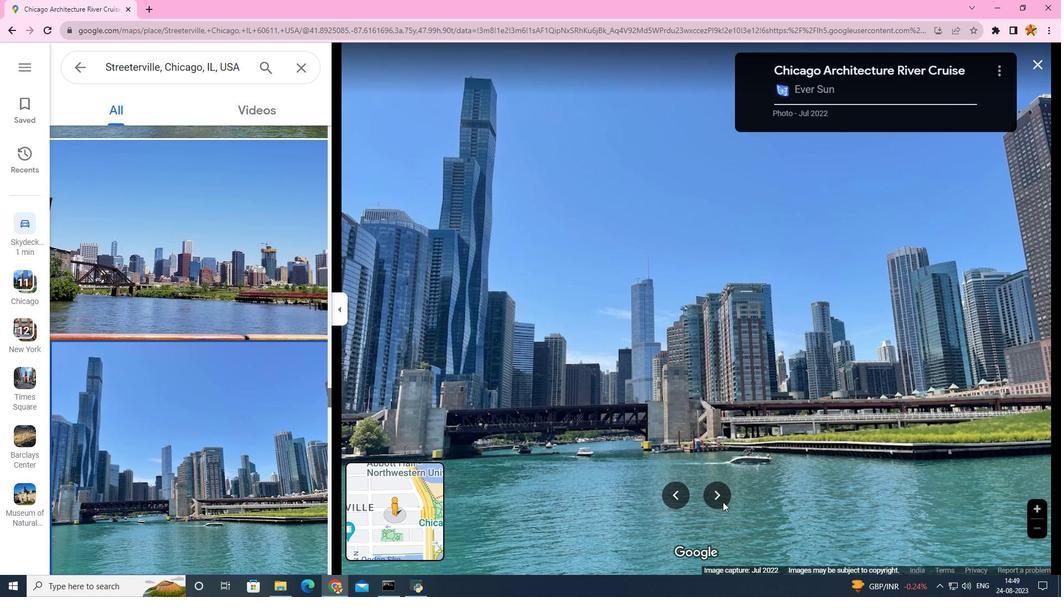 
Action: Mouse pressed left at (723, 502)
Screenshot: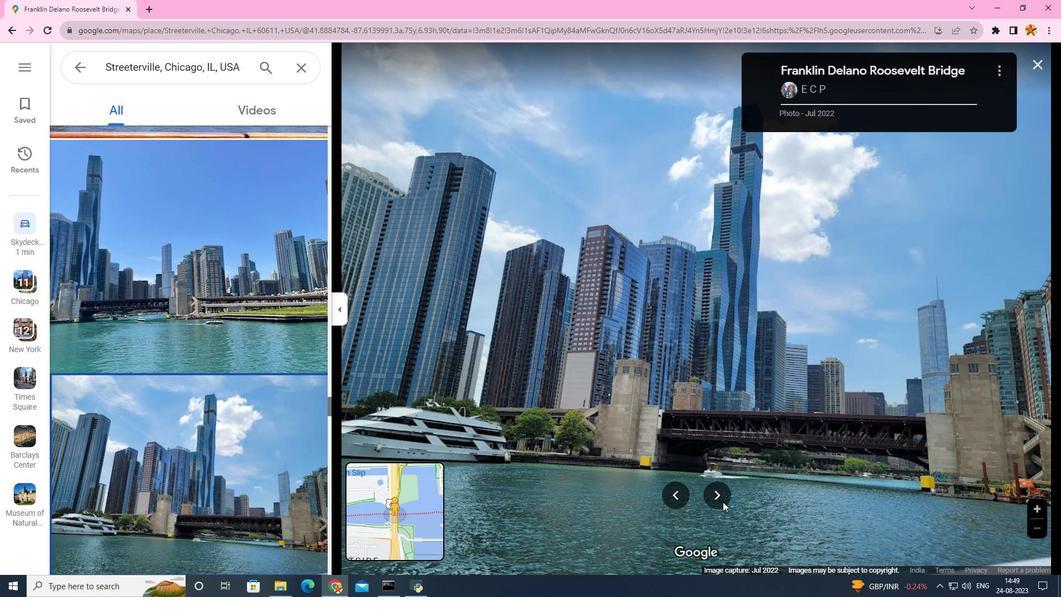 
Action: Mouse pressed left at (723, 502)
Screenshot: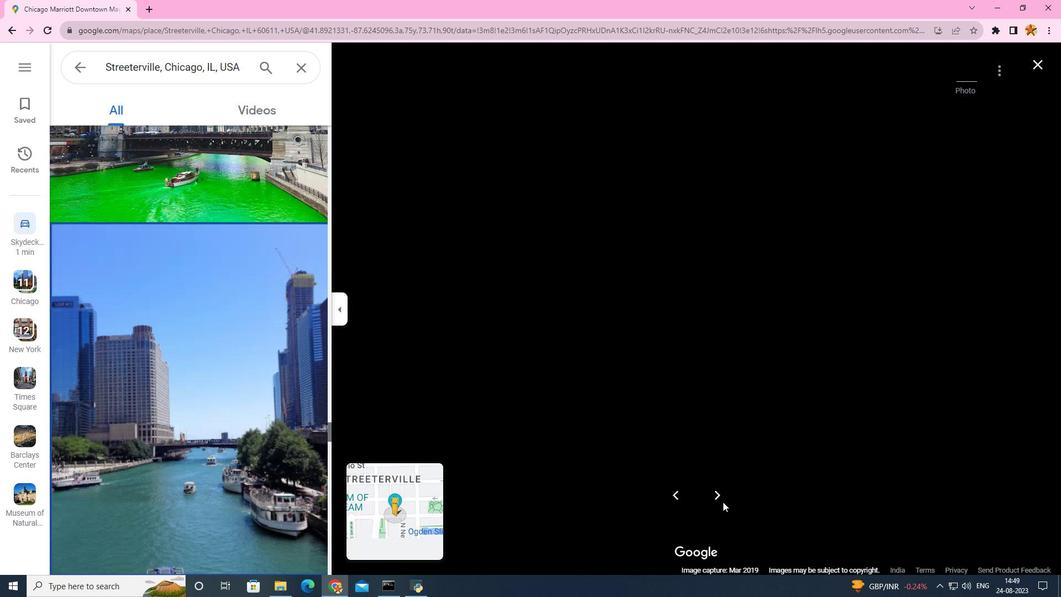
Action: Mouse pressed left at (723, 502)
Screenshot: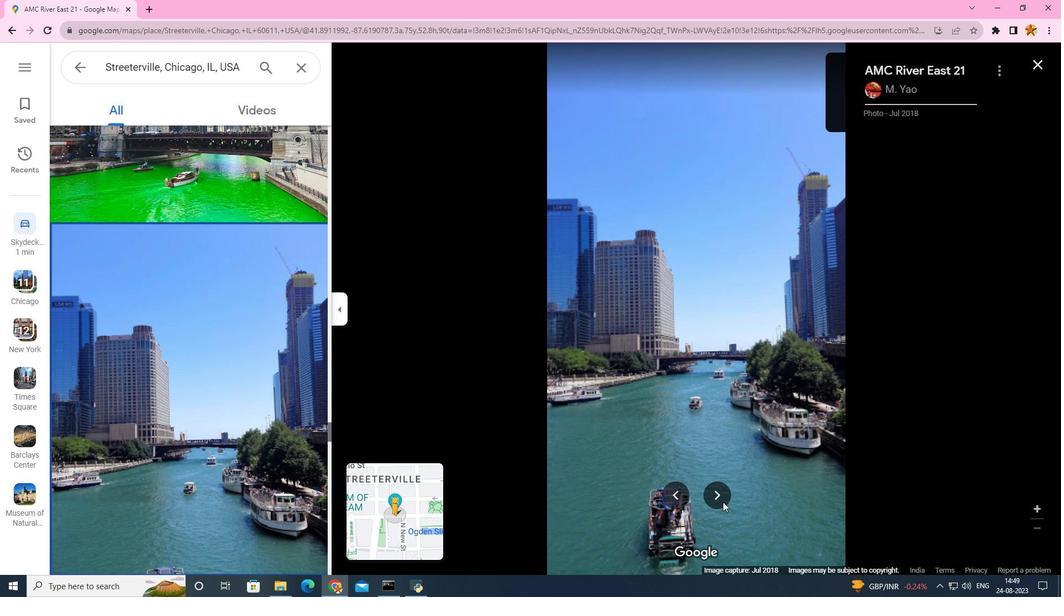 
Action: Mouse pressed left at (723, 502)
Screenshot: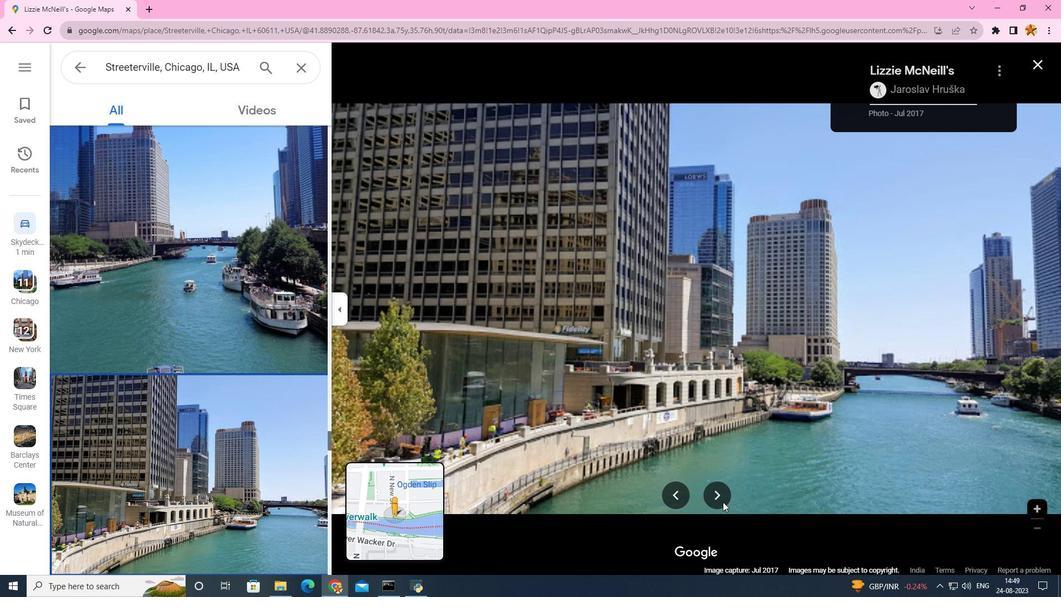 
Action: Mouse pressed left at (723, 502)
Screenshot: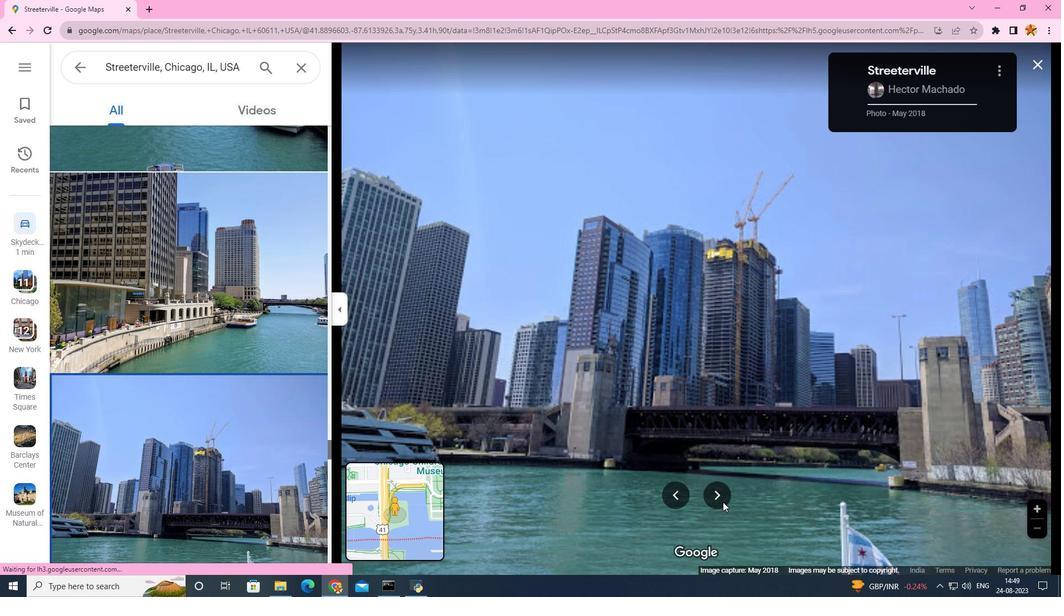 
Action: Mouse pressed left at (723, 502)
Screenshot: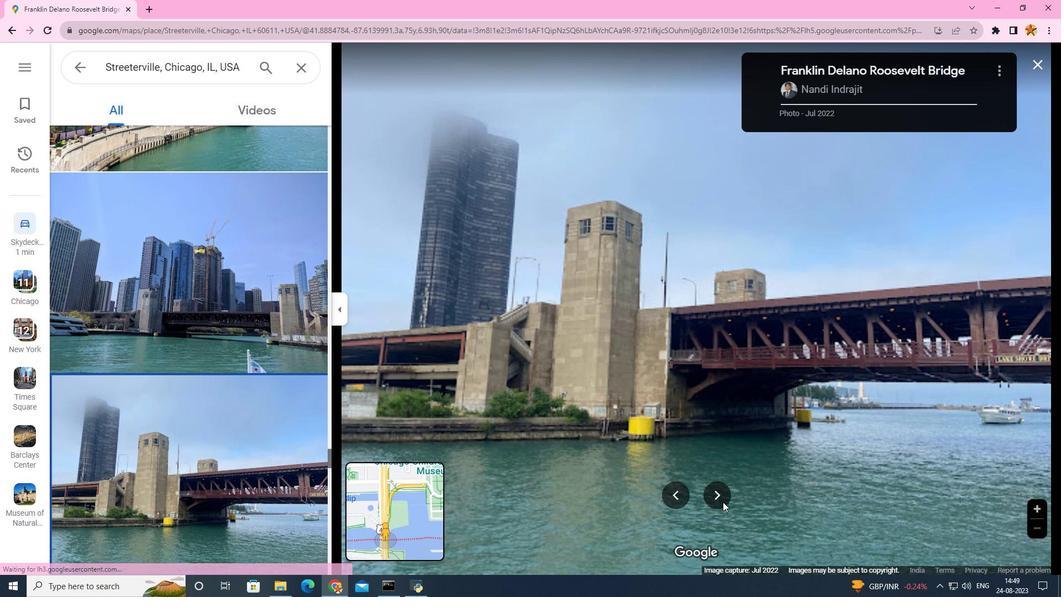 
Action: Mouse pressed left at (723, 502)
Screenshot: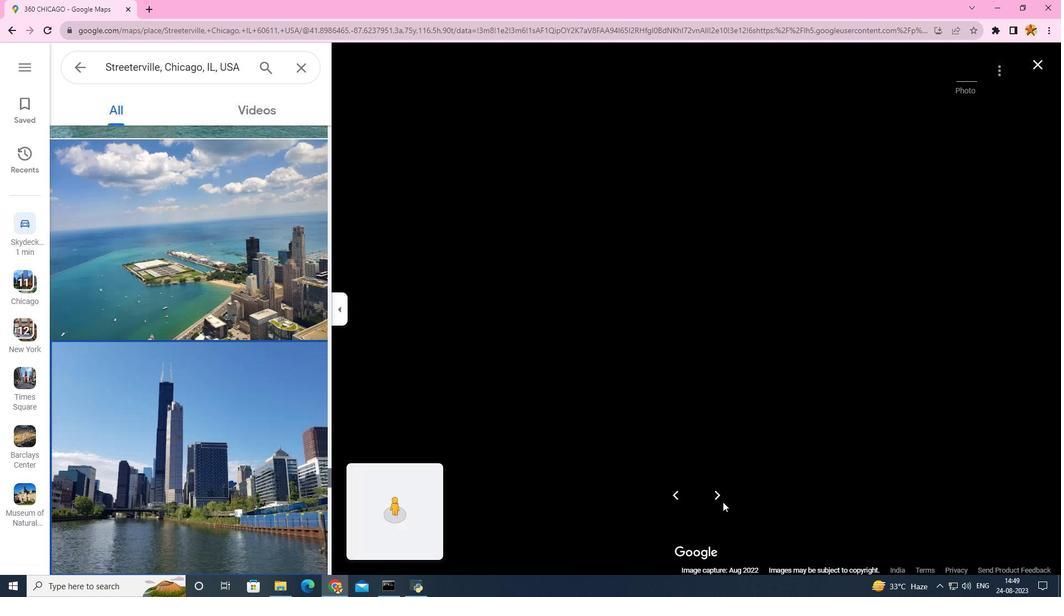 
Action: Mouse pressed left at (723, 502)
Screenshot: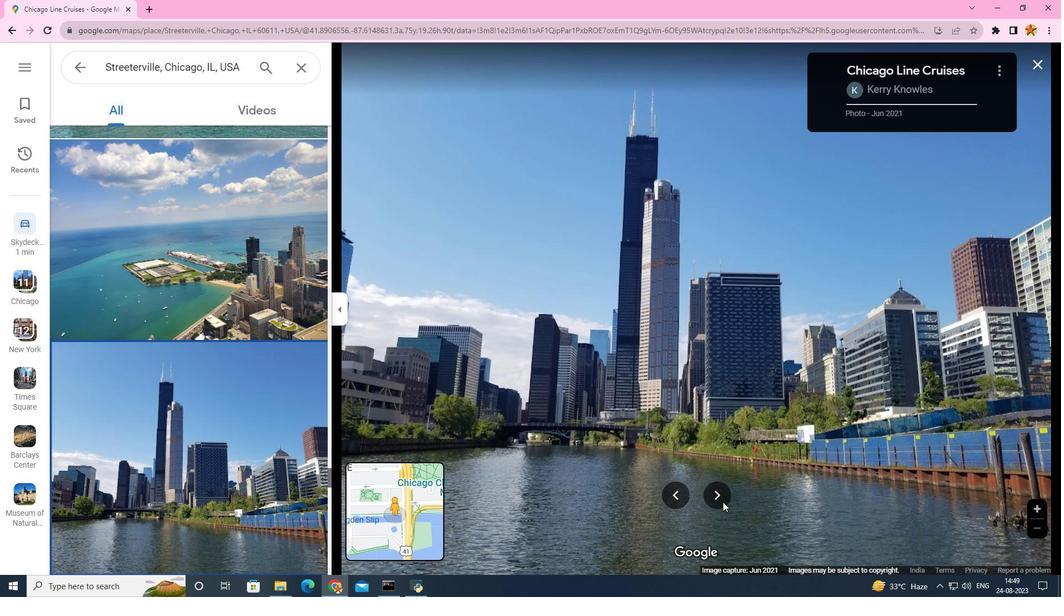 
Action: Mouse pressed left at (723, 502)
Screenshot: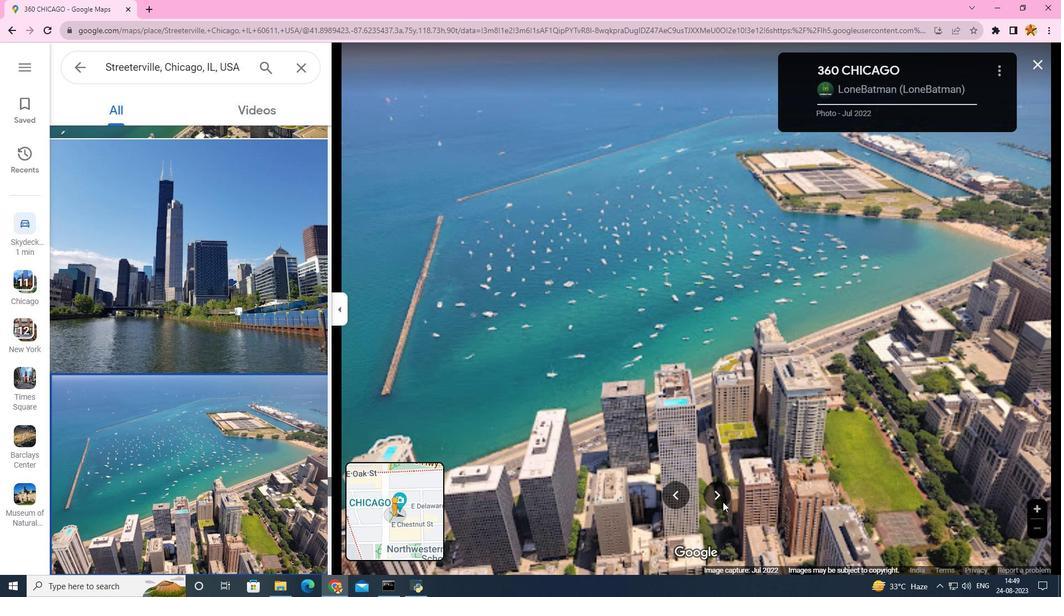 
Action: Mouse pressed left at (723, 502)
Screenshot: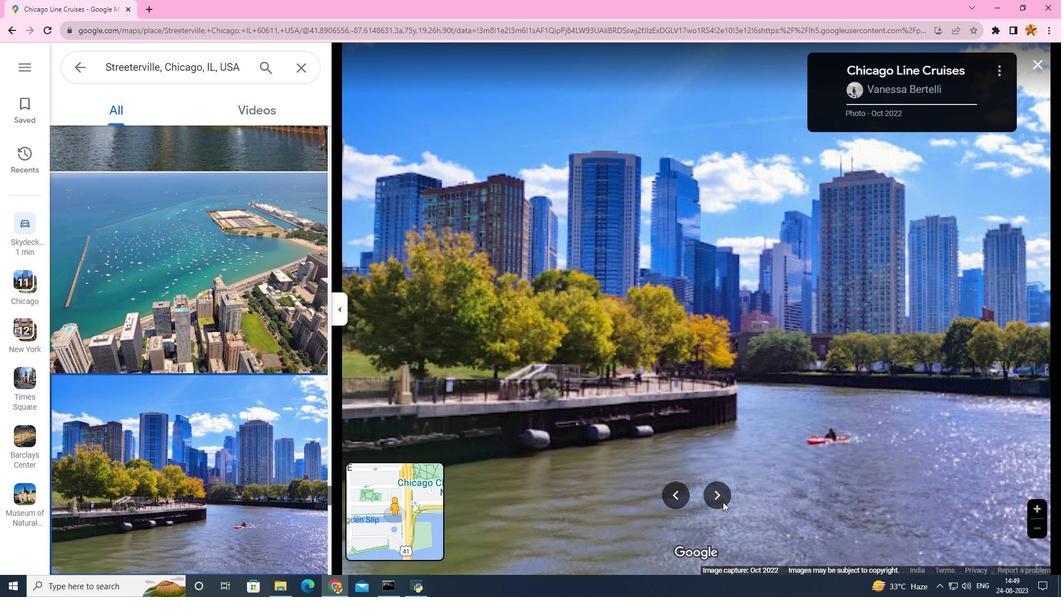 
Action: Mouse pressed left at (723, 502)
Screenshot: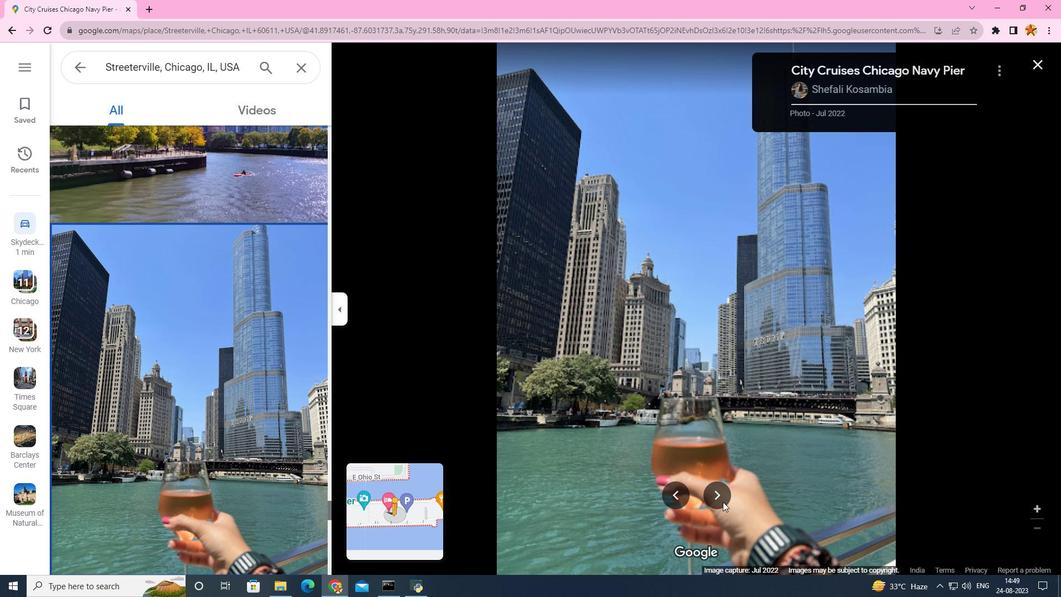 
Action: Mouse pressed left at (723, 502)
Screenshot: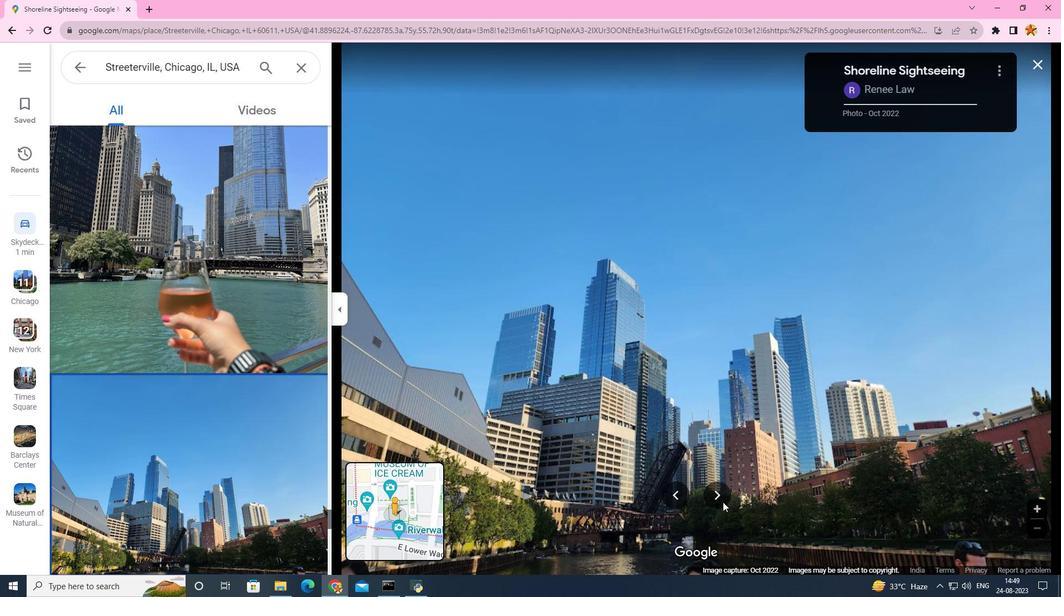 
Action: Mouse pressed left at (723, 502)
Screenshot: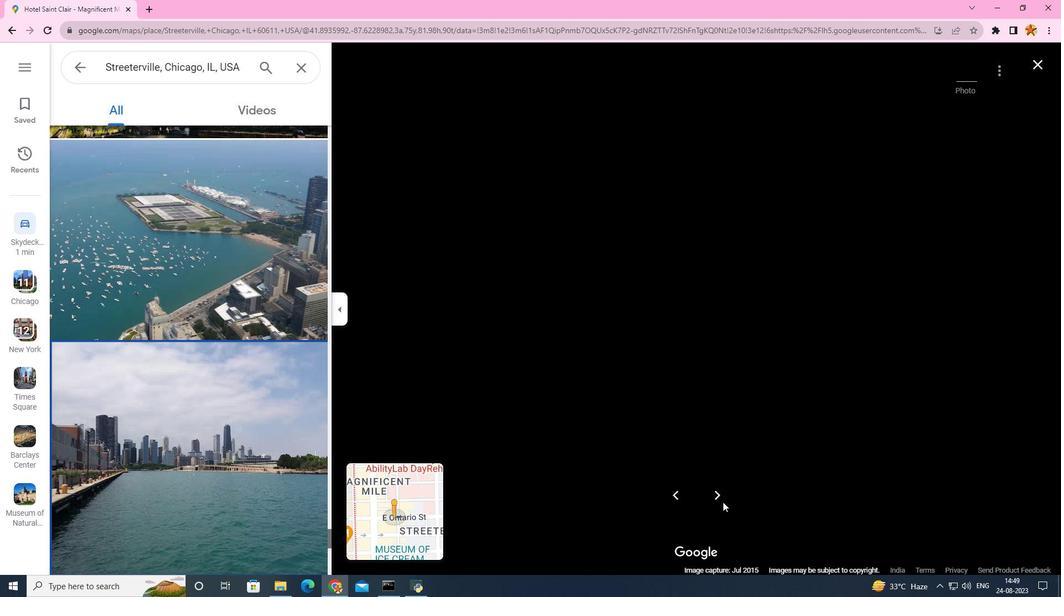 
Action: Mouse pressed left at (723, 502)
Screenshot: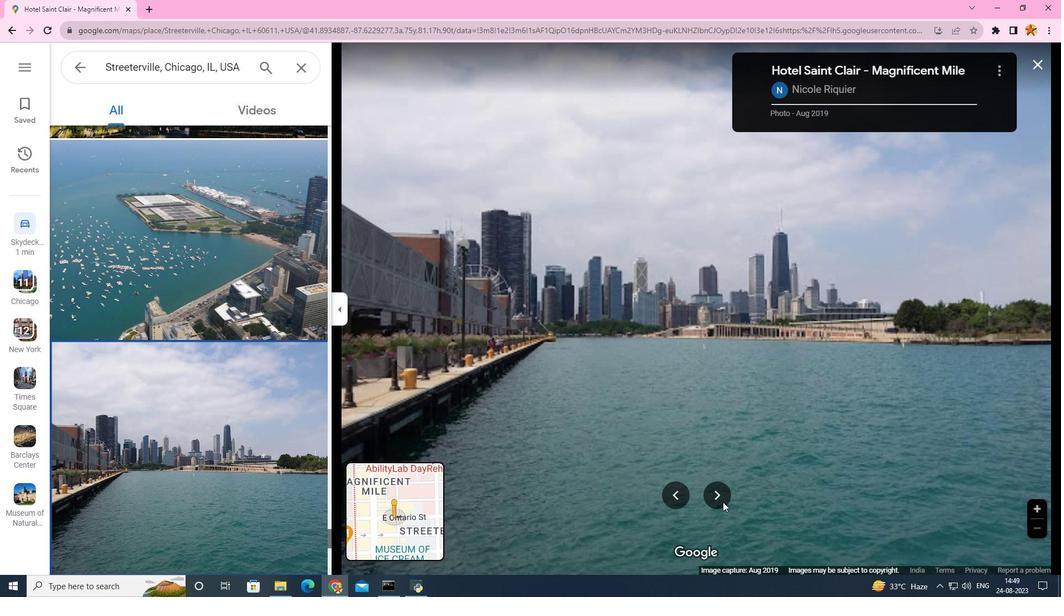 
Action: Mouse pressed left at (723, 502)
Screenshot: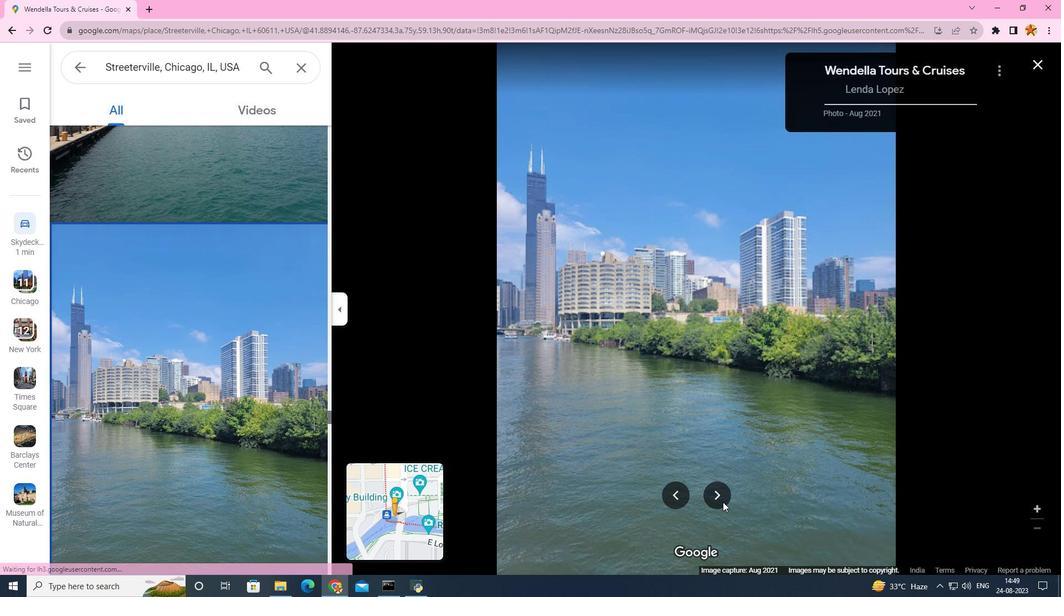 
Action: Mouse pressed left at (723, 502)
Screenshot: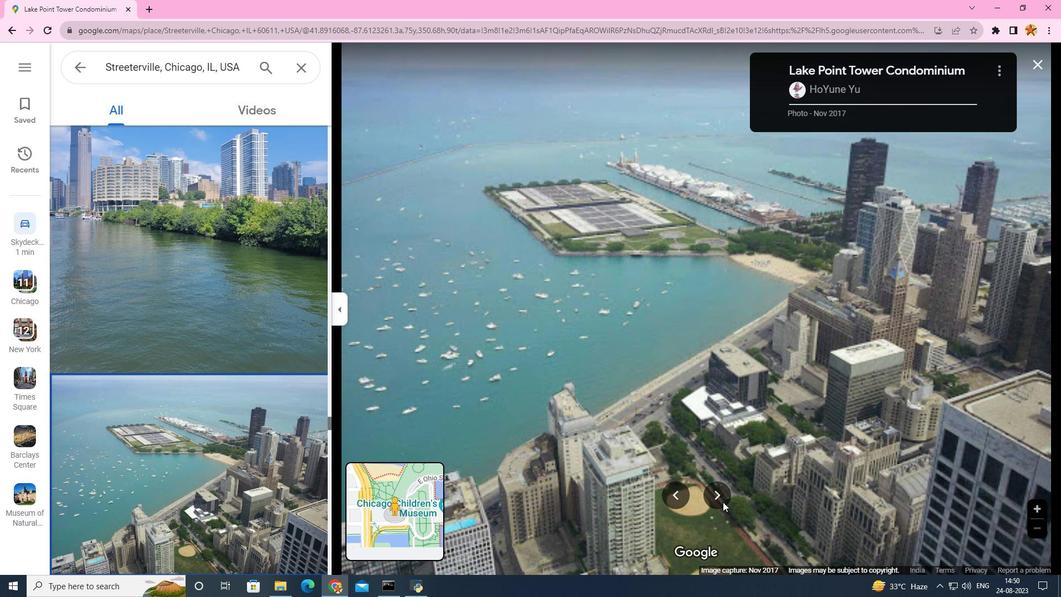 
Action: Mouse moved to (270, 111)
Screenshot: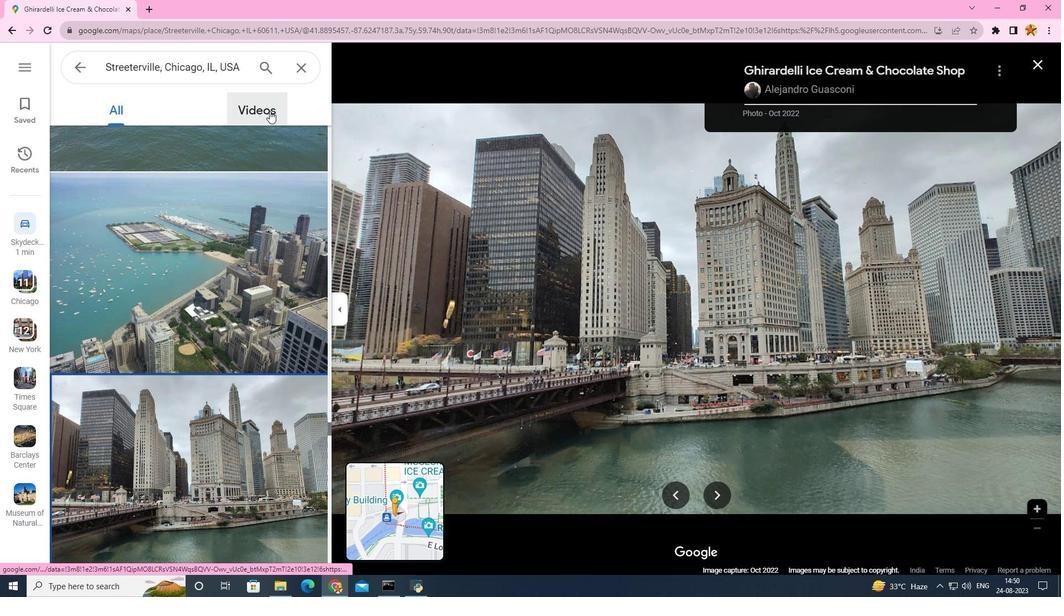 
Action: Mouse pressed left at (270, 111)
Screenshot: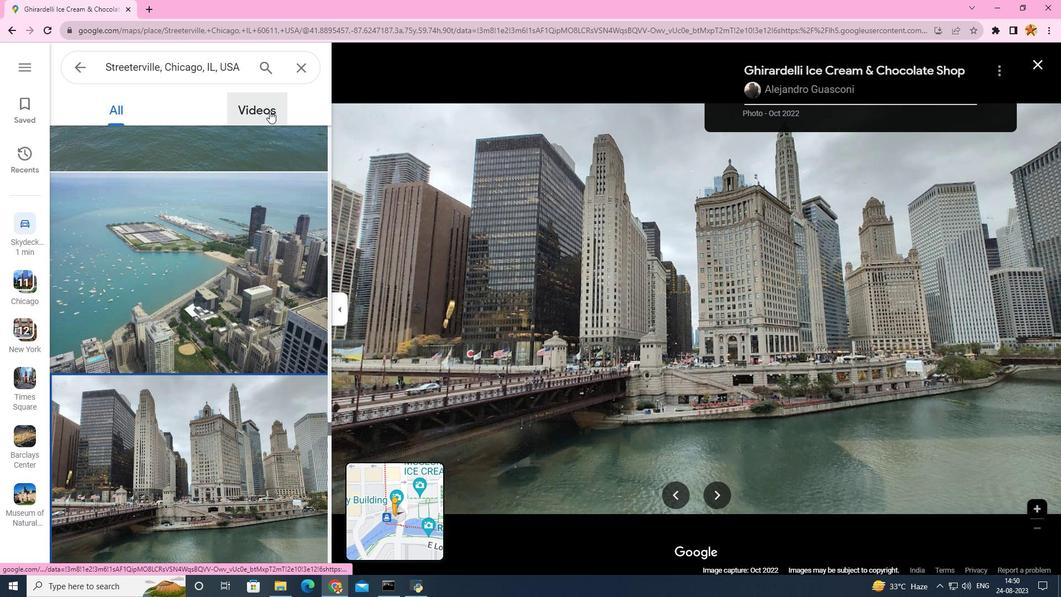 
Action: Mouse moved to (712, 488)
Screenshot: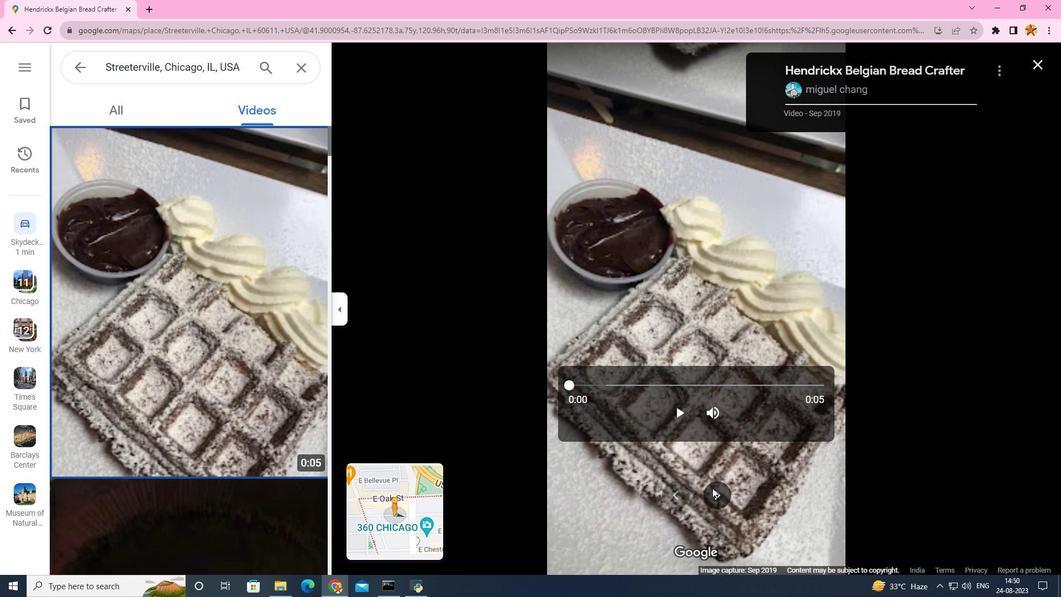 
Action: Mouse pressed left at (712, 488)
Screenshot: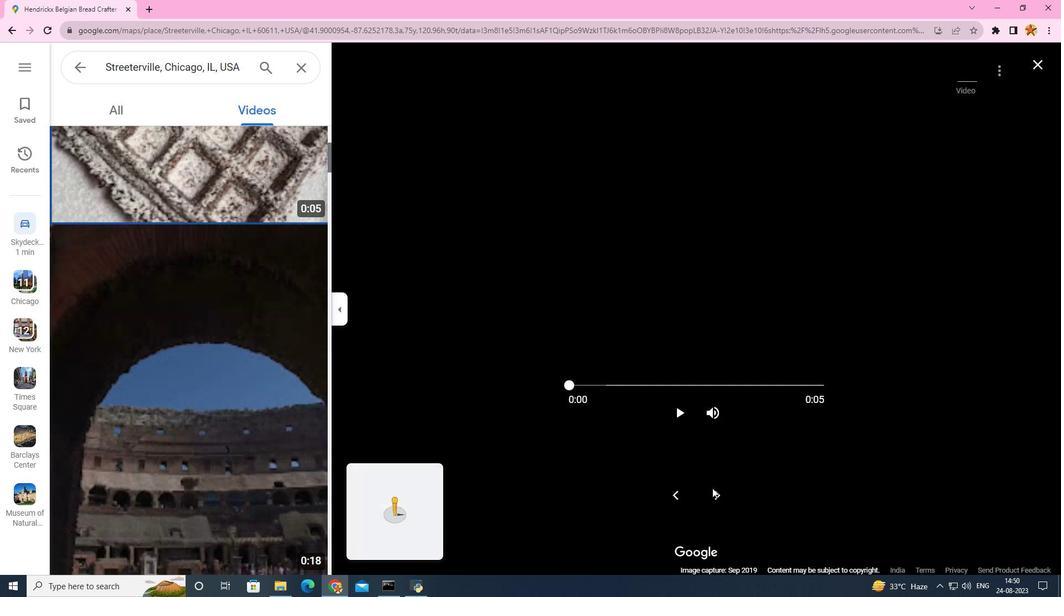 
Action: Mouse pressed left at (712, 488)
Screenshot: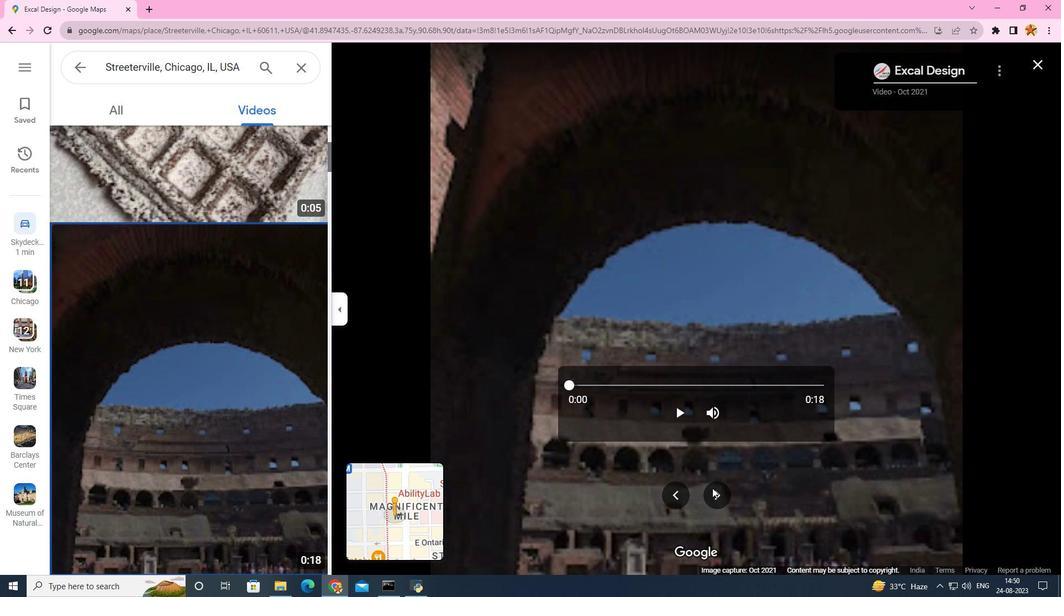 
Action: Mouse pressed left at (712, 488)
Screenshot: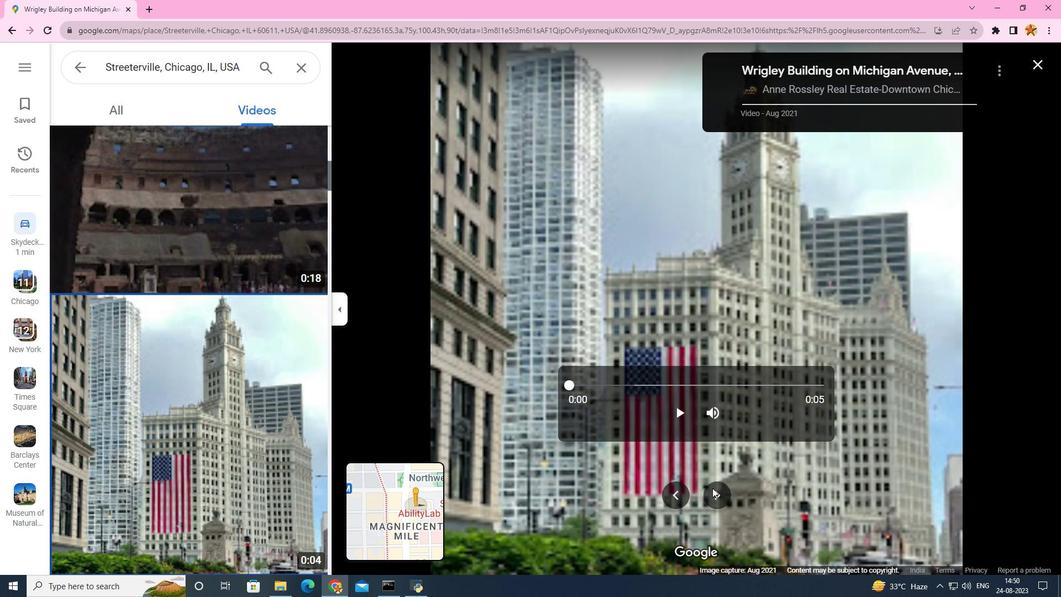 
Action: Mouse pressed left at (712, 488)
Screenshot: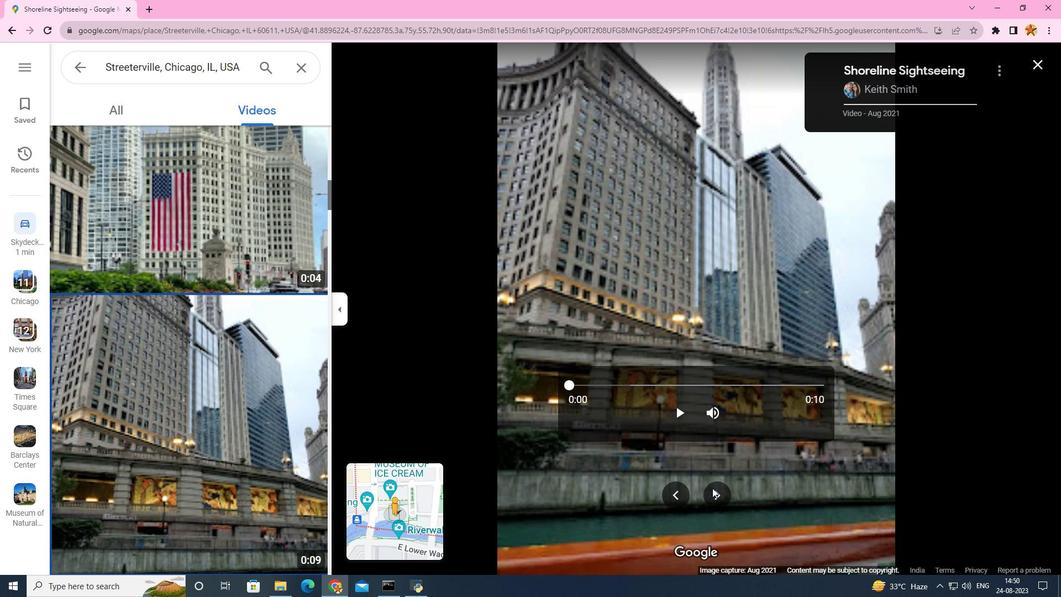 
Action: Mouse pressed left at (712, 488)
Screenshot: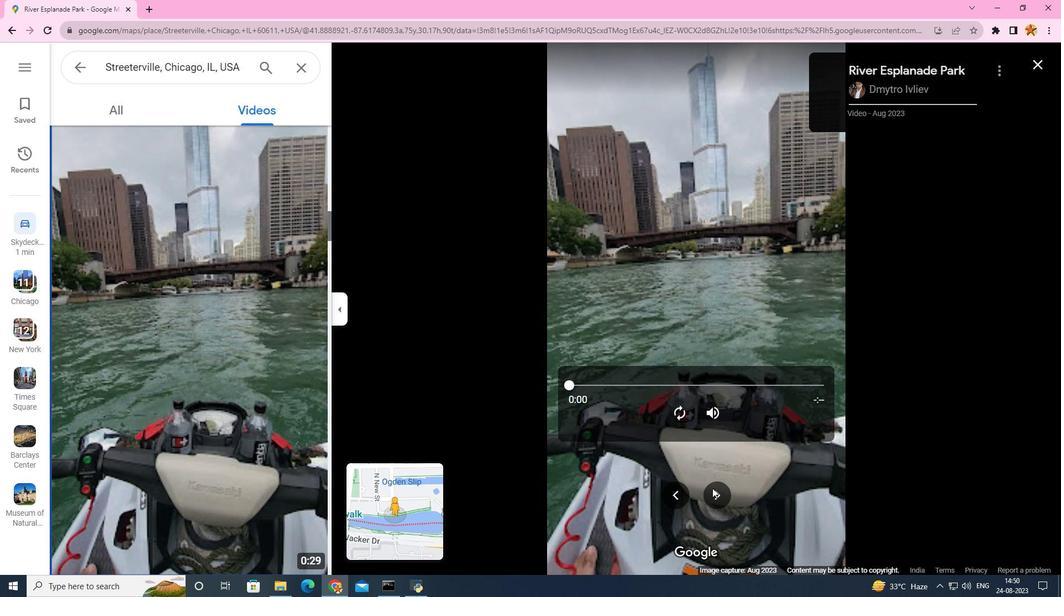 
Action: Mouse pressed left at (712, 488)
Screenshot: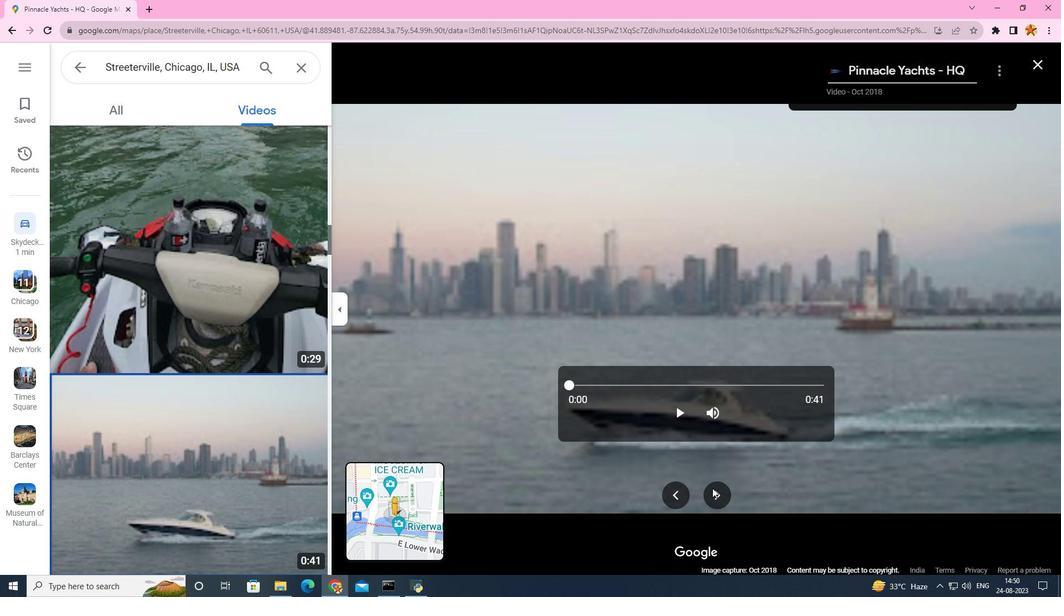 
Action: Mouse pressed left at (712, 488)
Screenshot: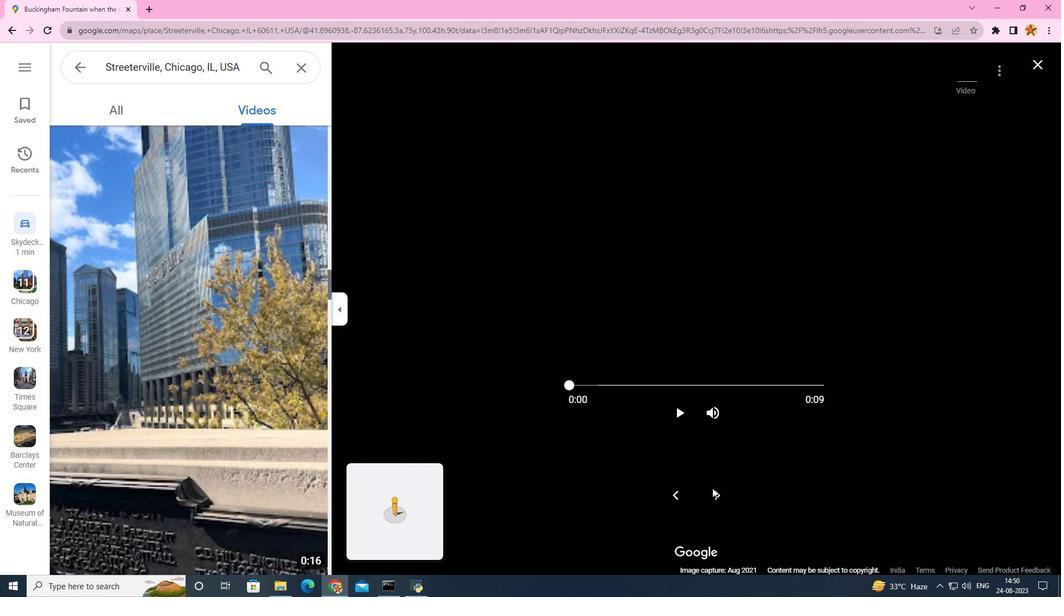 
Action: Mouse pressed left at (712, 488)
Screenshot: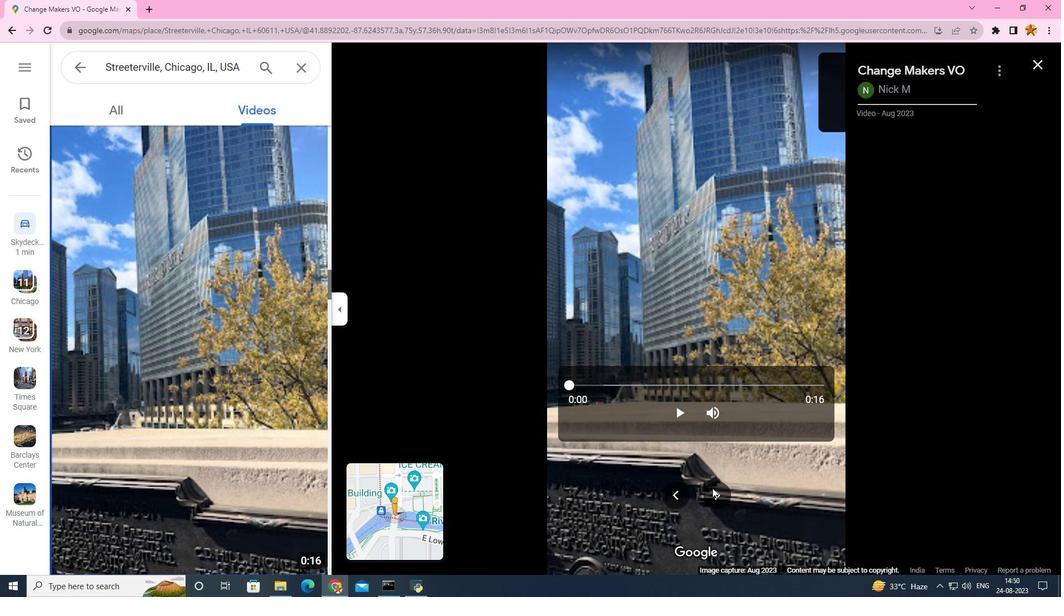 
Action: Mouse pressed left at (712, 488)
Screenshot: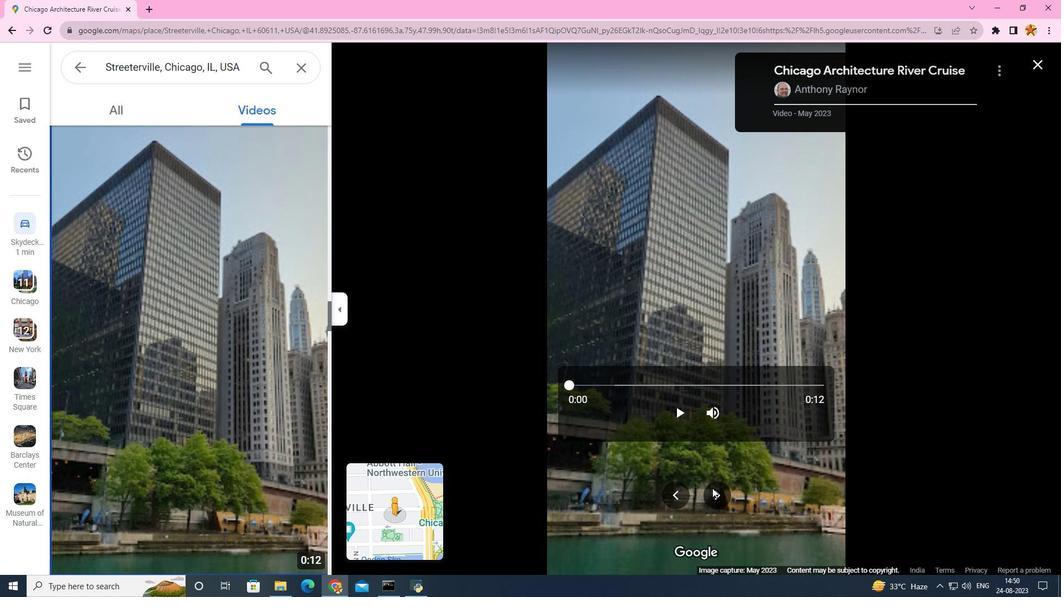 
Action: Mouse pressed left at (712, 488)
Screenshot: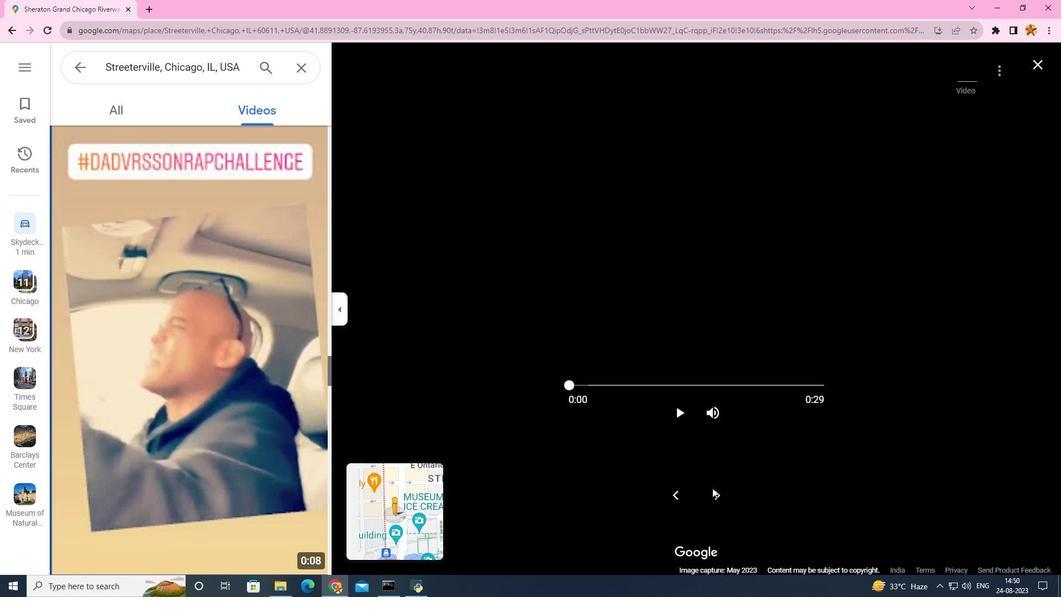 
Action: Mouse pressed left at (712, 488)
Screenshot: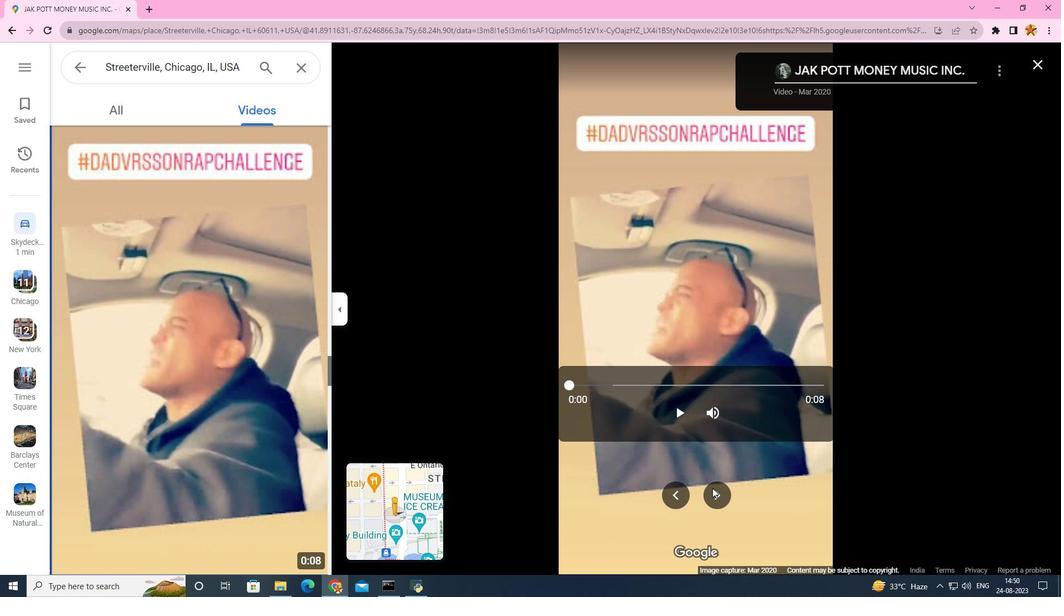 
Action: Mouse pressed left at (712, 488)
Screenshot: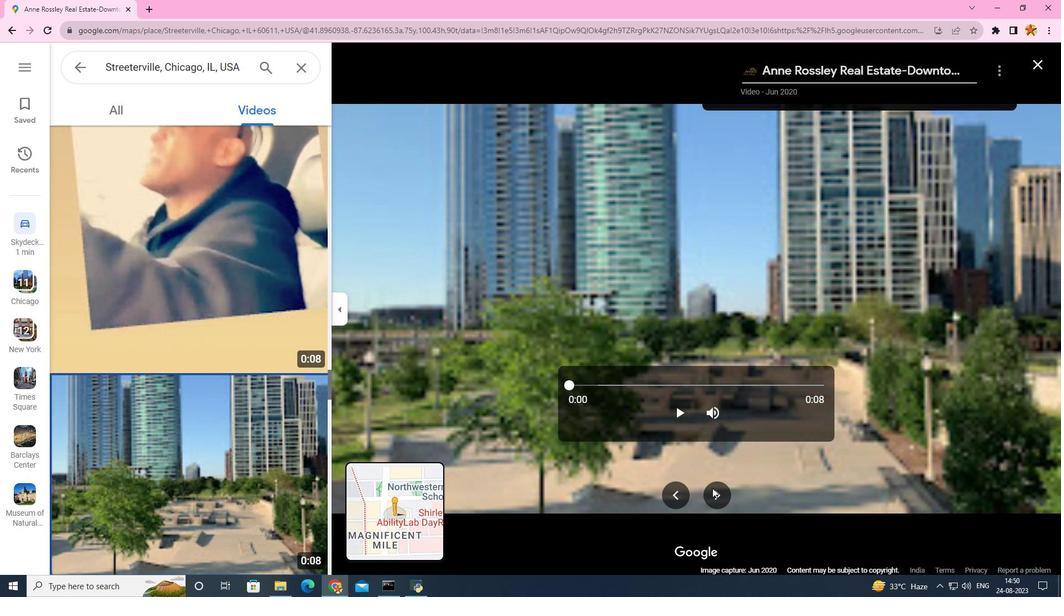 
Action: Mouse pressed left at (712, 488)
Screenshot: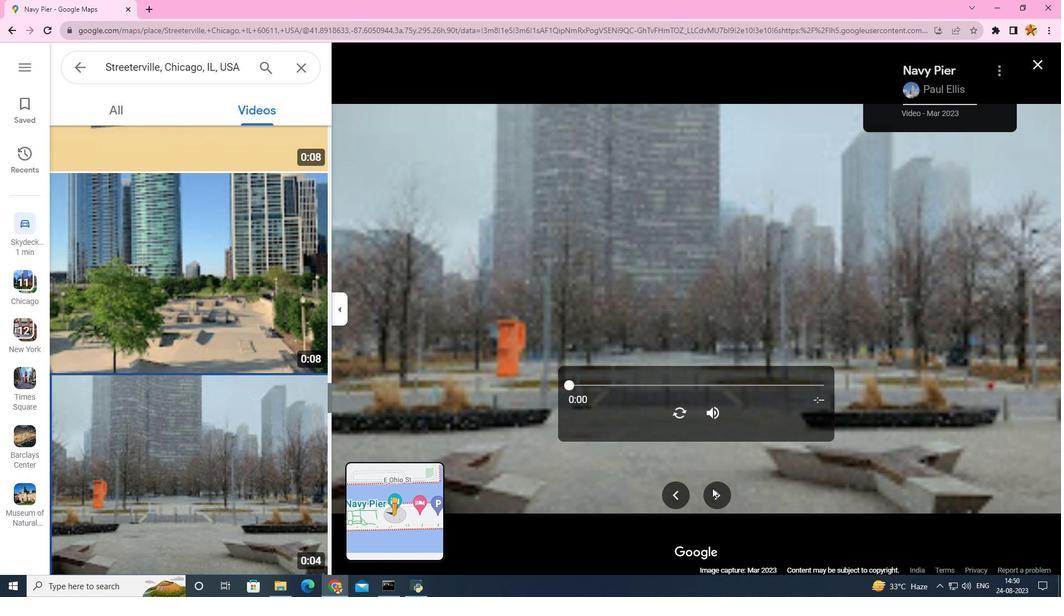 
Action: Mouse pressed left at (712, 488)
Screenshot: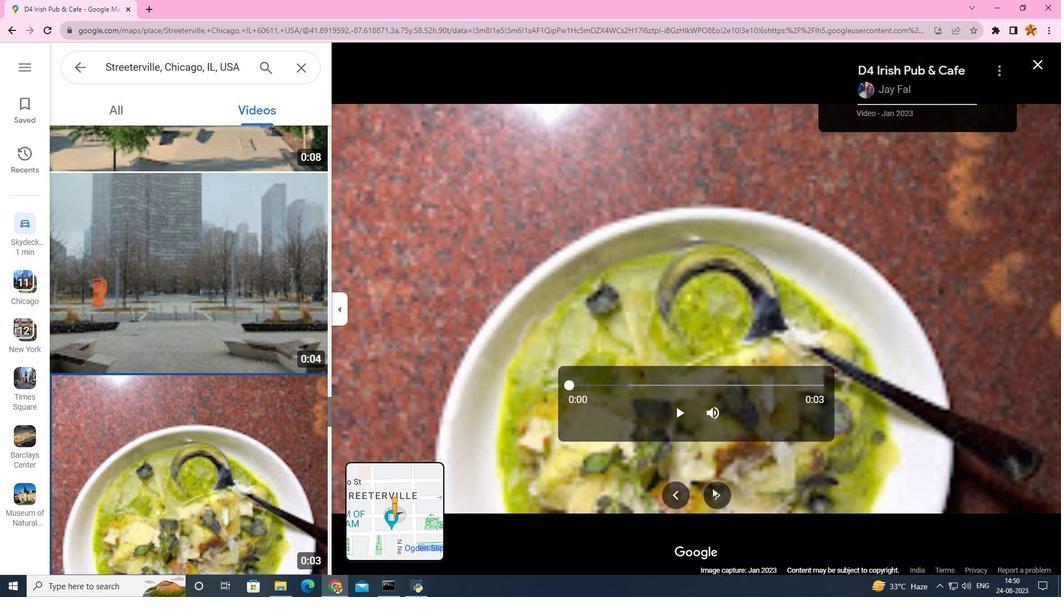 
Action: Mouse pressed left at (712, 488)
Screenshot: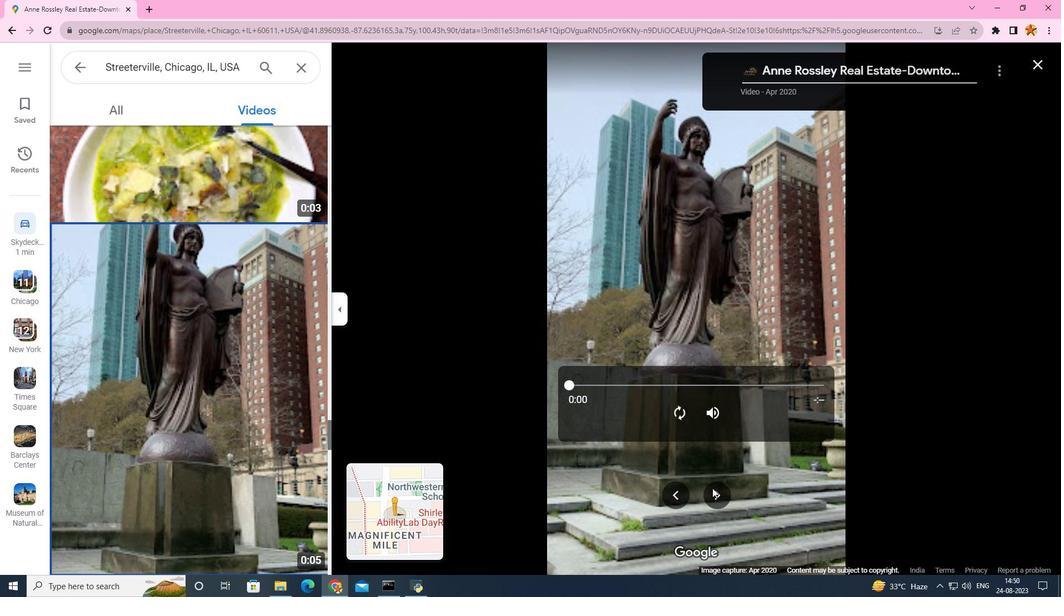 
Action: Mouse pressed left at (712, 488)
Screenshot: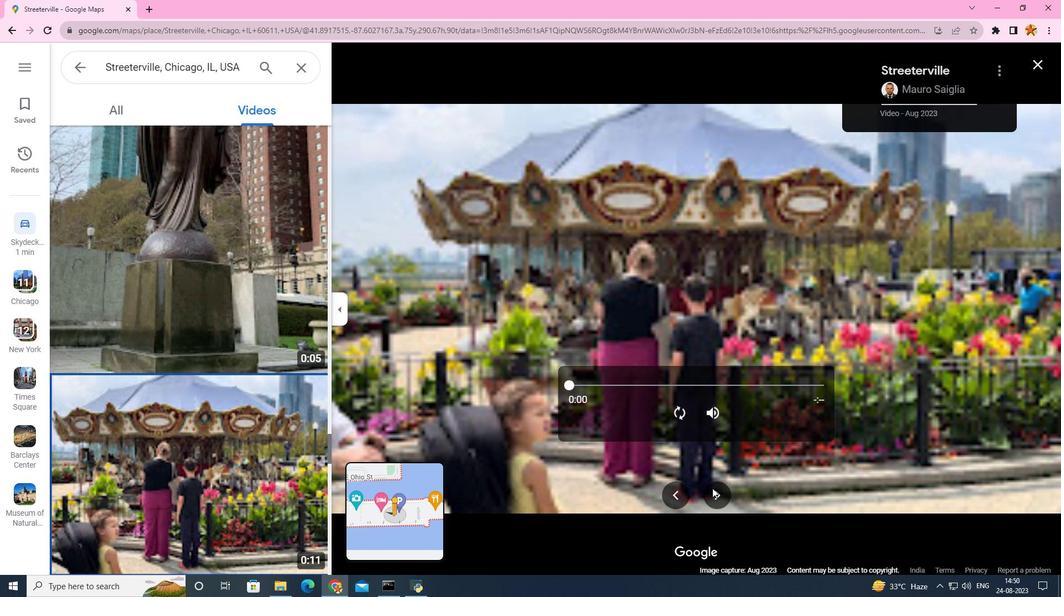 
Action: Mouse moved to (87, 68)
Screenshot: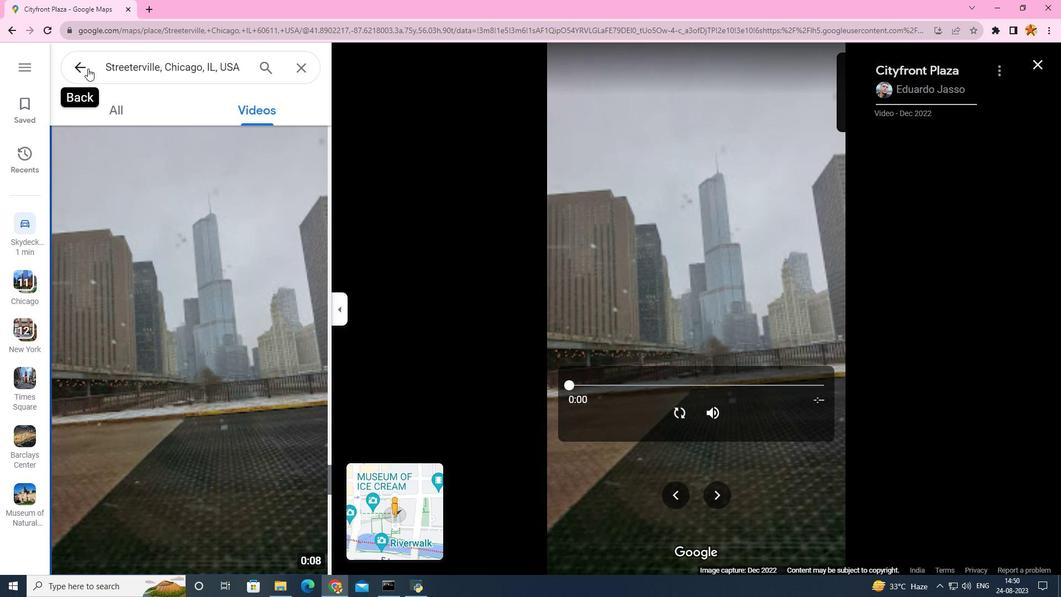 
Action: Mouse pressed left at (87, 68)
Screenshot: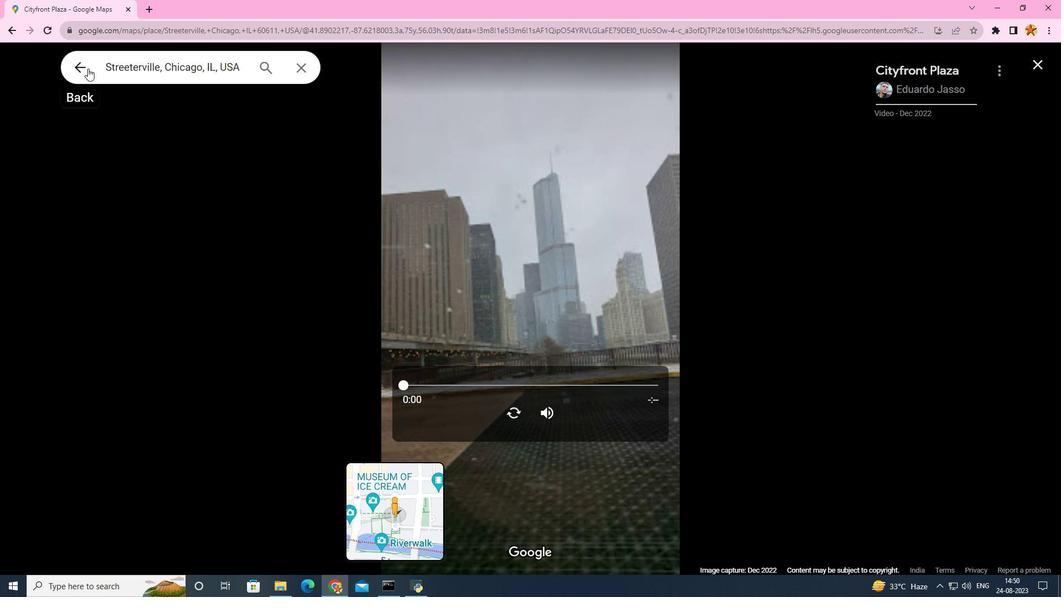 
Action: Mouse moved to (143, 259)
Screenshot: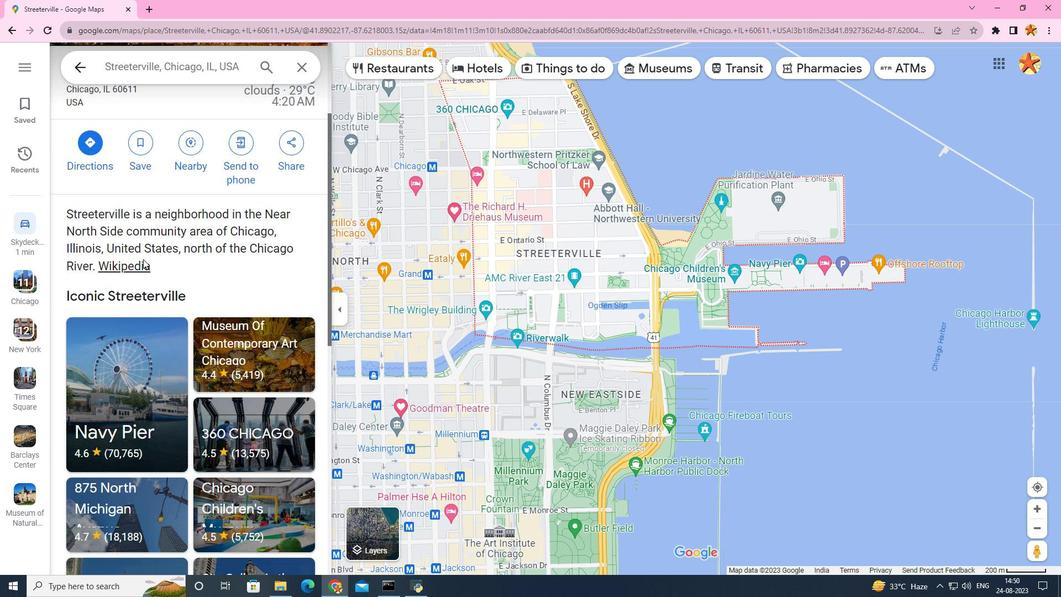 
Action: Mouse scrolled (143, 258) with delta (0, 0)
Screenshot: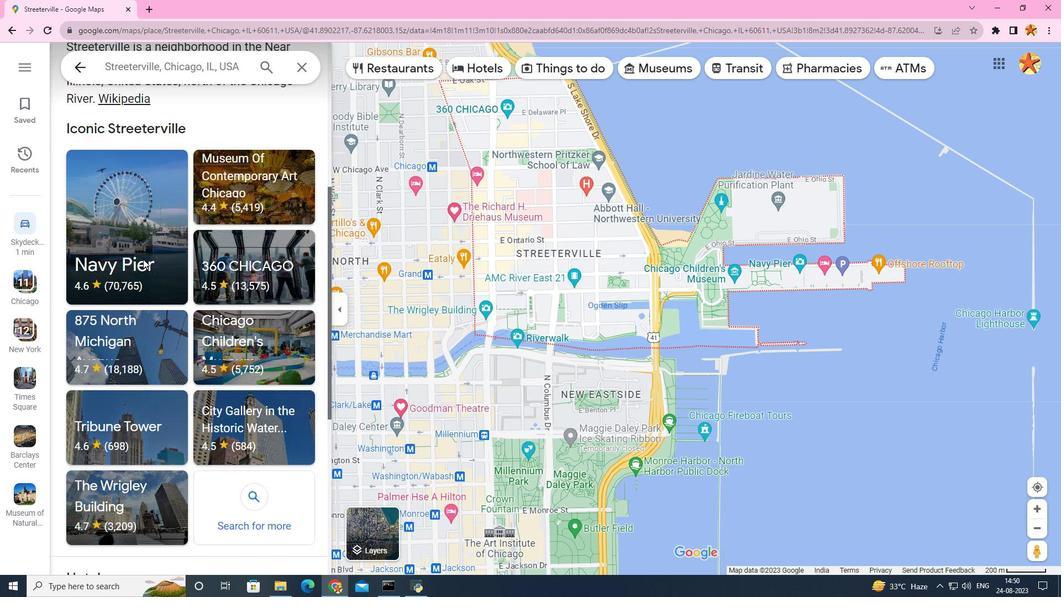
Action: Mouse scrolled (143, 258) with delta (0, 0)
Screenshot: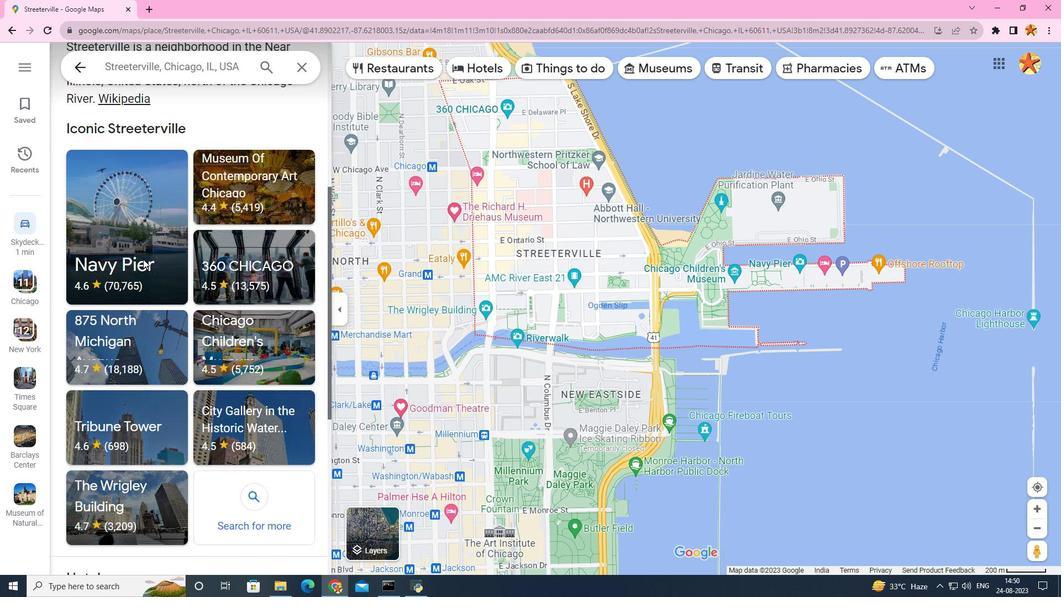 
Action: Mouse scrolled (143, 258) with delta (0, 0)
Screenshot: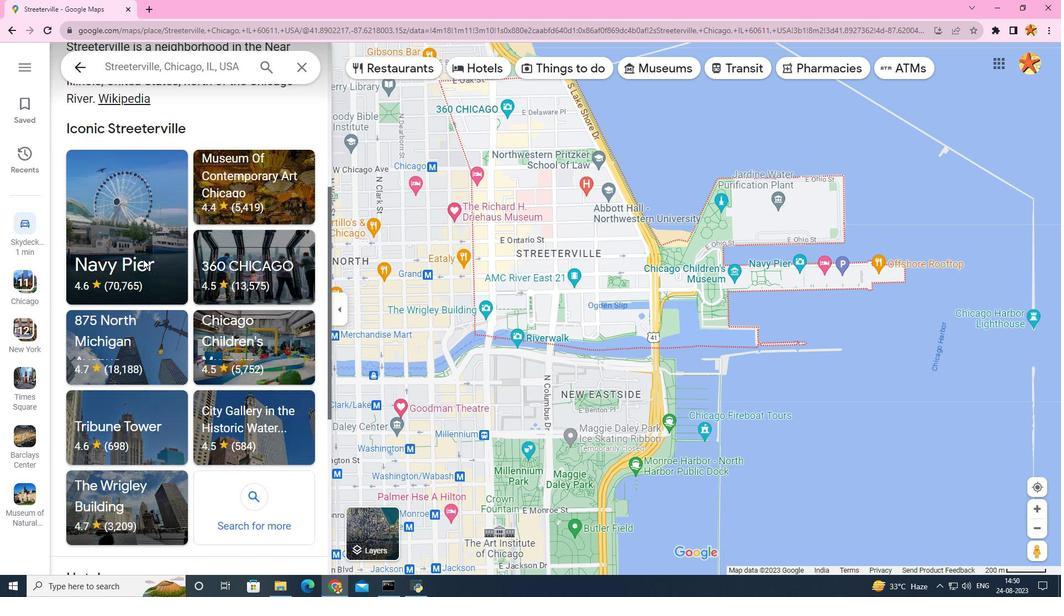 
Action: Mouse scrolled (143, 258) with delta (0, 0)
Screenshot: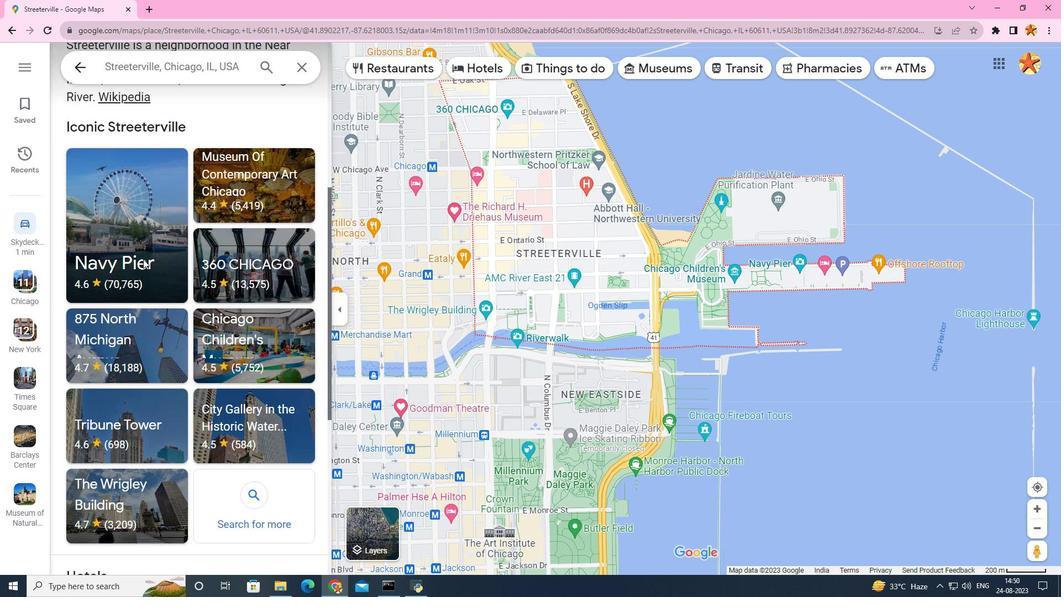 
Action: Mouse scrolled (143, 258) with delta (0, 0)
Screenshot: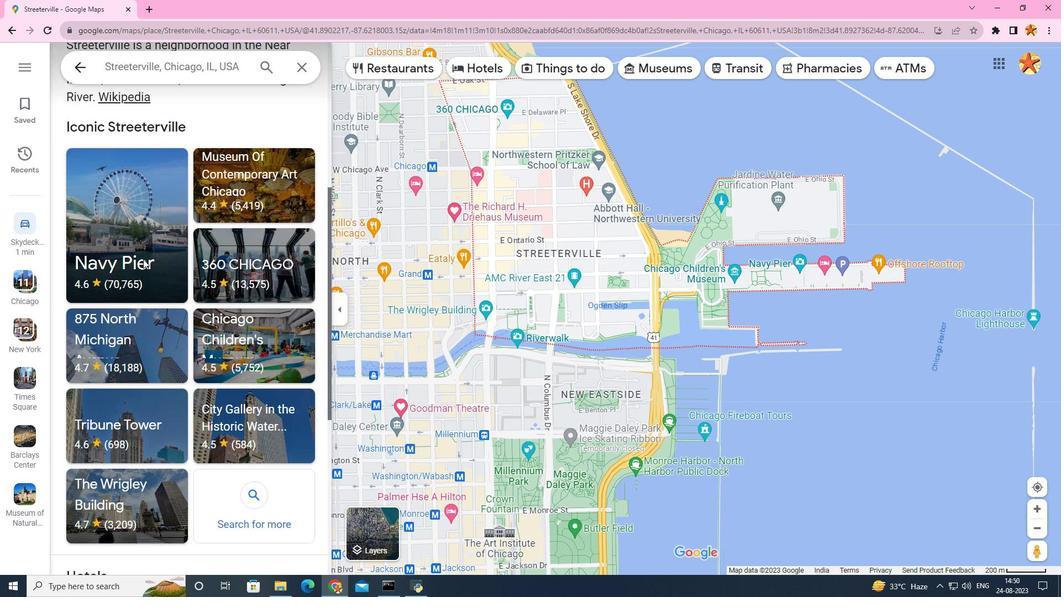 
Action: Mouse scrolled (143, 258) with delta (0, 0)
Screenshot: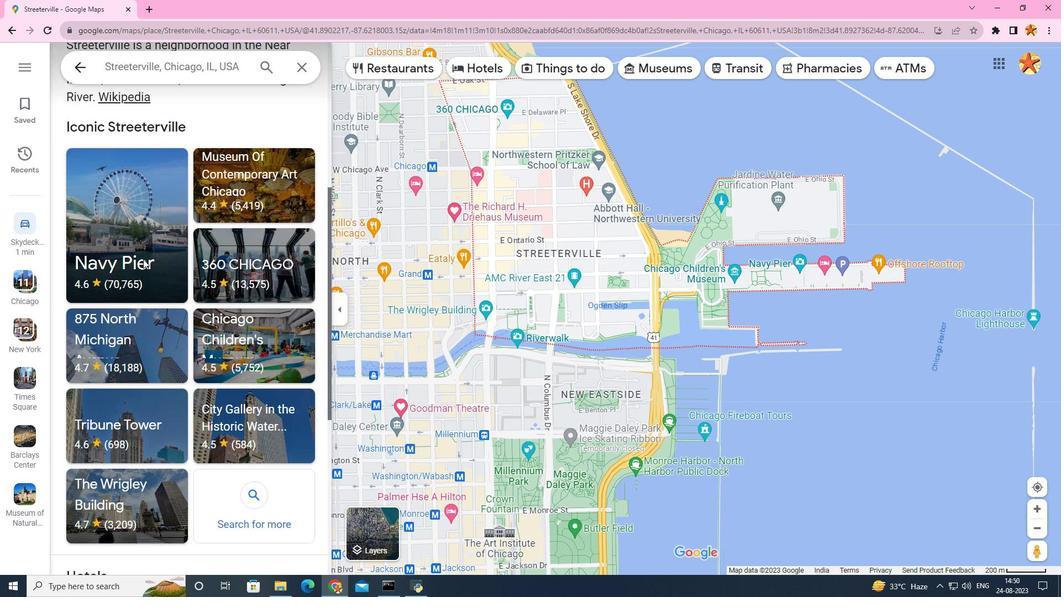 
Action: Mouse scrolled (143, 258) with delta (0, 0)
Screenshot: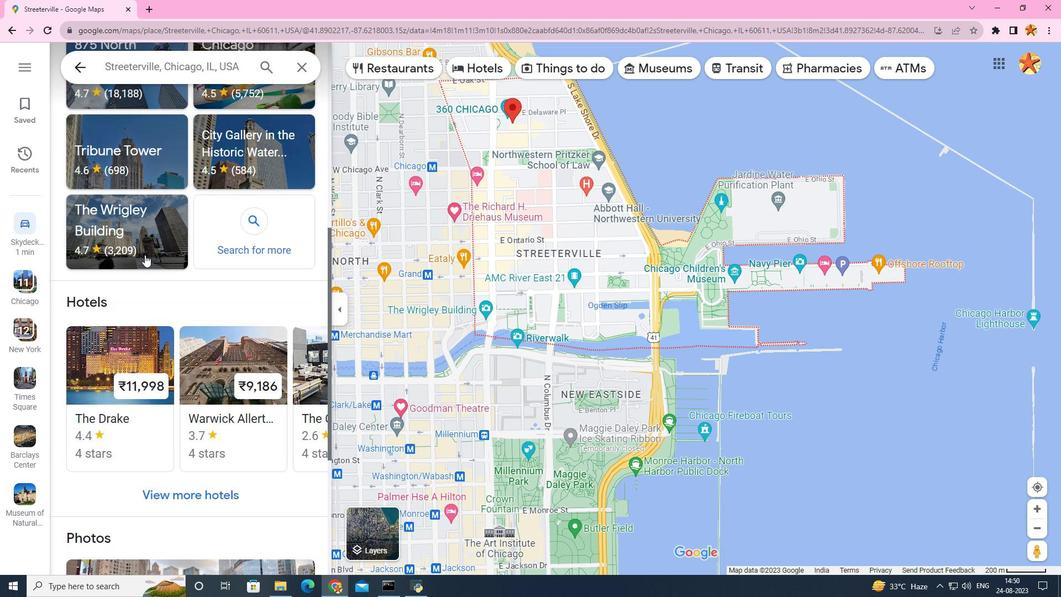 
Action: Mouse scrolled (143, 258) with delta (0, 0)
Screenshot: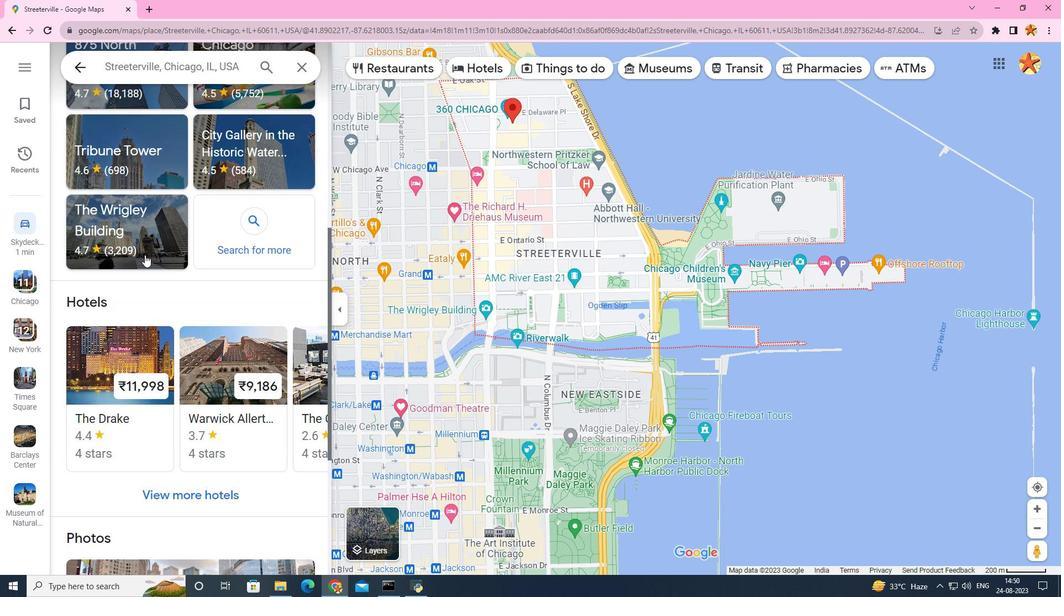 
Action: Mouse scrolled (143, 258) with delta (0, 0)
Screenshot: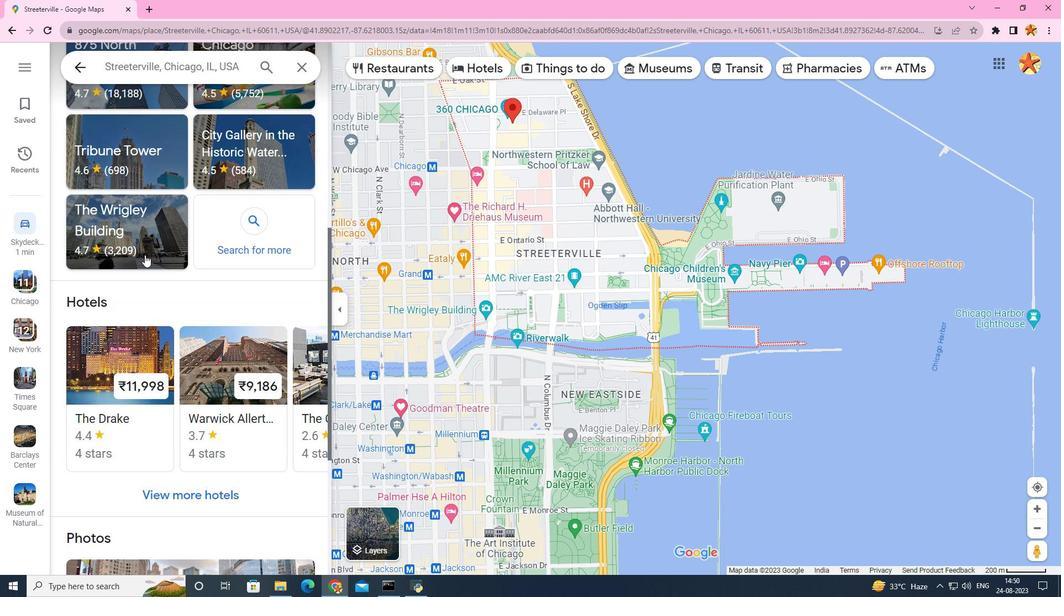 
Action: Mouse scrolled (143, 258) with delta (0, 0)
Screenshot: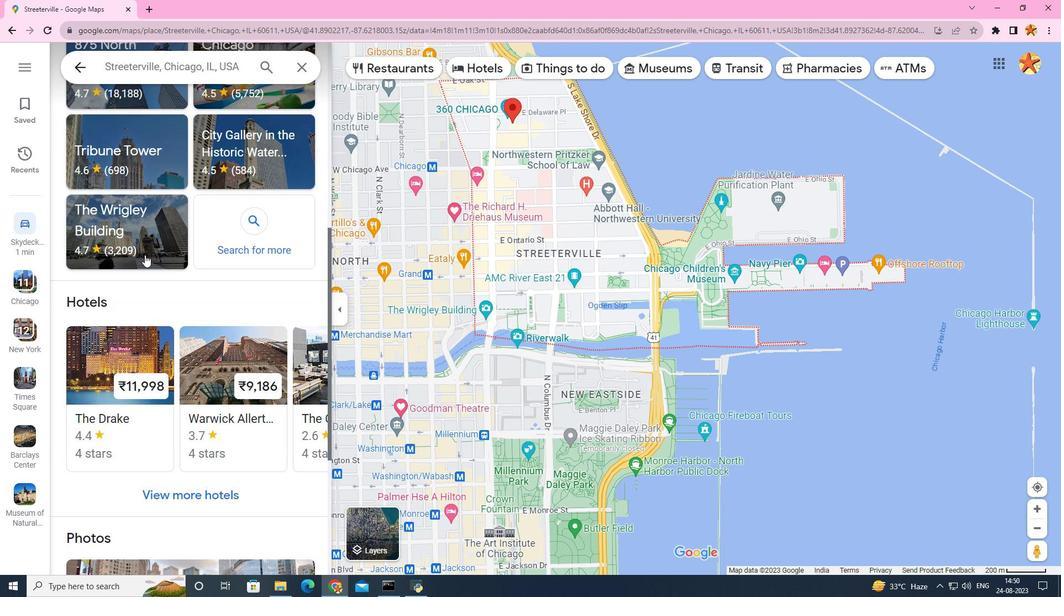 
Action: Mouse scrolled (143, 258) with delta (0, 0)
Screenshot: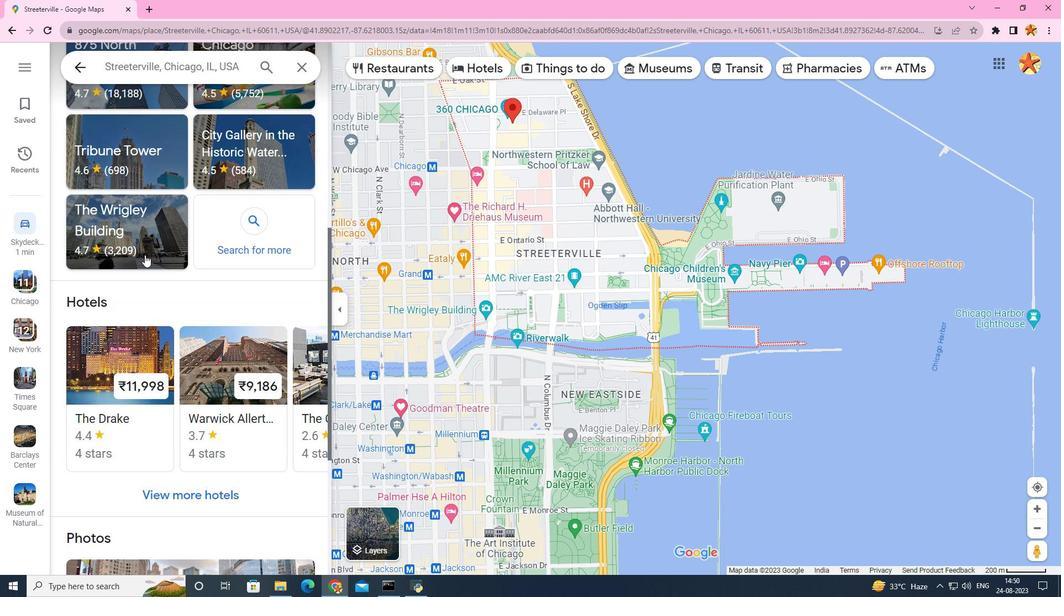 
Action: Mouse moved to (142, 257)
Screenshot: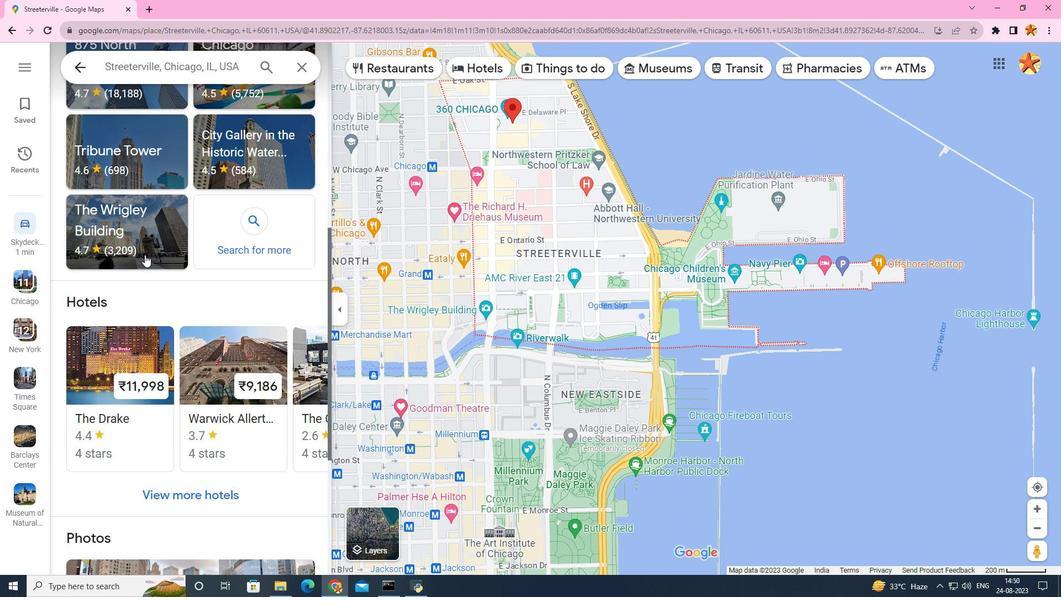 
Action: Mouse scrolled (142, 256) with delta (0, 0)
Screenshot: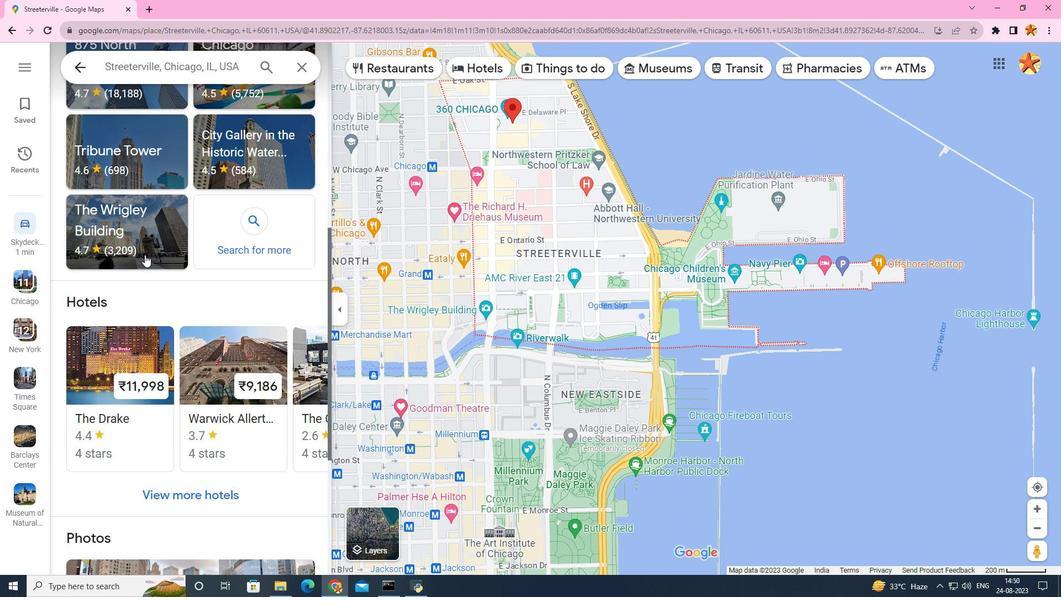 
Action: Mouse moved to (143, 256)
Screenshot: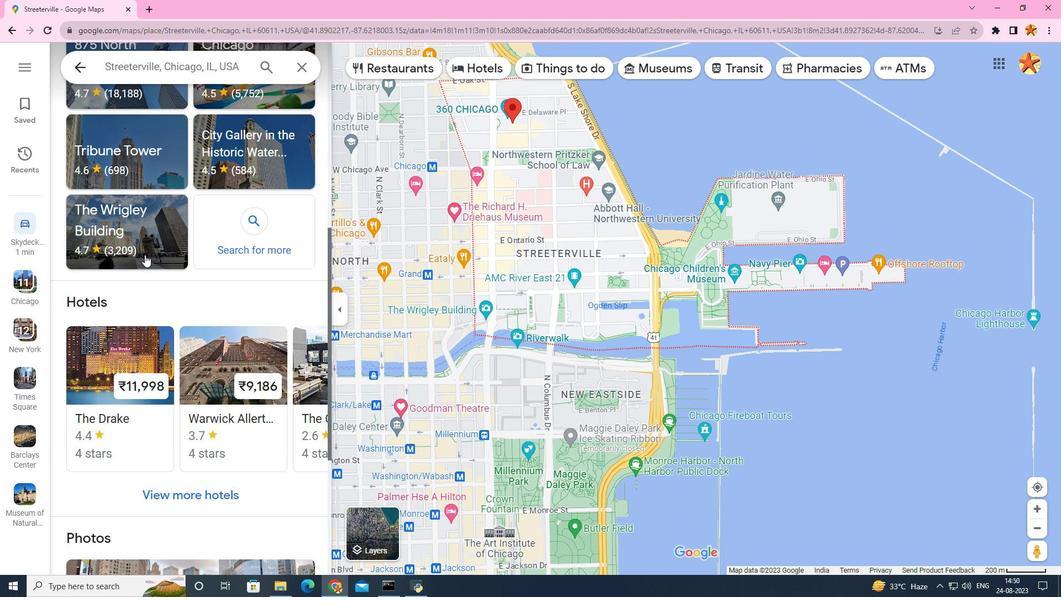 
Action: Mouse scrolled (143, 255) with delta (0, 0)
Screenshot: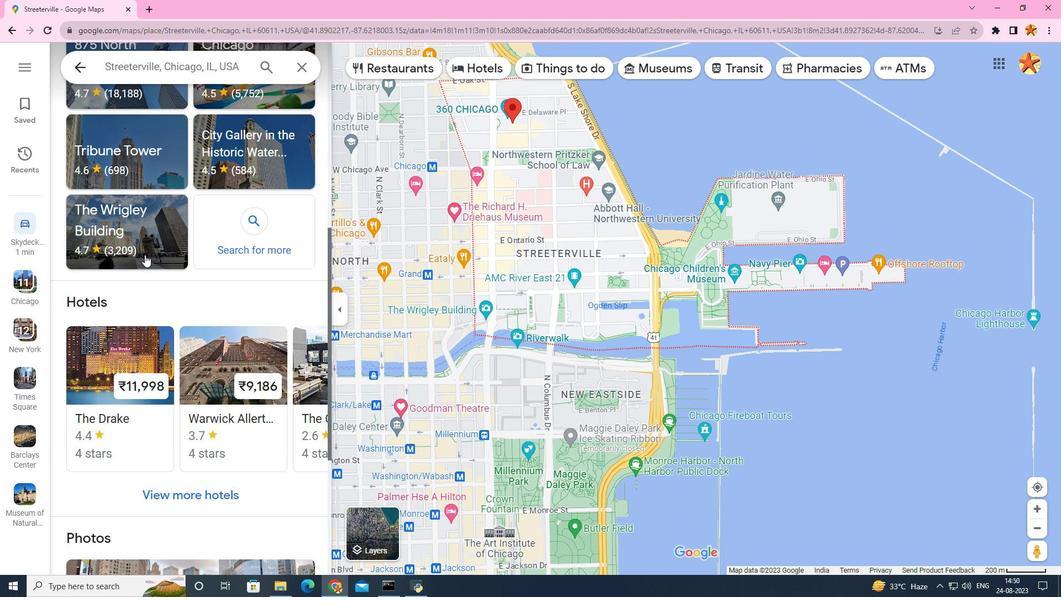 
Action: Mouse moved to (144, 254)
Screenshot: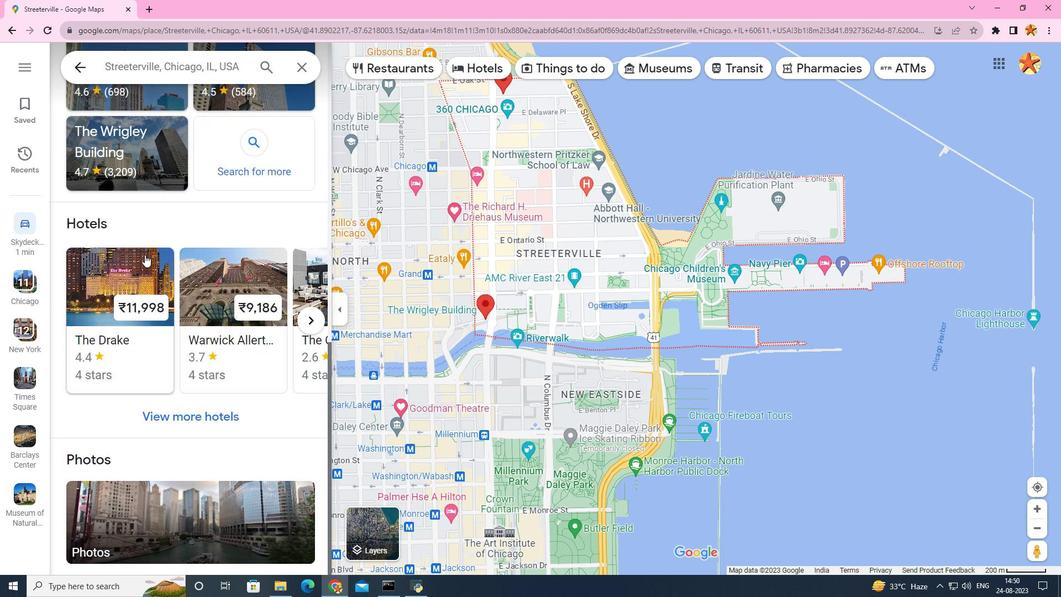 
Action: Mouse scrolled (144, 254) with delta (0, 0)
Screenshot: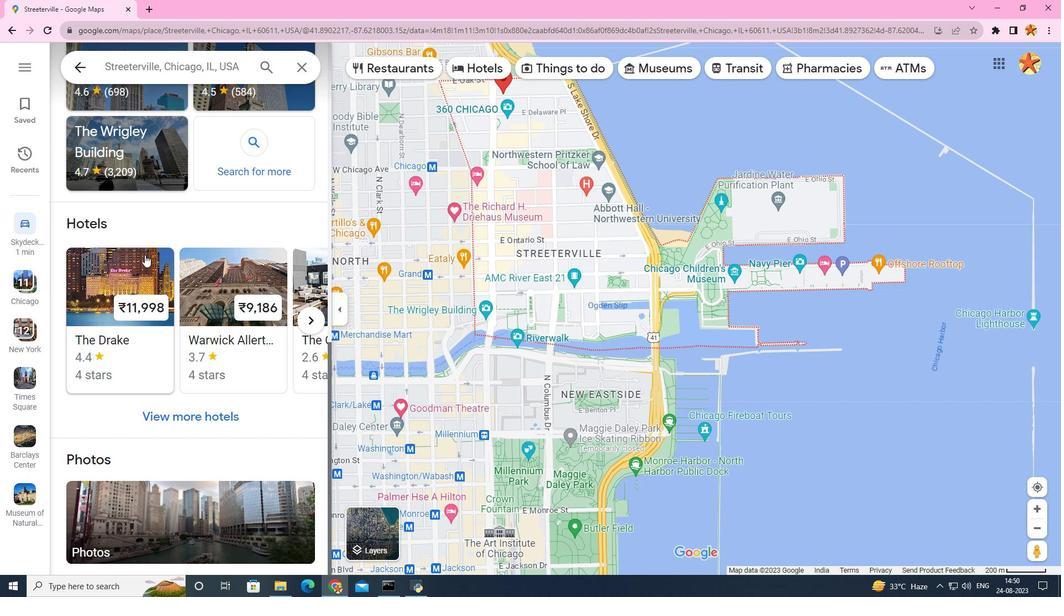 
Action: Mouse scrolled (144, 254) with delta (0, 0)
Screenshot: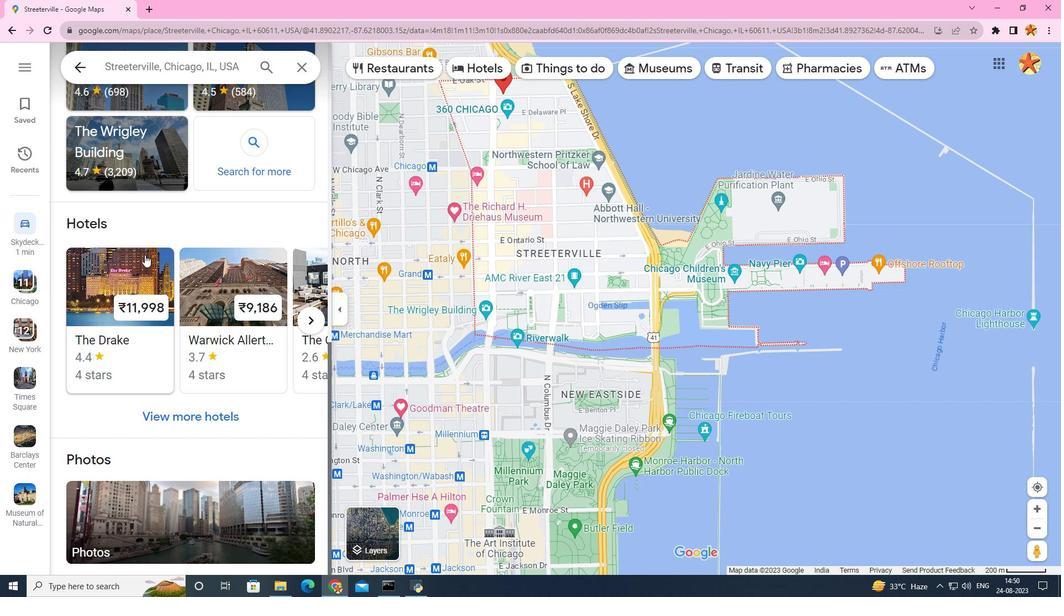 
Action: Mouse scrolled (144, 254) with delta (0, 0)
Screenshot: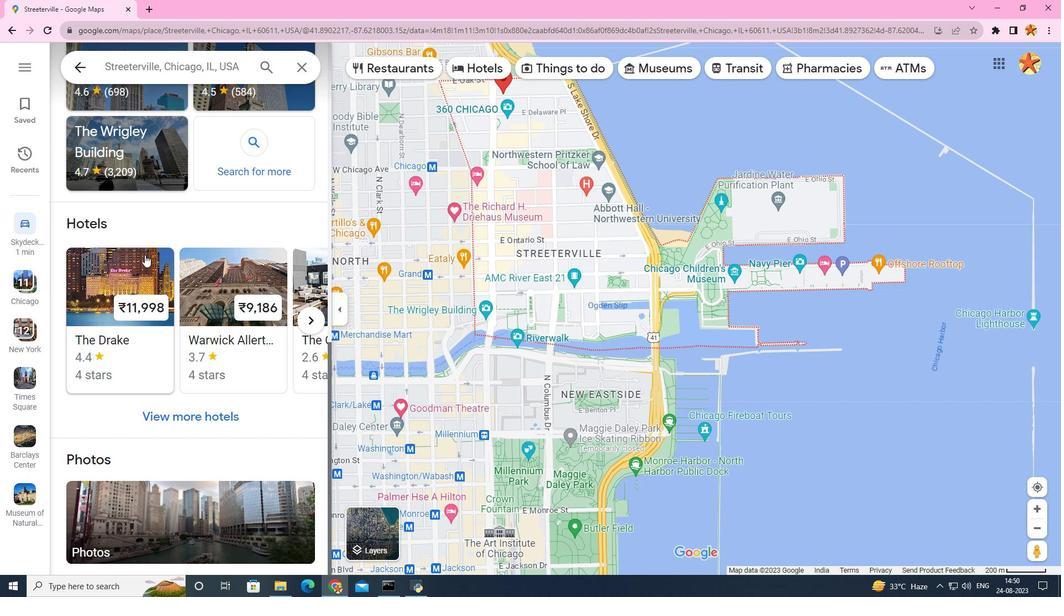 
Action: Mouse scrolled (144, 254) with delta (0, 0)
Screenshot: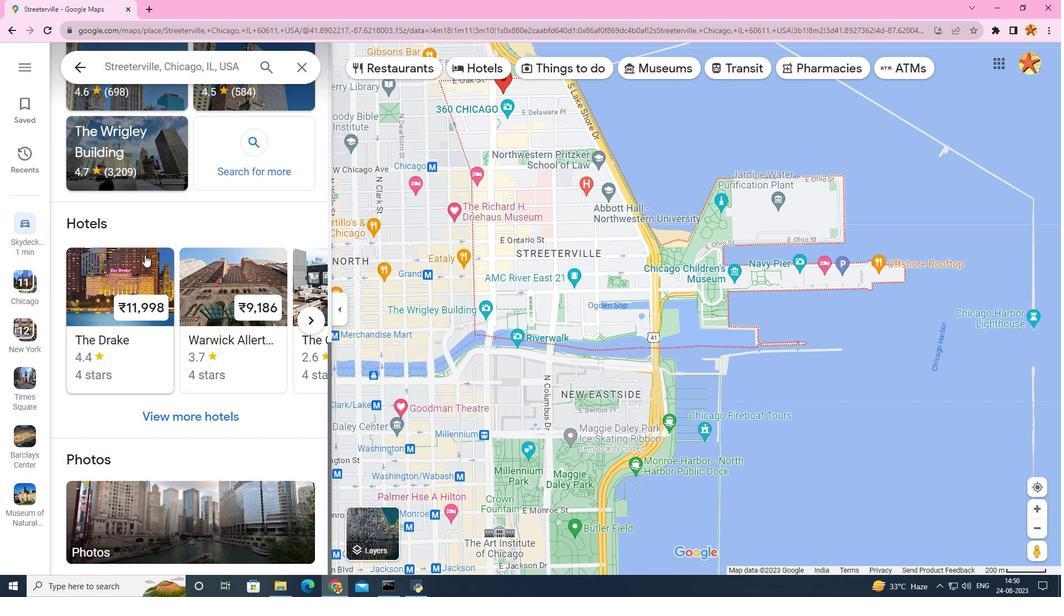 
Action: Mouse scrolled (144, 254) with delta (0, 0)
Screenshot: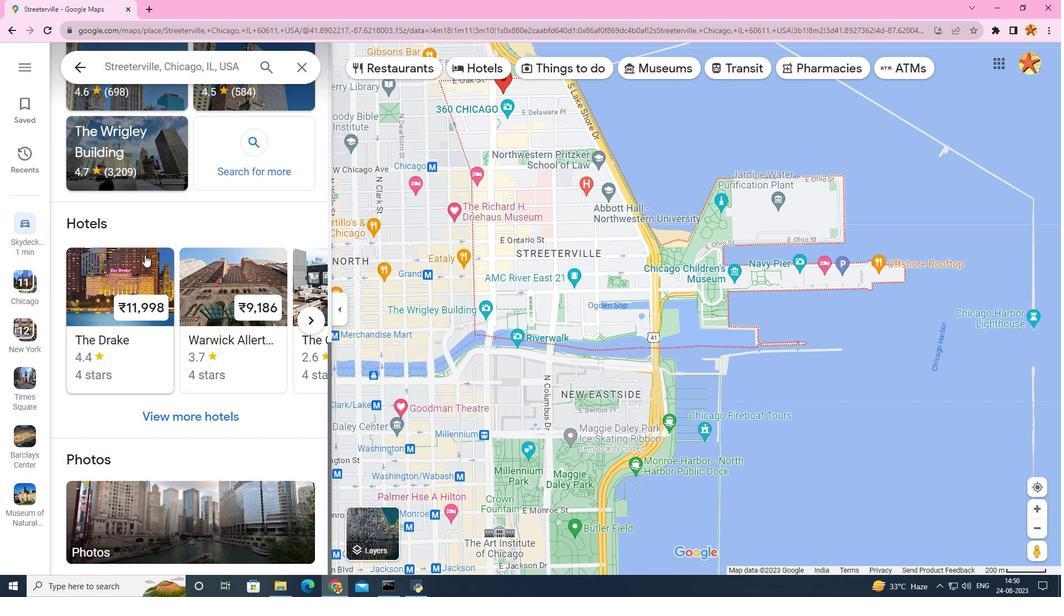 
Action: Mouse scrolled (144, 254) with delta (0, 0)
Screenshot: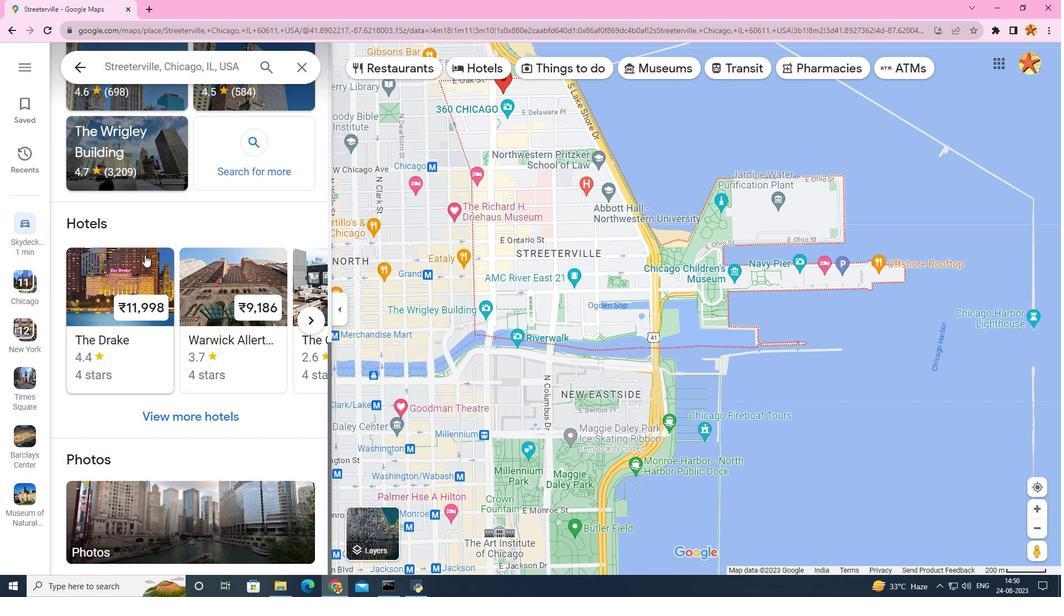 
Action: Mouse scrolled (144, 254) with delta (0, 0)
Screenshot: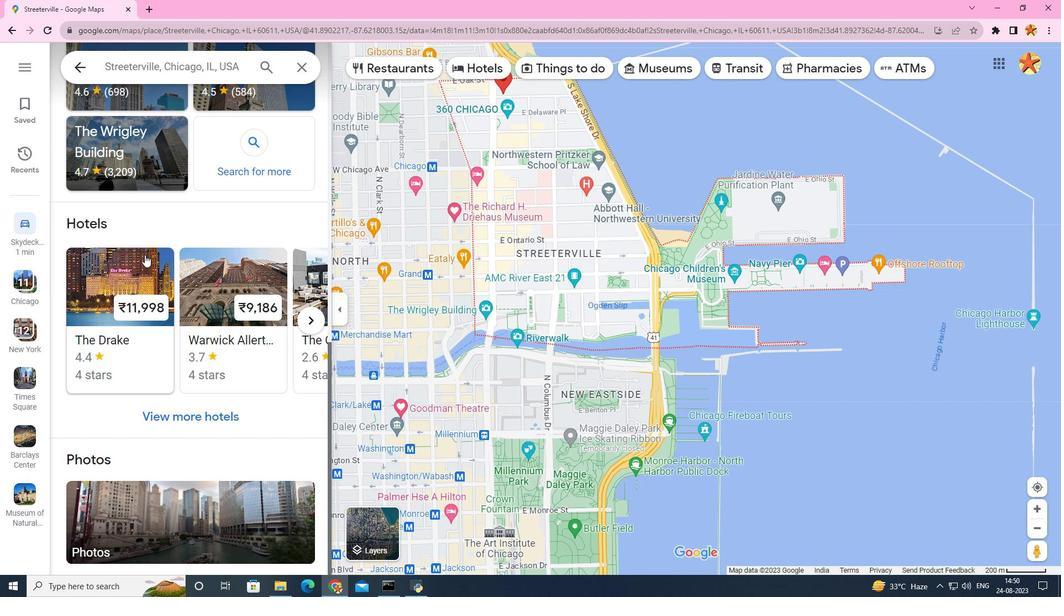 
Action: Mouse scrolled (144, 254) with delta (0, 0)
Screenshot: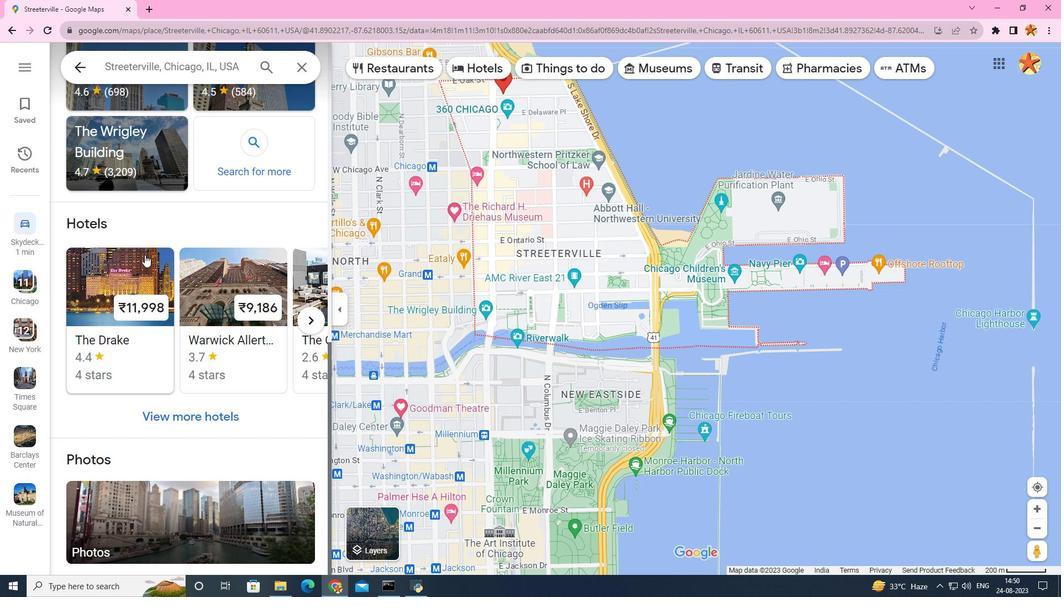 
Action: Mouse scrolled (144, 254) with delta (0, 0)
Screenshot: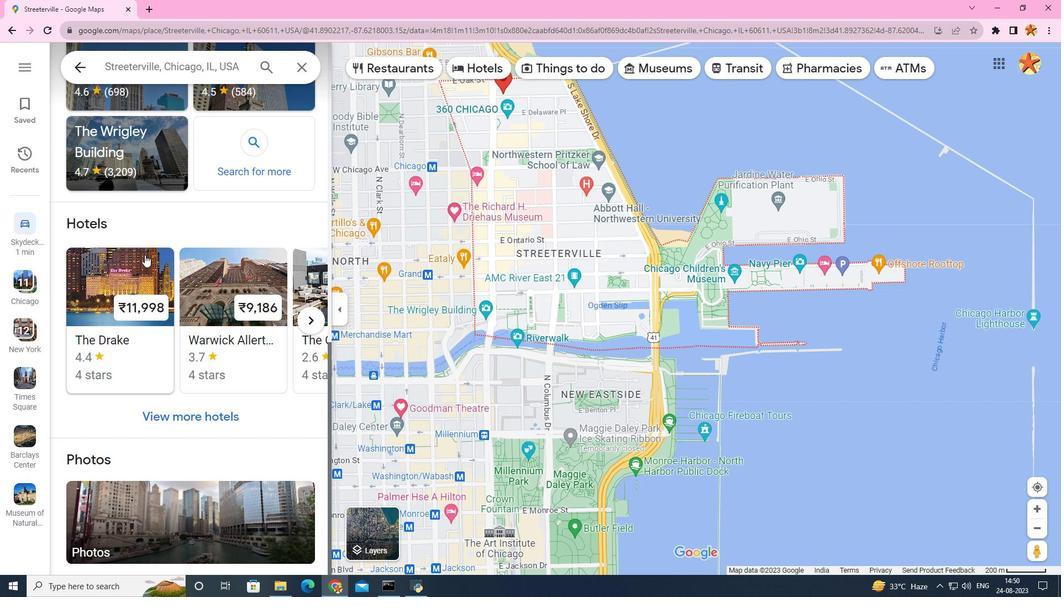 
Action: Mouse scrolled (144, 254) with delta (0, 0)
Screenshot: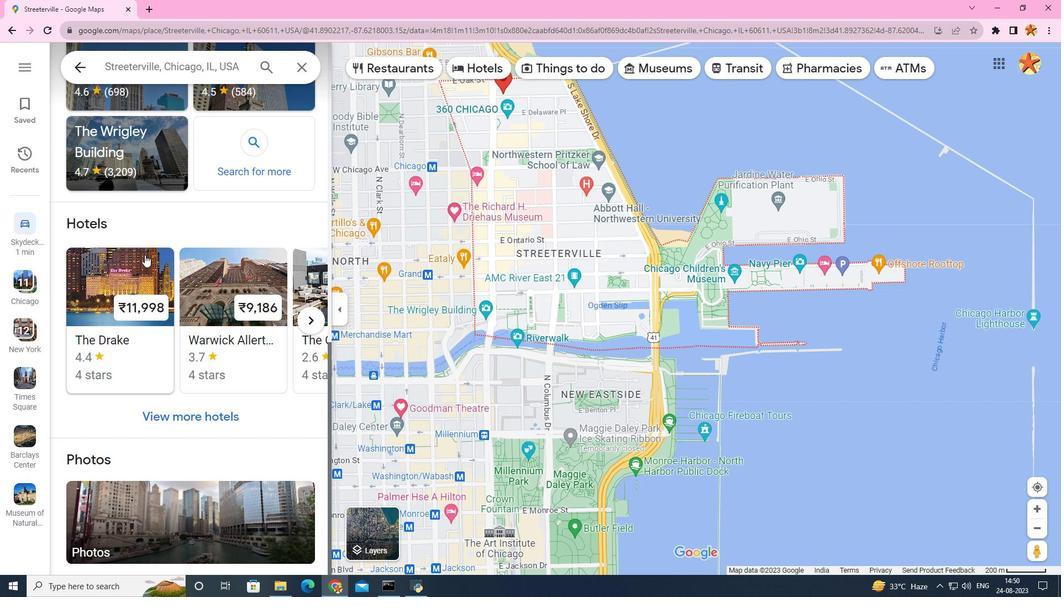 
Action: Mouse scrolled (144, 254) with delta (0, 0)
Screenshot: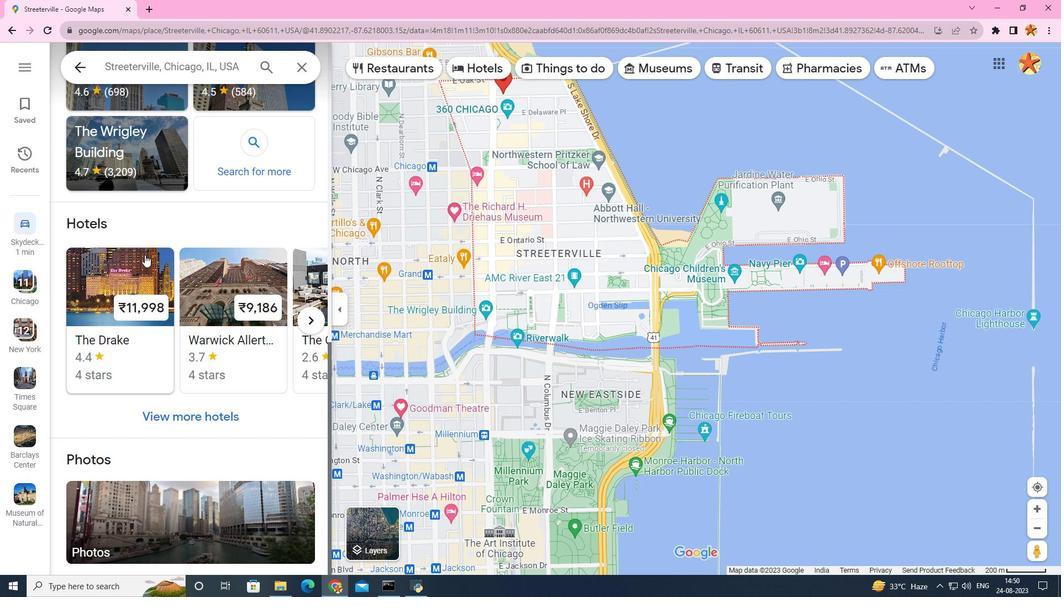 
Action: Mouse scrolled (144, 254) with delta (0, 0)
Screenshot: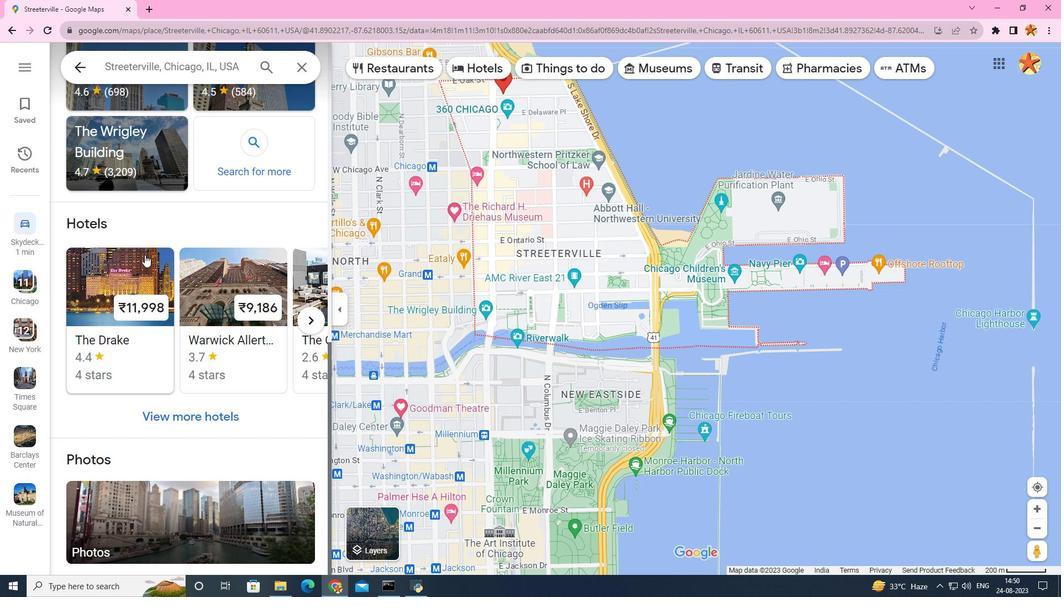 
Action: Mouse moved to (74, 268)
Screenshot: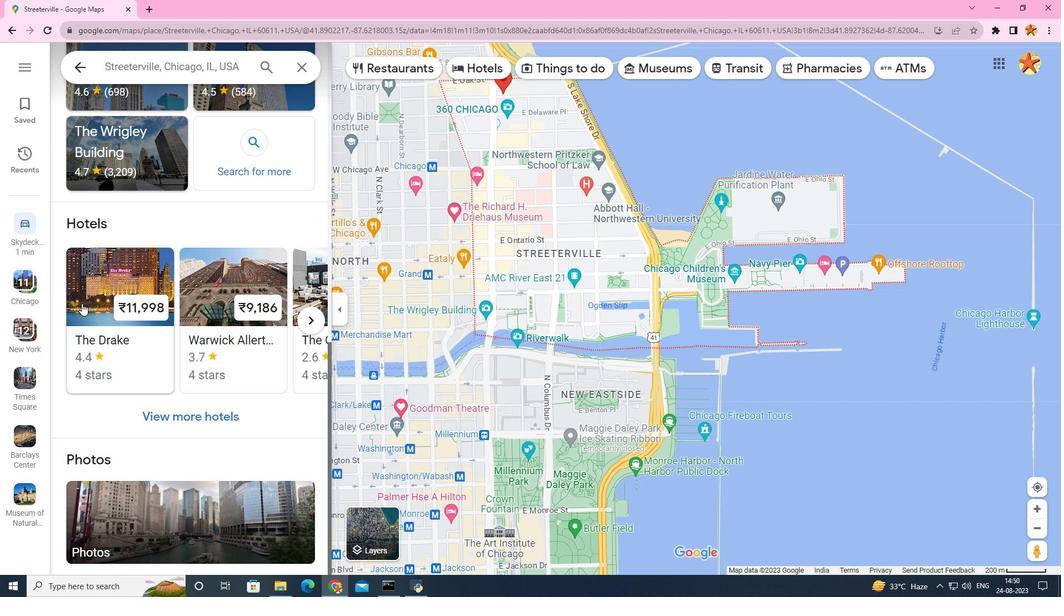 
Action: Mouse scrolled (74, 268) with delta (0, 0)
Screenshot: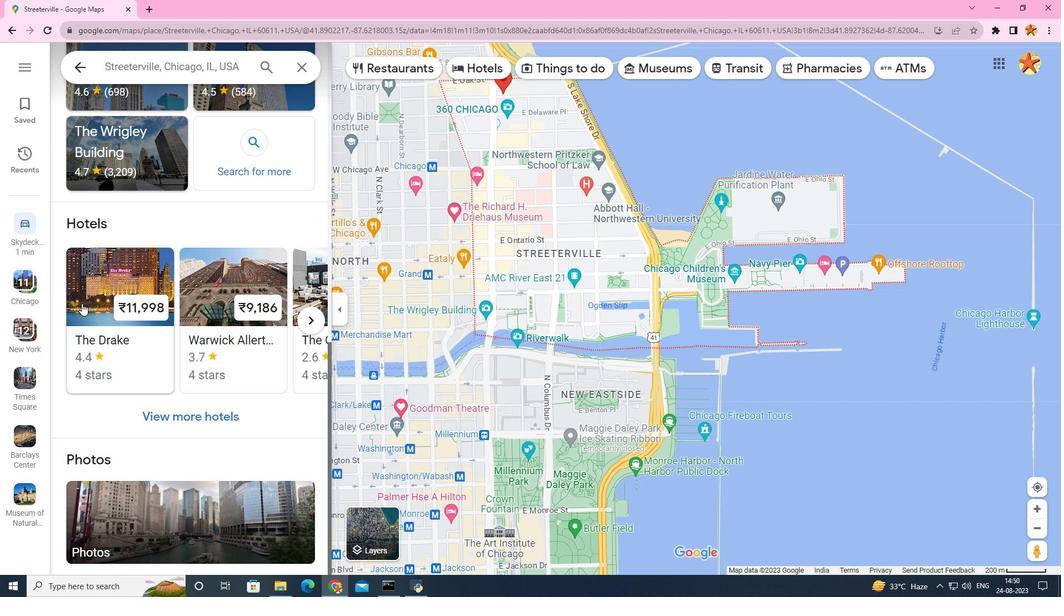 
Action: Mouse moved to (71, 294)
Screenshot: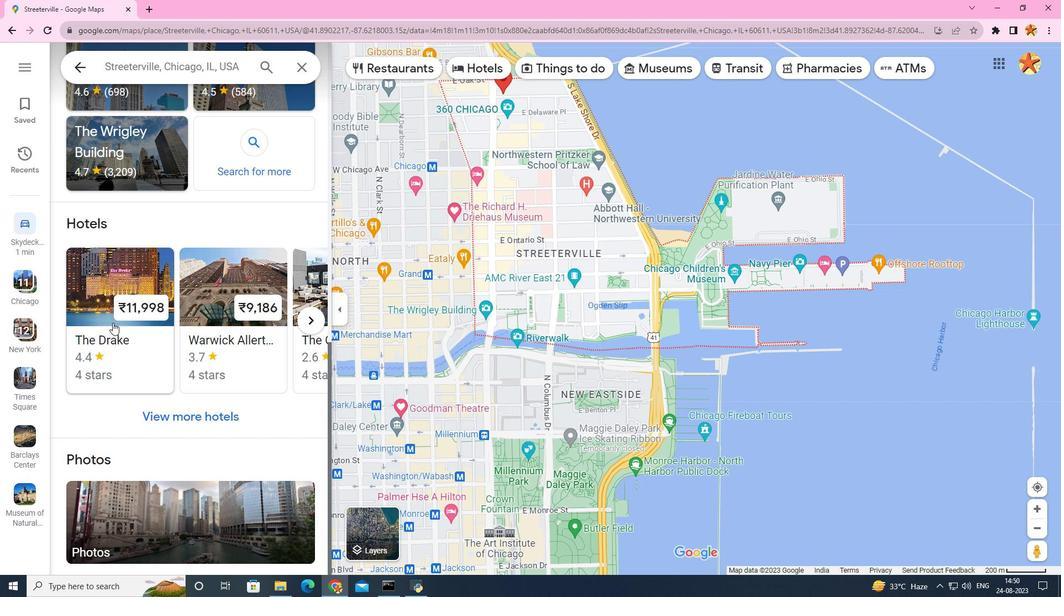 
Action: Mouse scrolled (71, 293) with delta (0, 0)
Screenshot: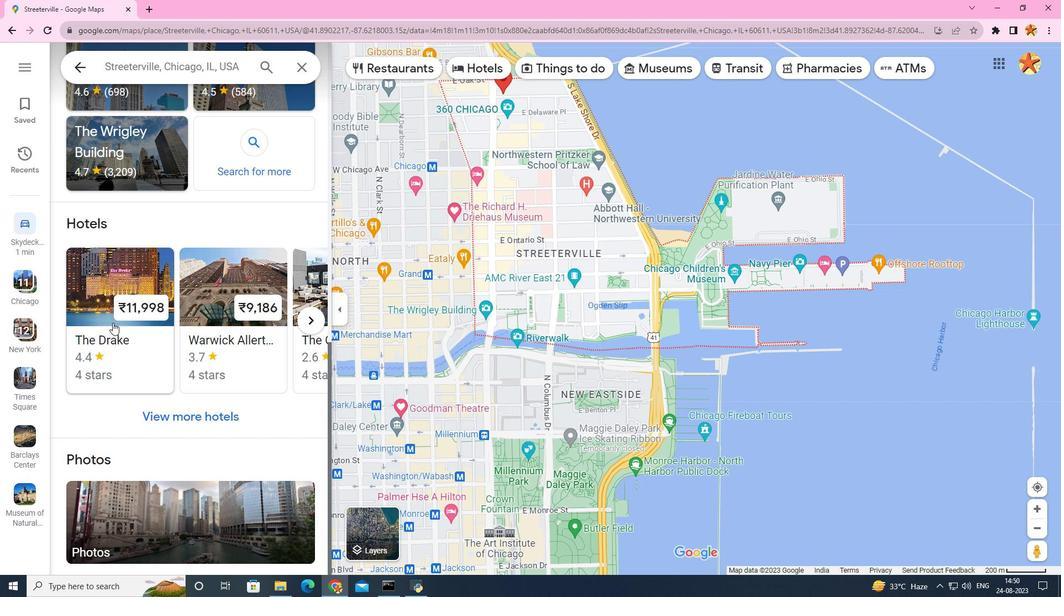 
Action: Mouse moved to (102, 318)
Screenshot: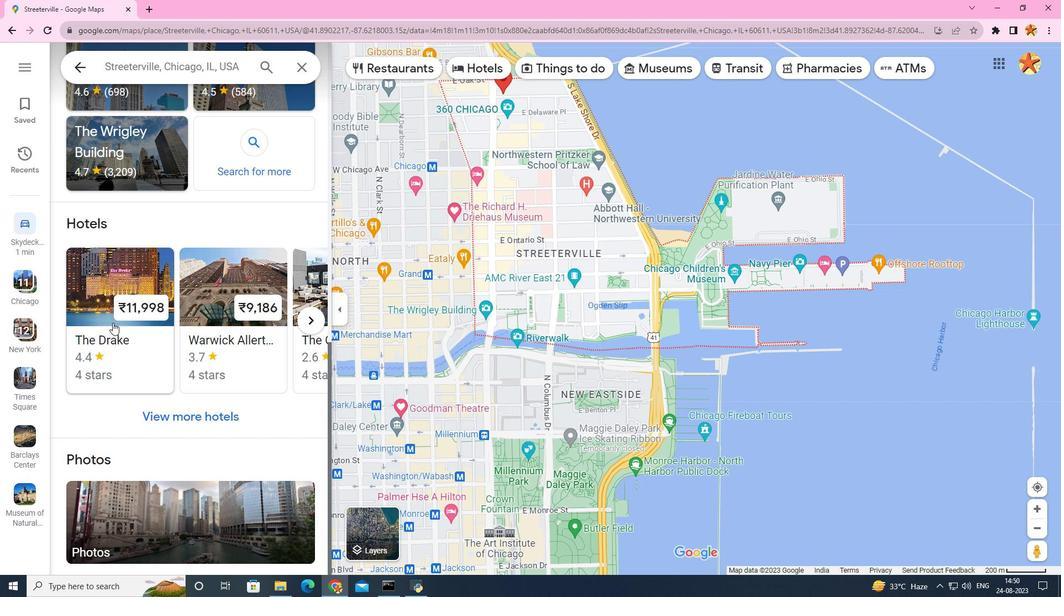 
Action: Mouse scrolled (102, 317) with delta (0, 0)
Screenshot: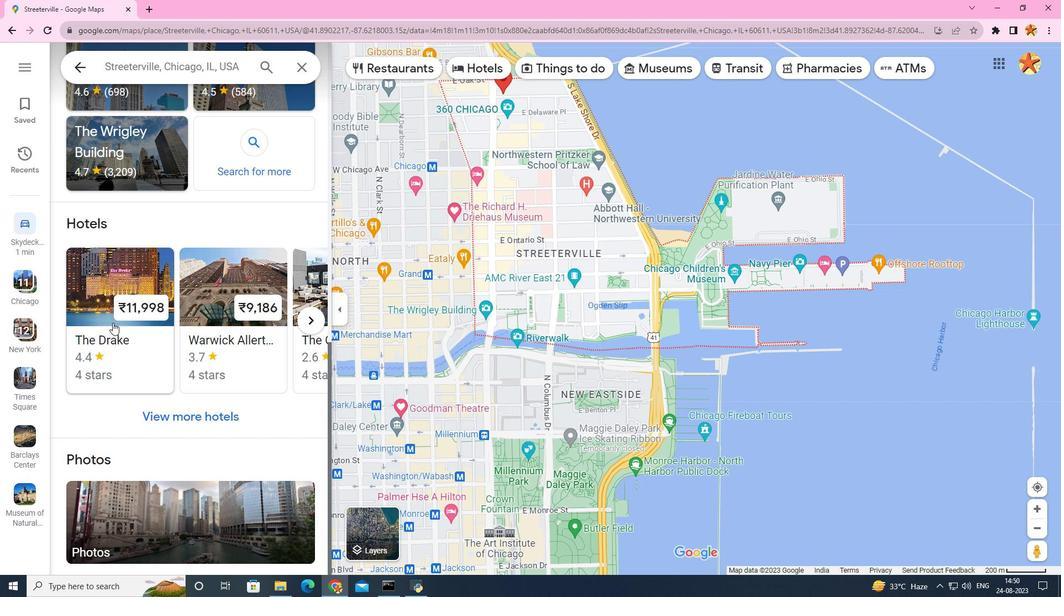 
Action: Mouse moved to (108, 321)
Screenshot: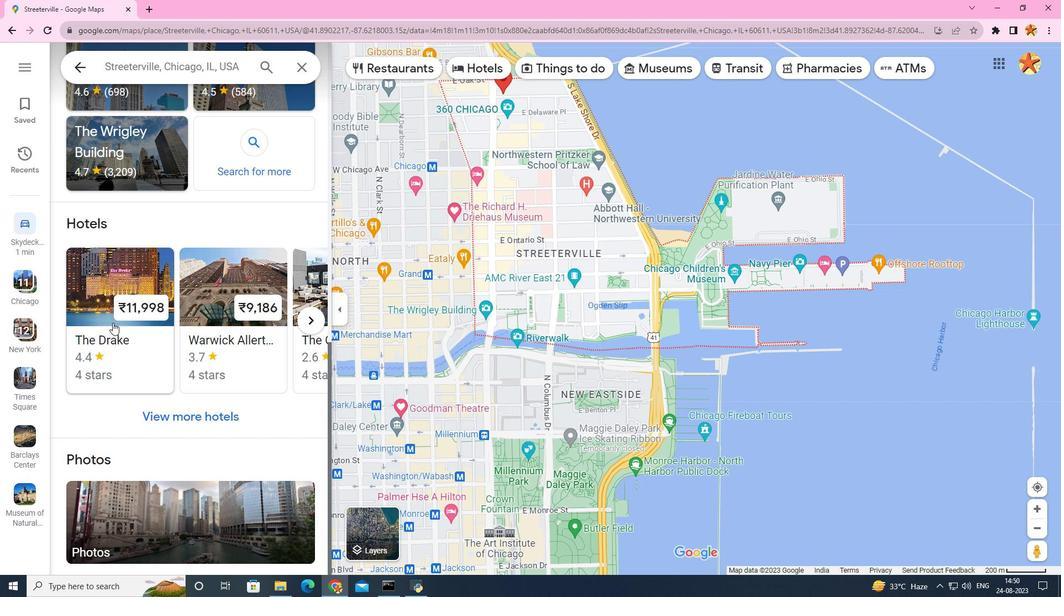 
Action: Mouse scrolled (108, 320) with delta (0, 0)
Screenshot: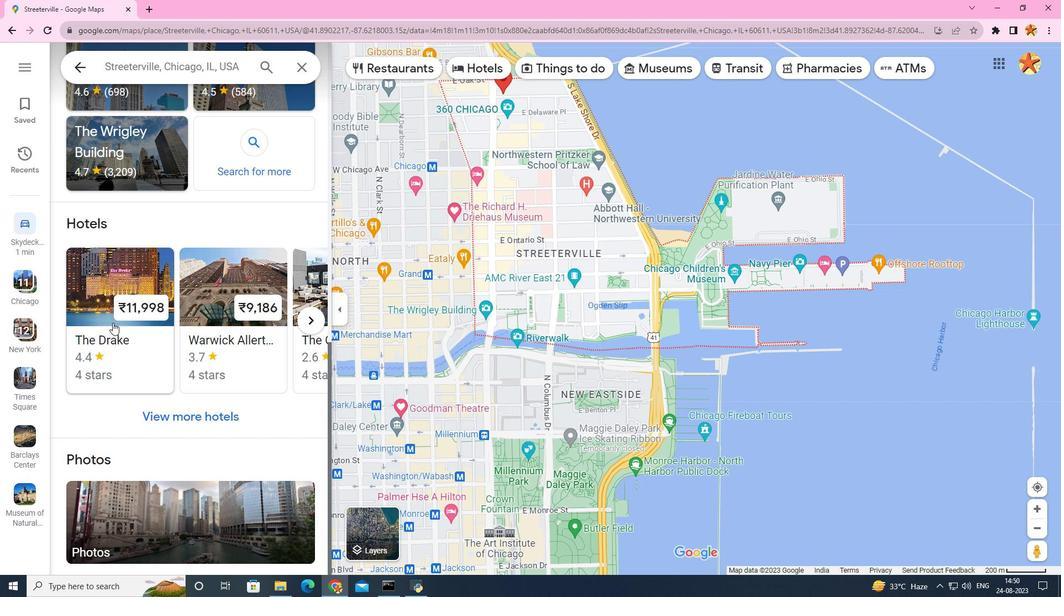 
Action: Mouse moved to (111, 322)
Screenshot: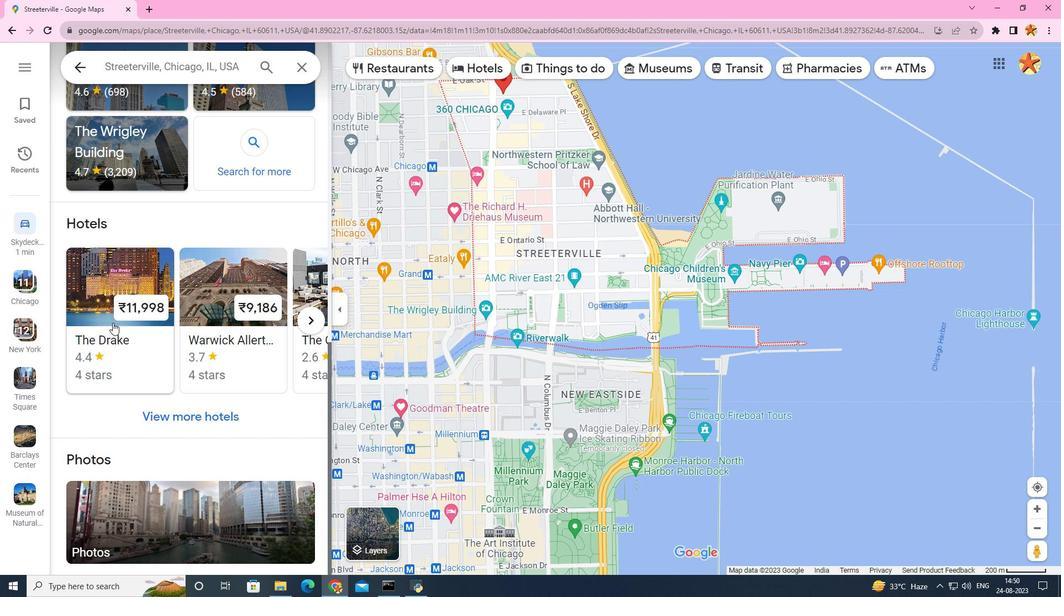 
Action: Mouse scrolled (111, 322) with delta (0, 0)
Screenshot: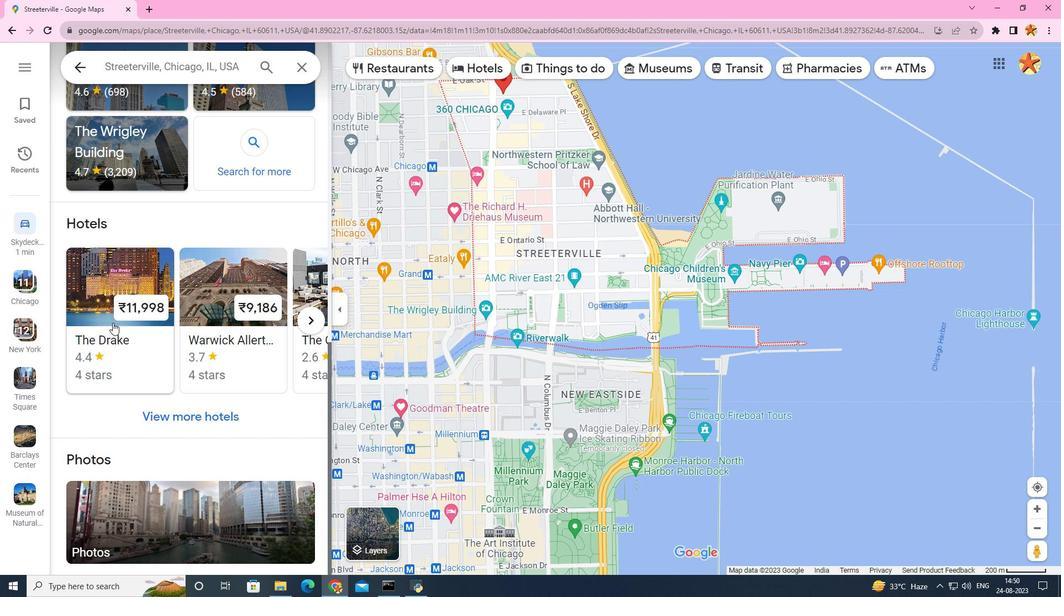 
Action: Mouse moved to (112, 322)
Screenshot: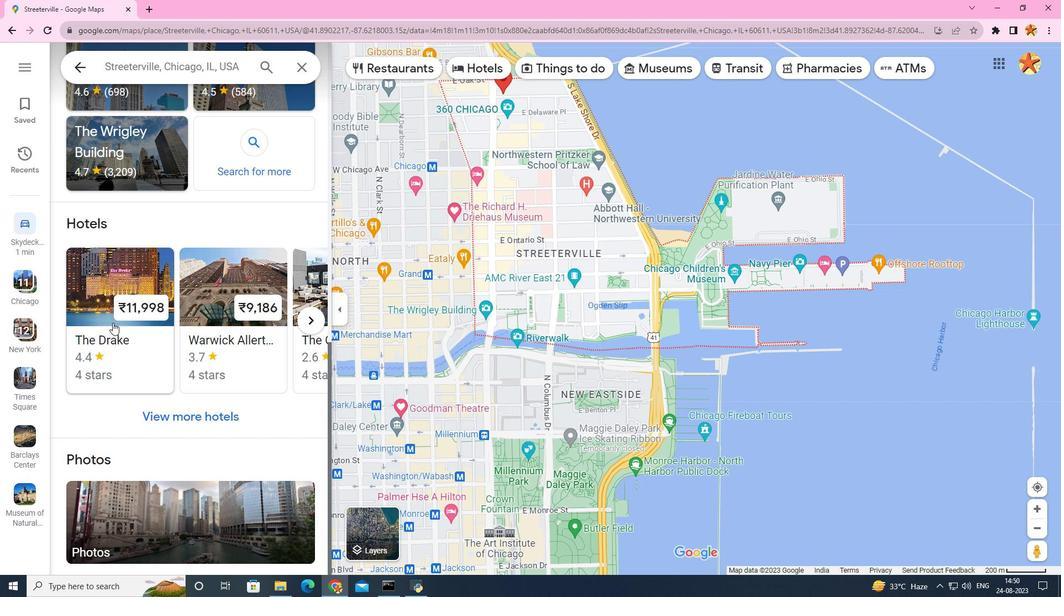 
Action: Mouse scrolled (112, 322) with delta (0, 0)
Screenshot: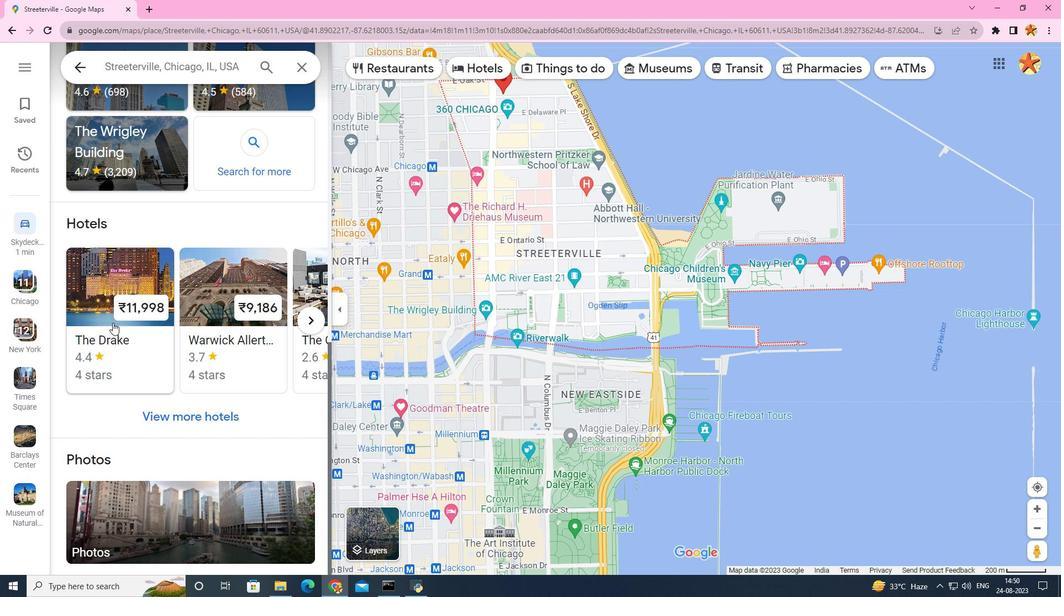 
Action: Mouse scrolled (112, 322) with delta (0, 0)
Screenshot: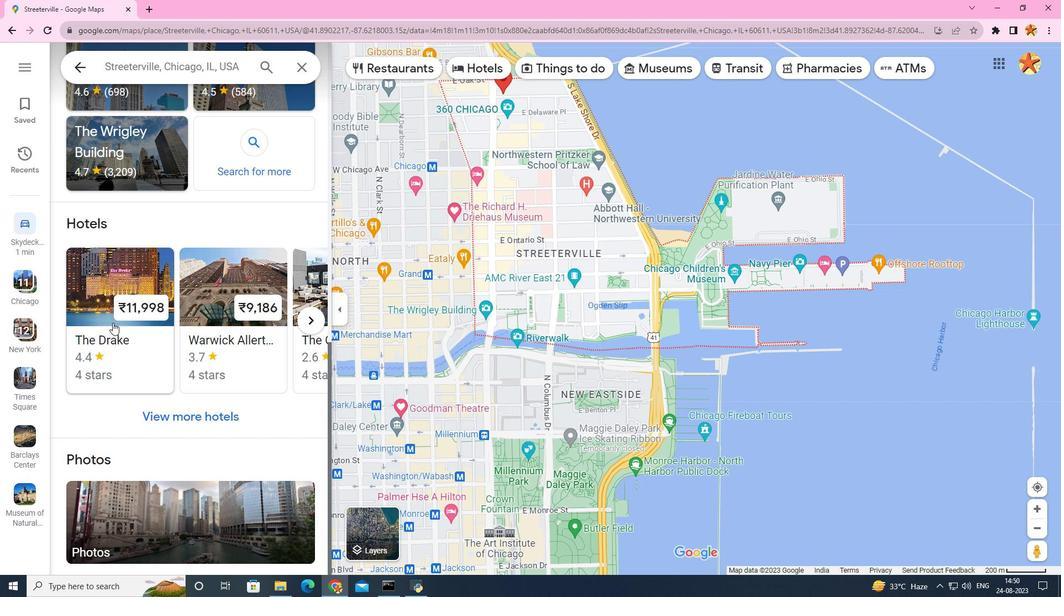 
Action: Mouse scrolled (112, 322) with delta (0, 0)
Screenshot: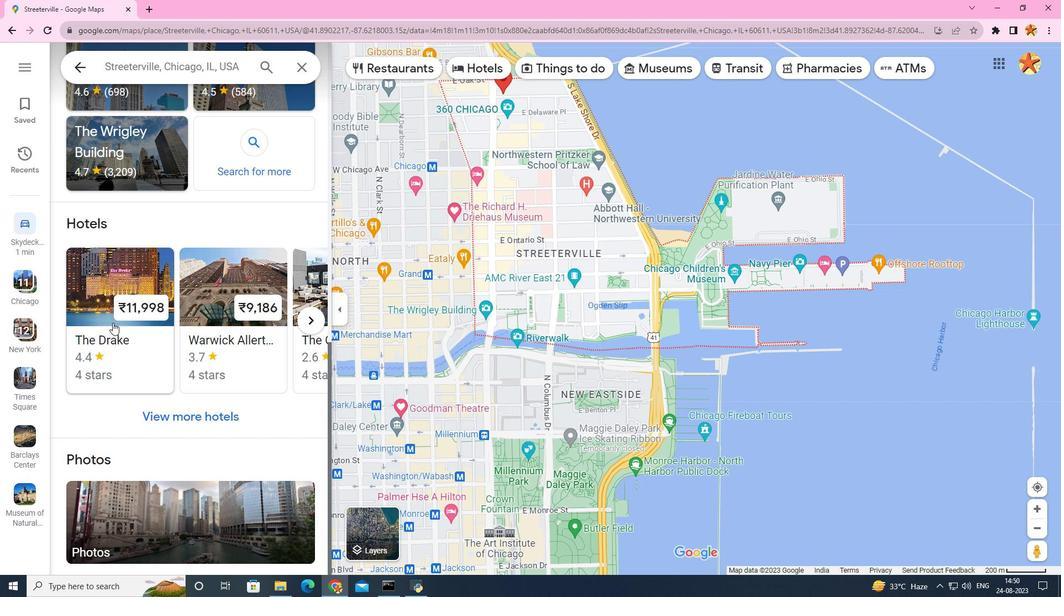 
Action: Mouse scrolled (112, 322) with delta (0, 0)
Screenshot: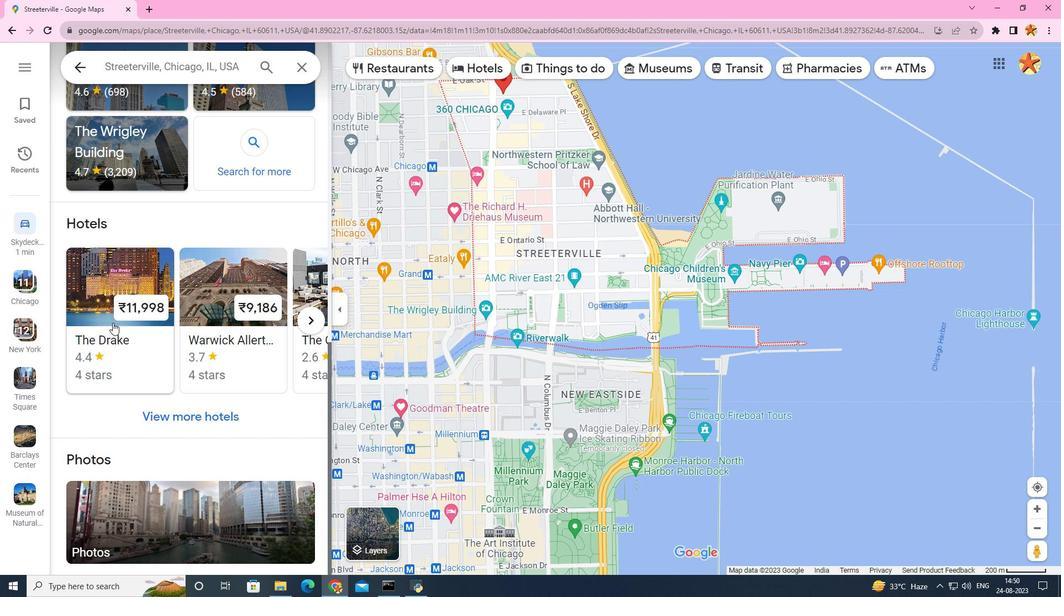 
Action: Mouse scrolled (112, 323) with delta (0, 0)
Screenshot: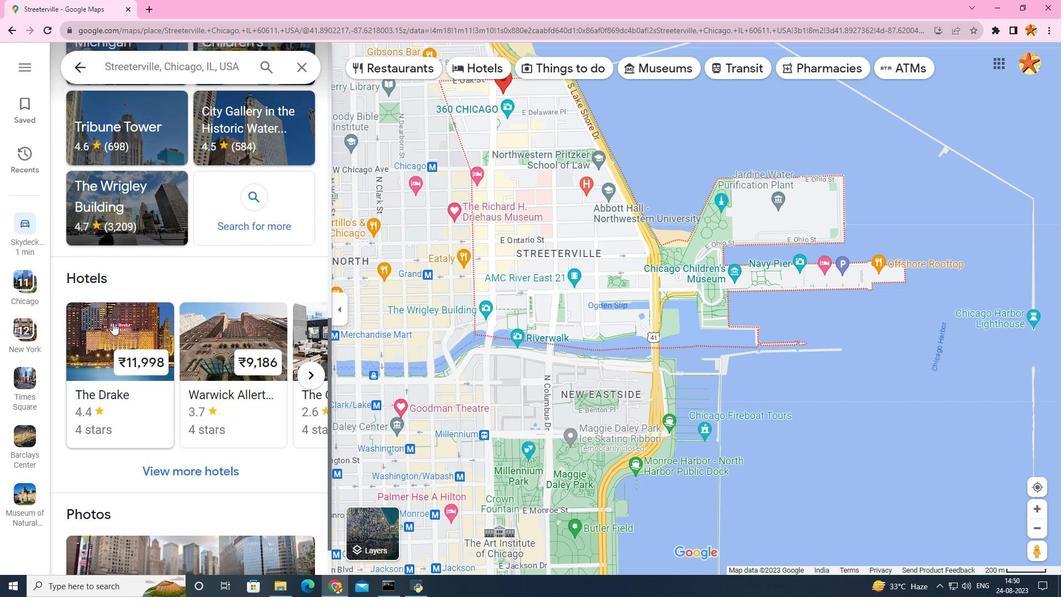 
Action: Mouse scrolled (112, 323) with delta (0, 0)
Screenshot: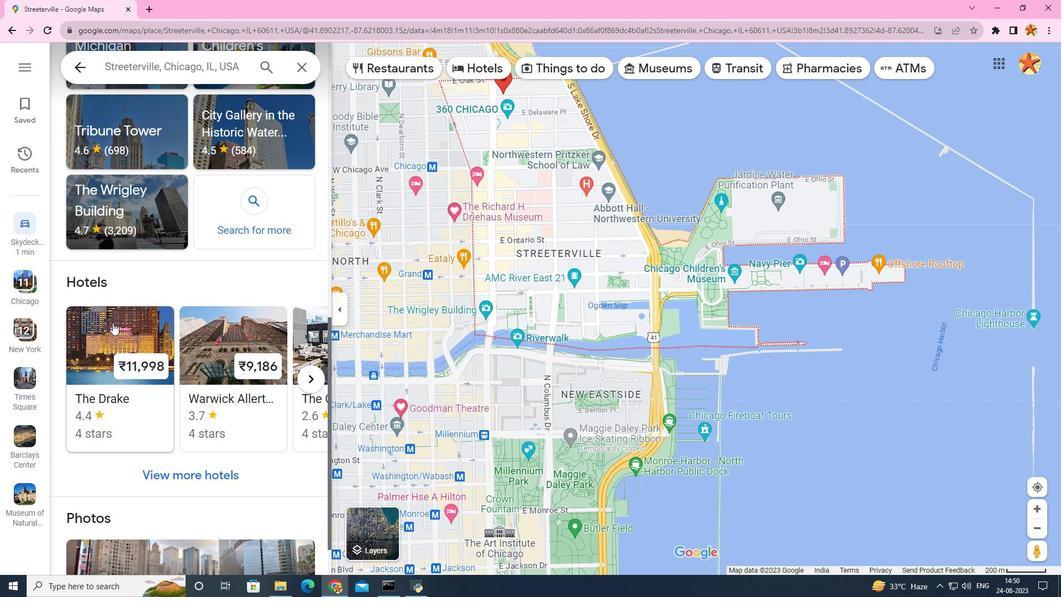
Action: Mouse scrolled (112, 323) with delta (0, 0)
Screenshot: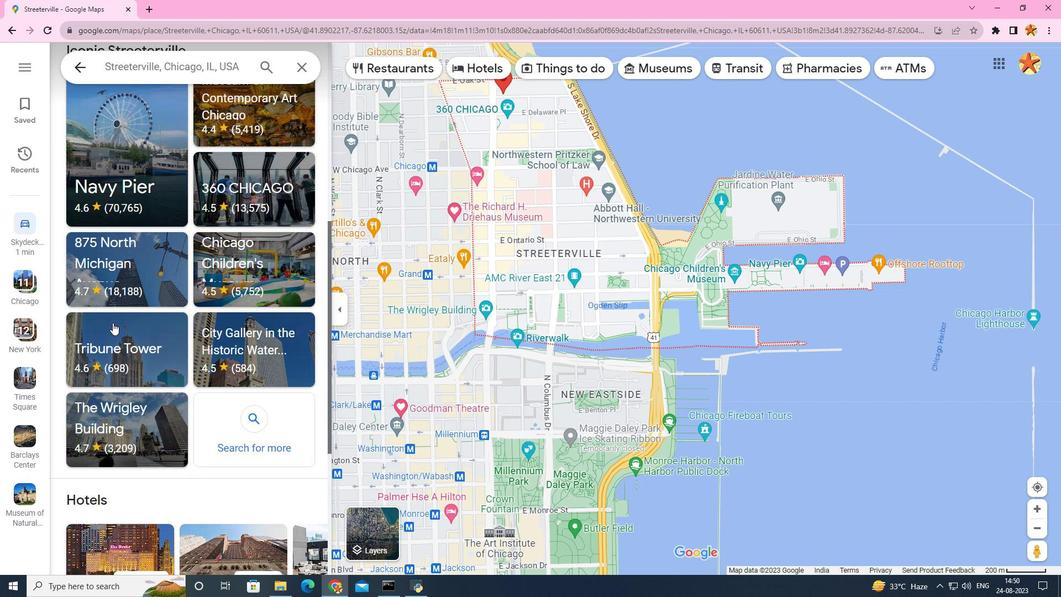 
Action: Mouse scrolled (112, 323) with delta (0, 0)
Screenshot: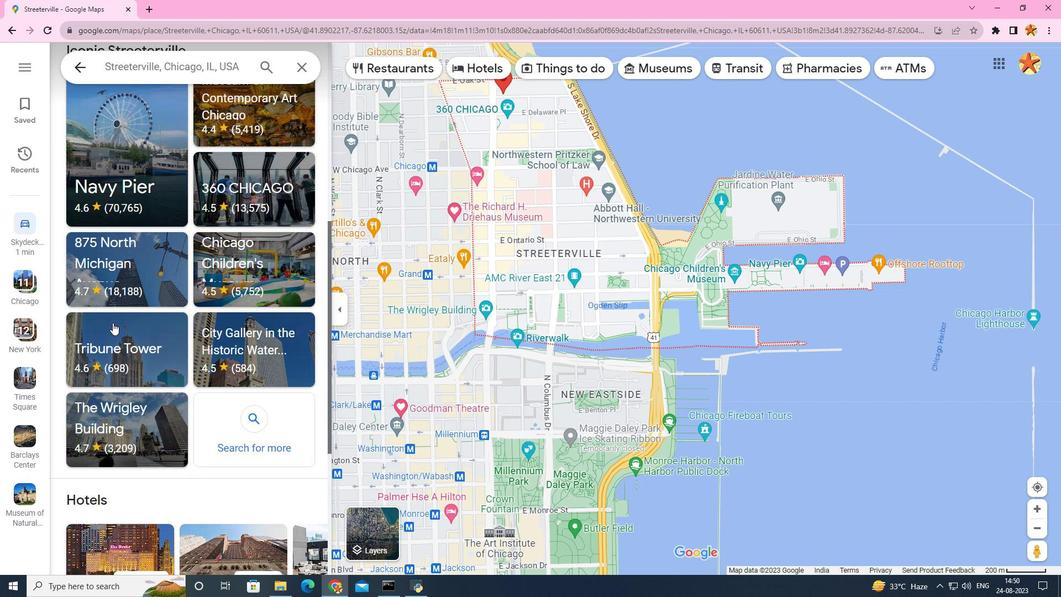 
Action: Mouse scrolled (112, 323) with delta (0, 0)
Screenshot: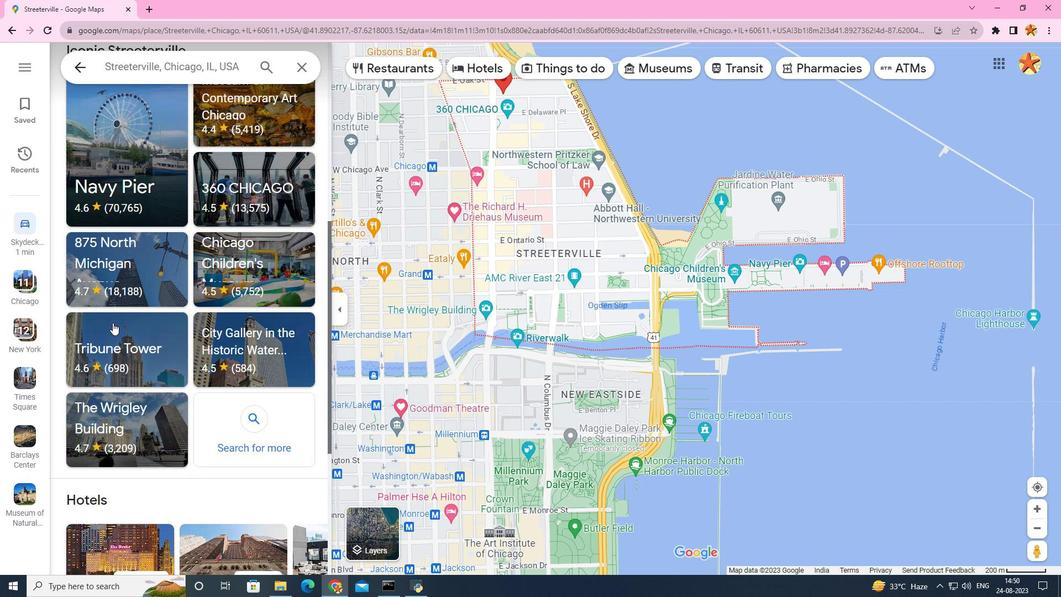 
Action: Mouse scrolled (112, 322) with delta (0, 0)
Screenshot: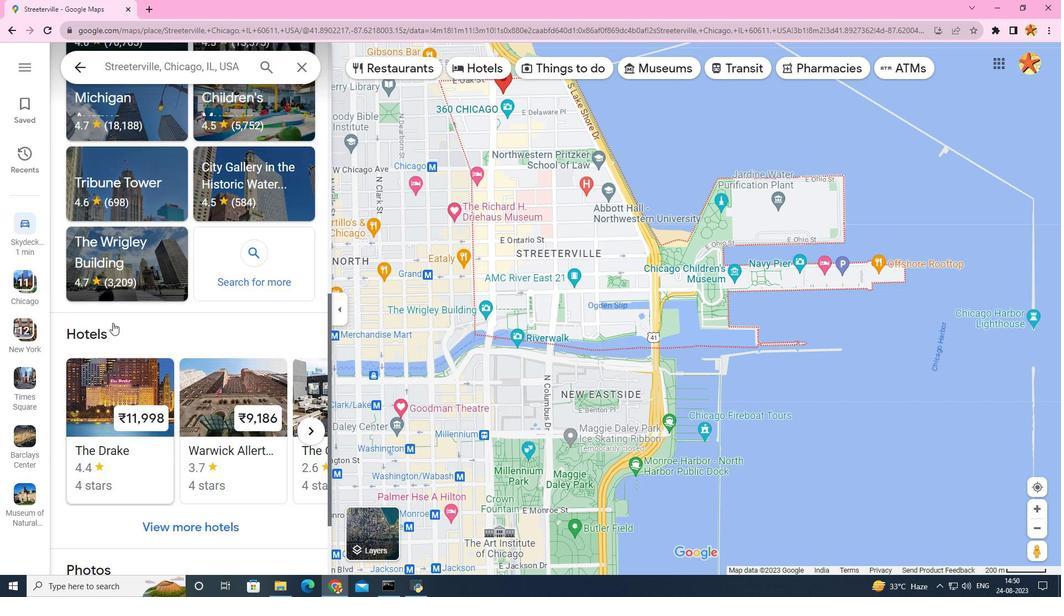 
Action: Mouse scrolled (112, 322) with delta (0, 0)
Screenshot: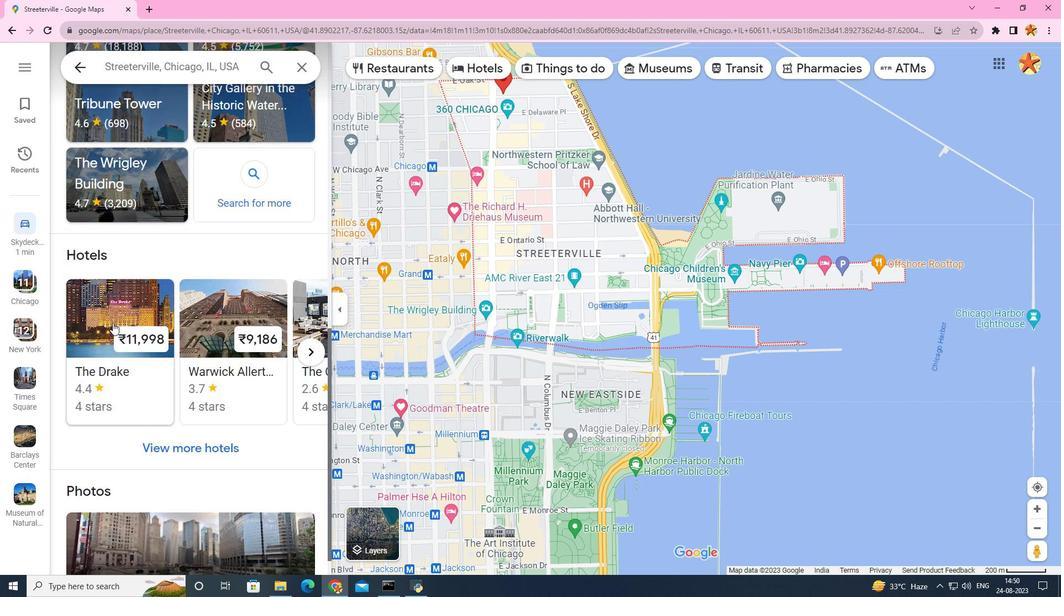 
Action: Mouse scrolled (112, 322) with delta (0, 0)
Screenshot: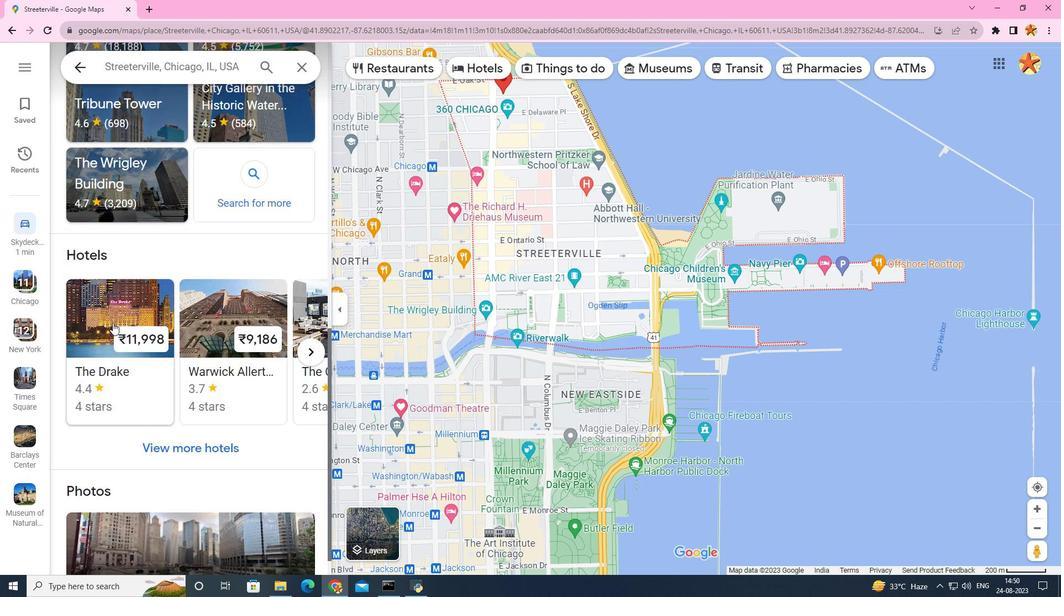 
Action: Mouse scrolled (112, 322) with delta (0, 0)
Screenshot: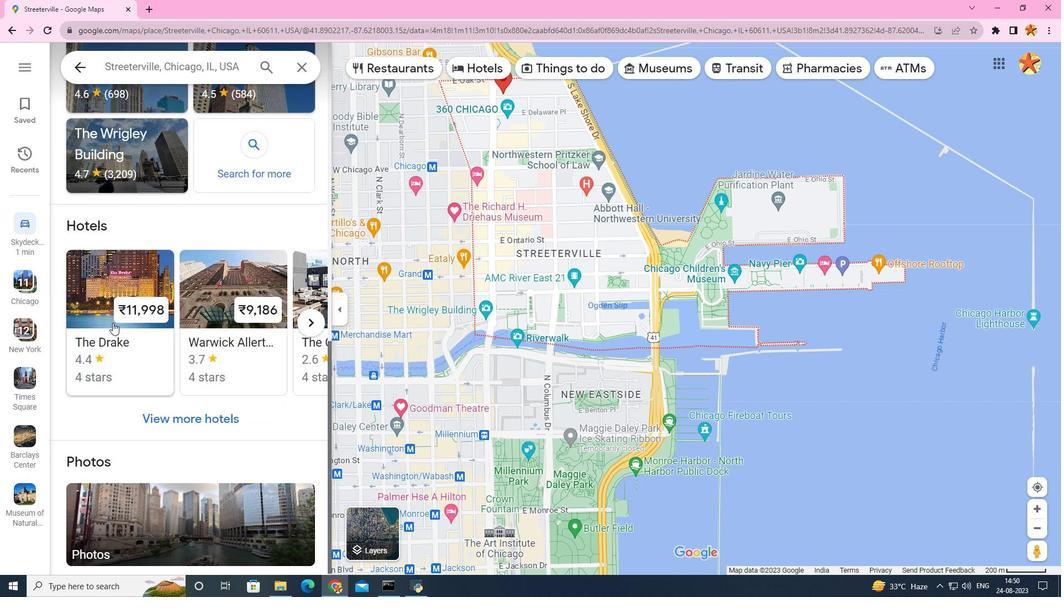 
Action: Mouse scrolled (112, 322) with delta (0, 0)
Screenshot: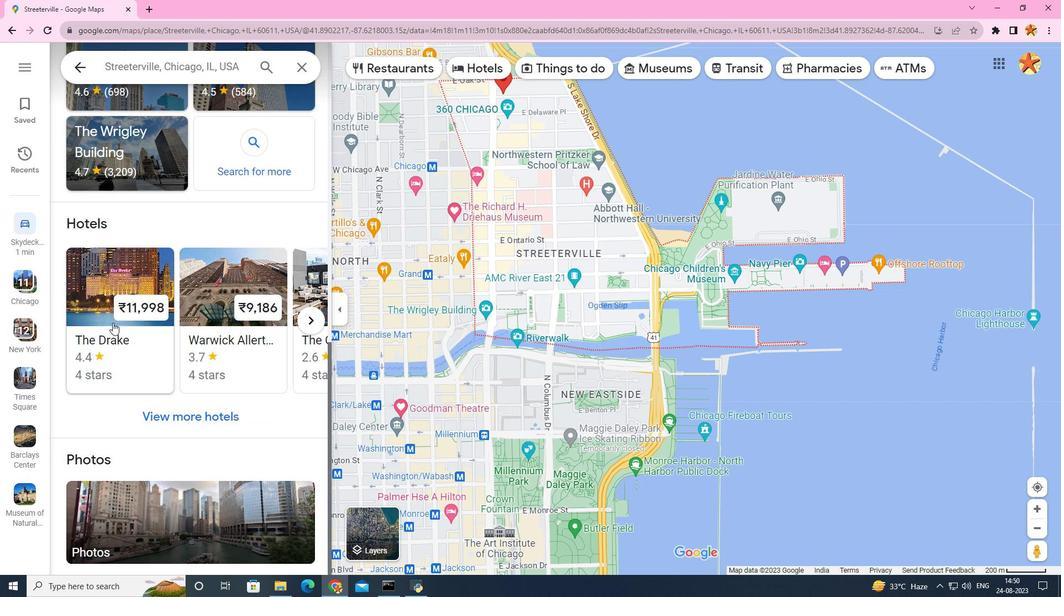 
Action: Mouse scrolled (112, 322) with delta (0, 0)
Screenshot: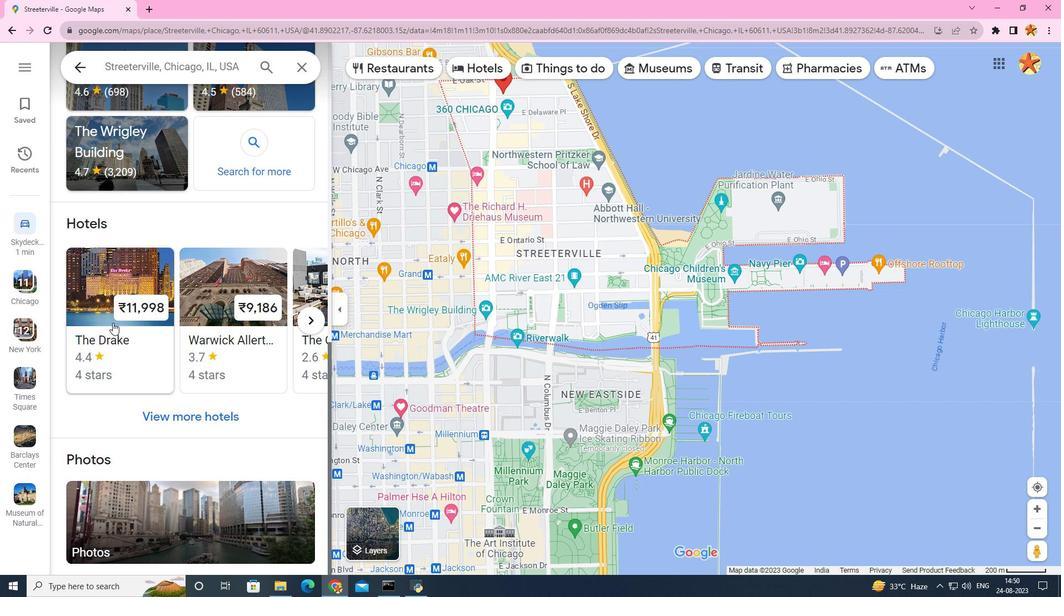 
Action: Mouse scrolled (112, 322) with delta (0, 0)
Screenshot: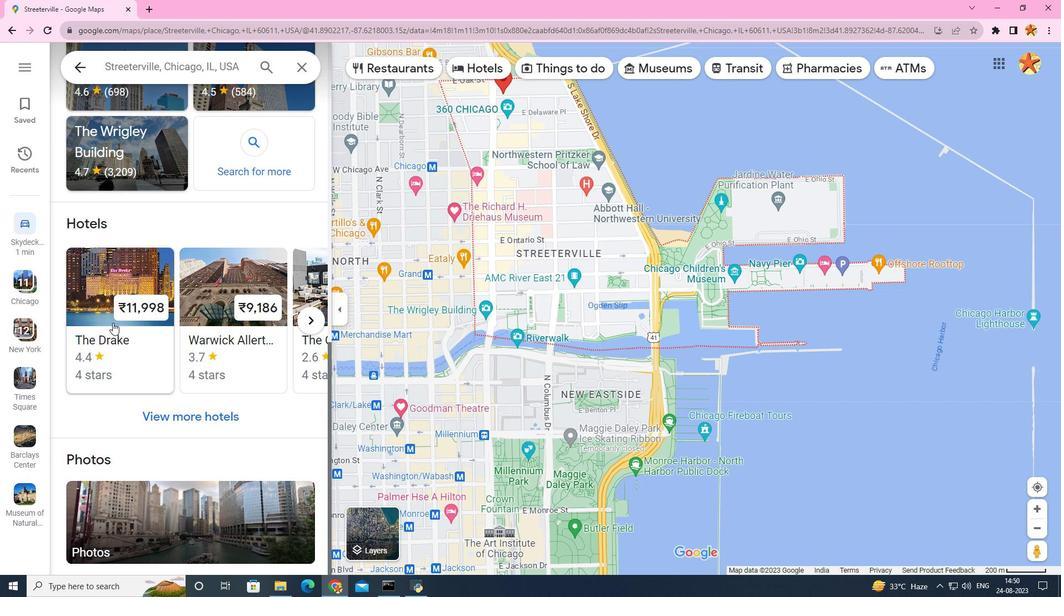 
Action: Mouse scrolled (112, 322) with delta (0, 0)
Screenshot: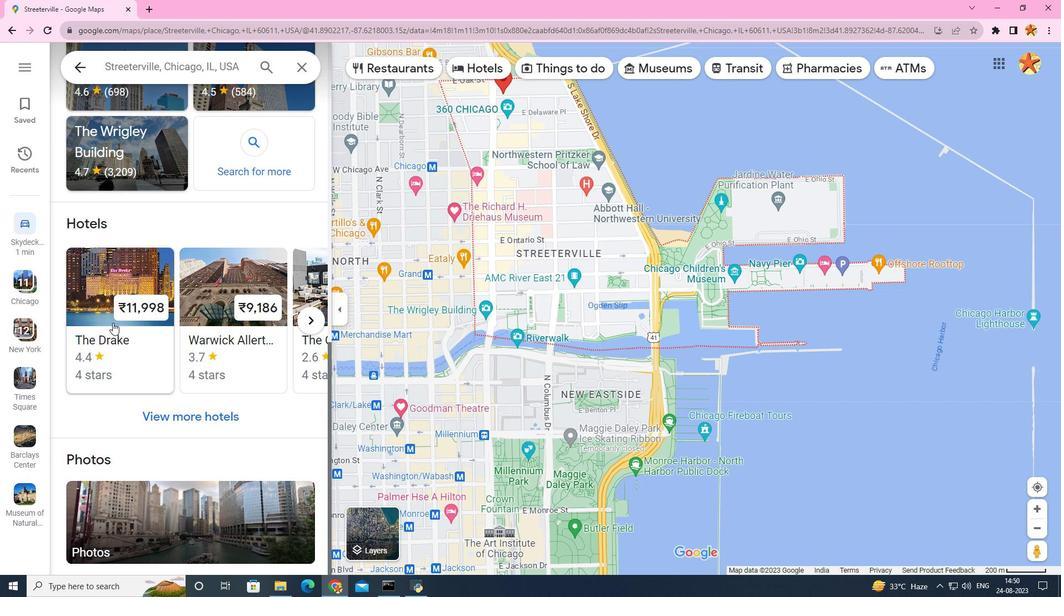 
Action: Mouse scrolled (112, 322) with delta (0, 0)
Screenshot: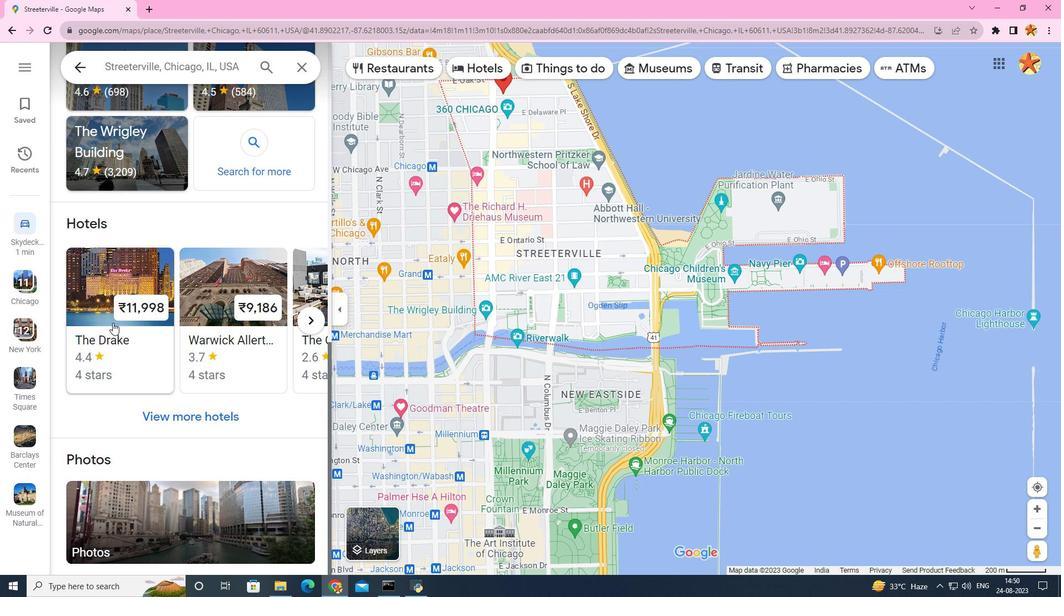 
Action: Mouse scrolled (112, 323) with delta (0, 0)
Screenshot: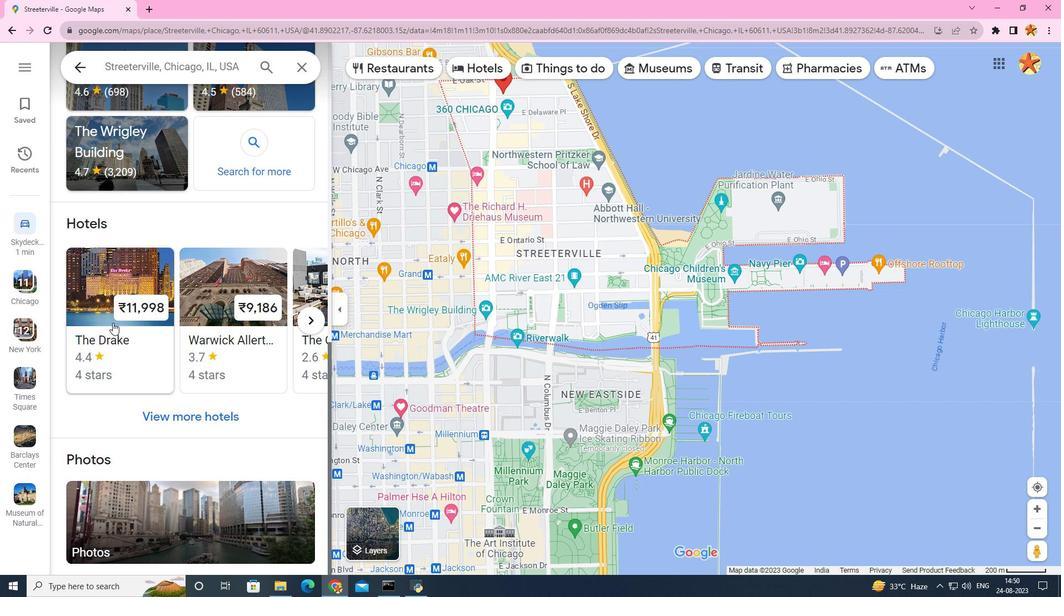 
Action: Mouse scrolled (112, 323) with delta (0, 0)
Screenshot: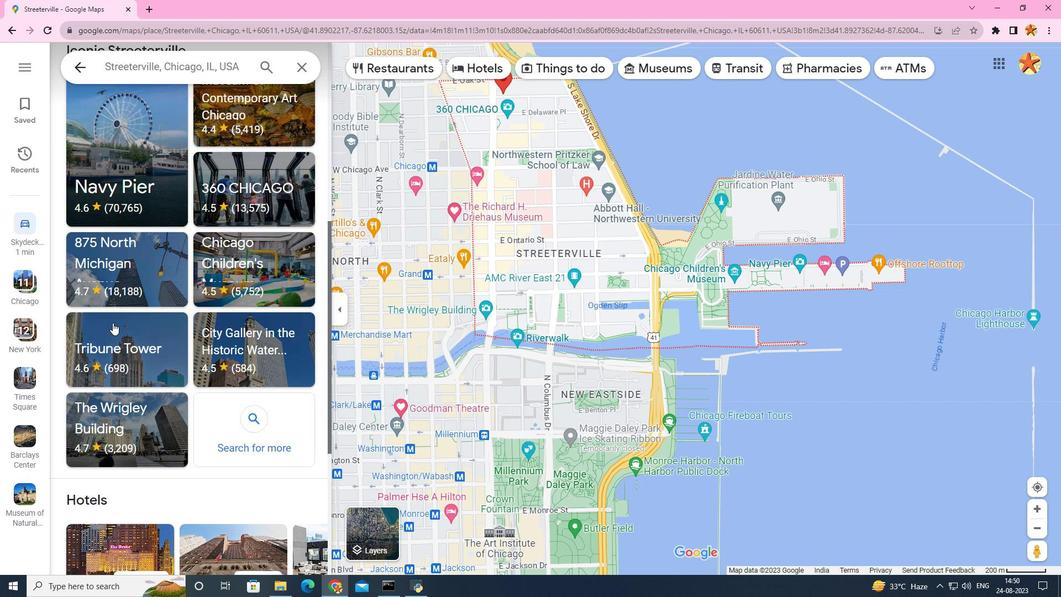 
Action: Mouse scrolled (112, 323) with delta (0, 0)
Screenshot: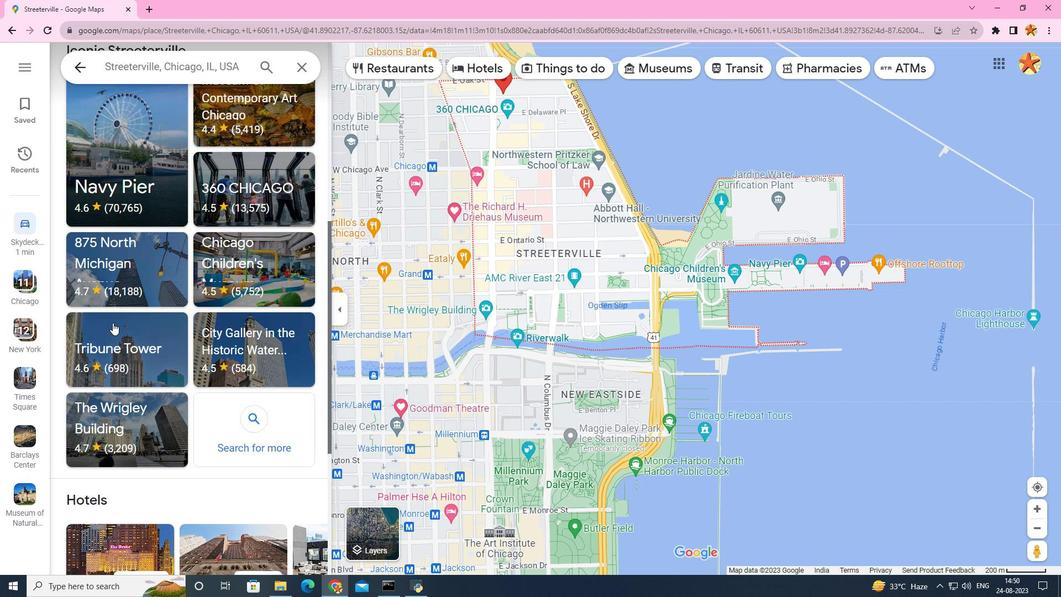 
Action: Mouse scrolled (112, 323) with delta (0, 0)
Screenshot: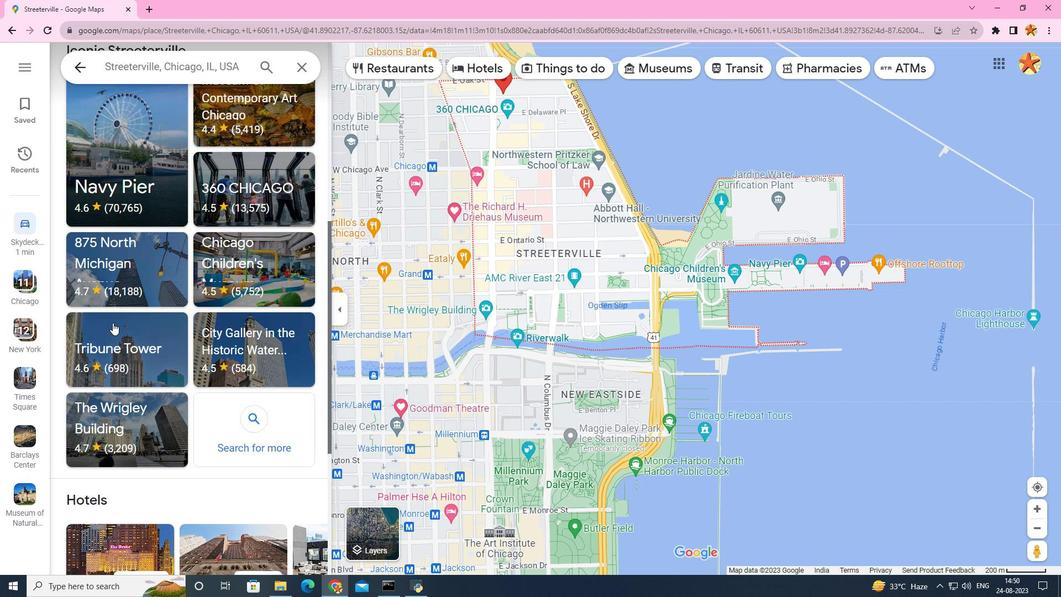 
Action: Mouse scrolled (112, 323) with delta (0, 0)
Screenshot: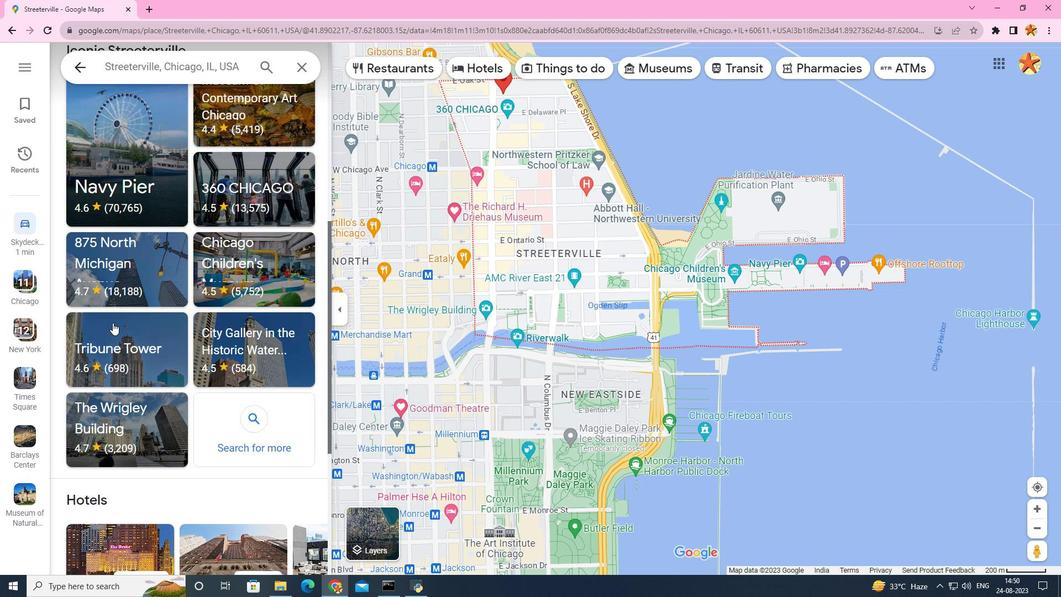 
Action: Mouse scrolled (112, 323) with delta (0, 0)
Screenshot: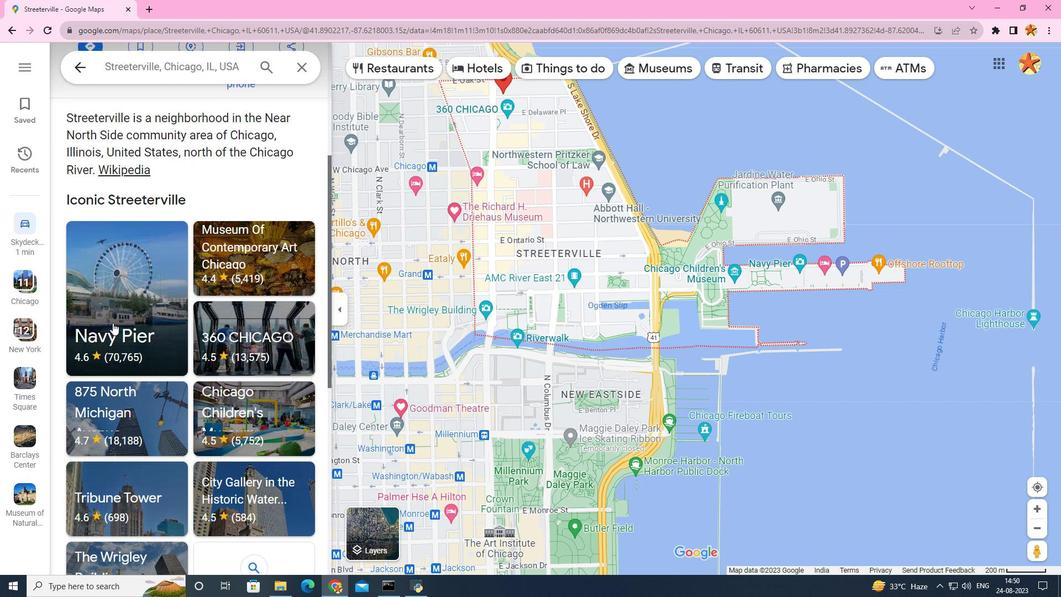 
Action: Mouse scrolled (112, 323) with delta (0, 0)
Screenshot: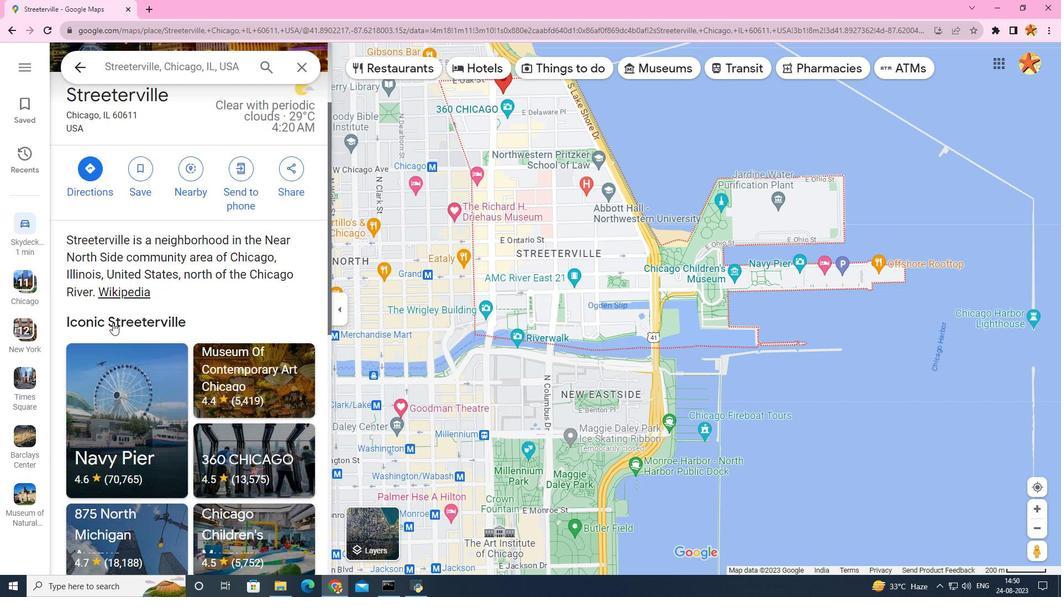 
Action: Mouse scrolled (112, 323) with delta (0, 0)
Screenshot: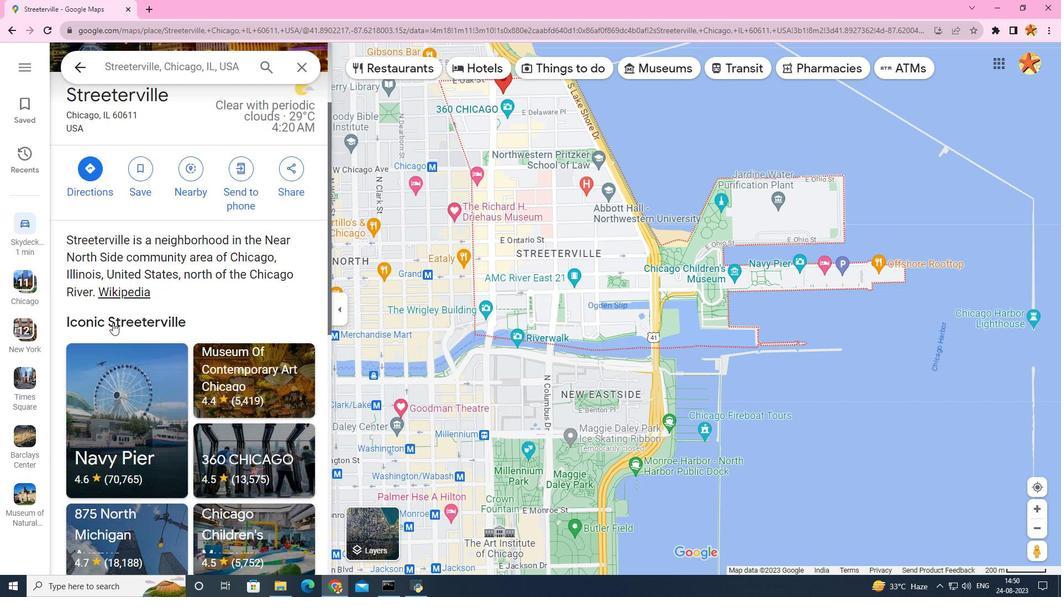 
Action: Mouse scrolled (112, 323) with delta (0, 0)
Screenshot: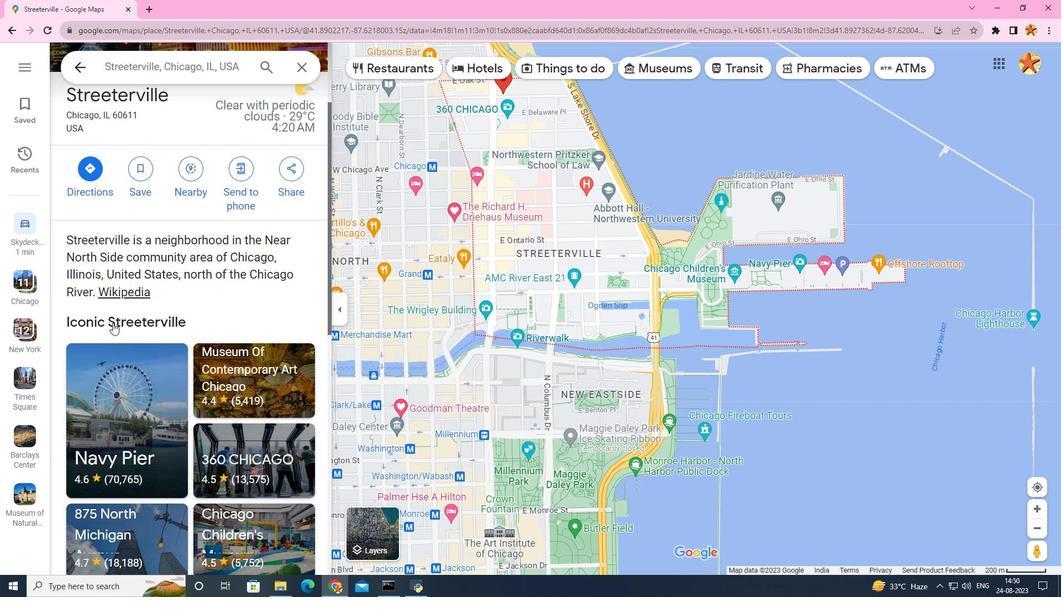 
Action: Mouse scrolled (112, 323) with delta (0, 0)
Screenshot: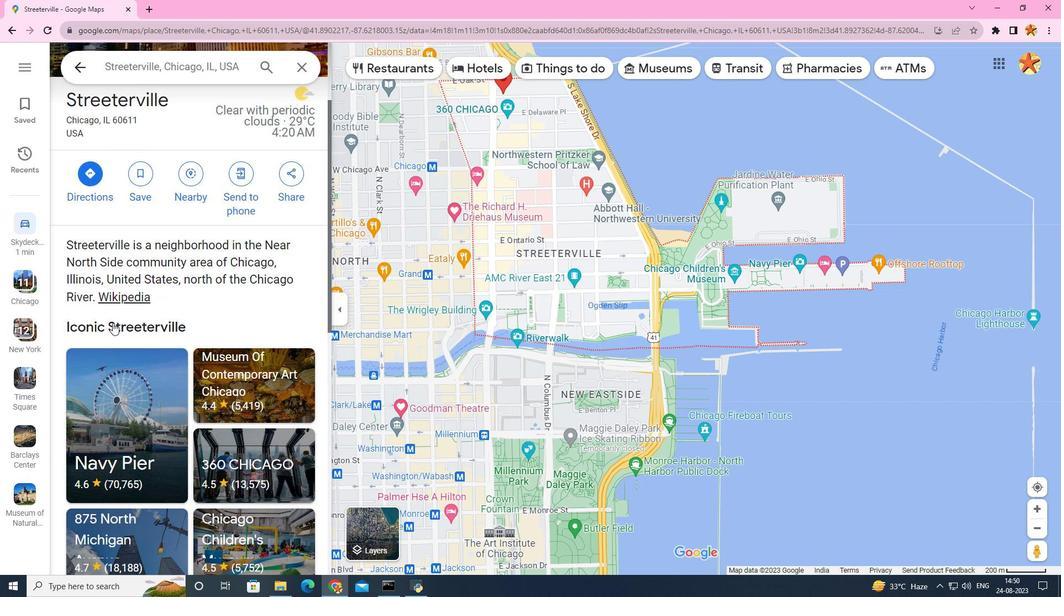 
Action: Mouse scrolled (112, 323) with delta (0, 0)
Screenshot: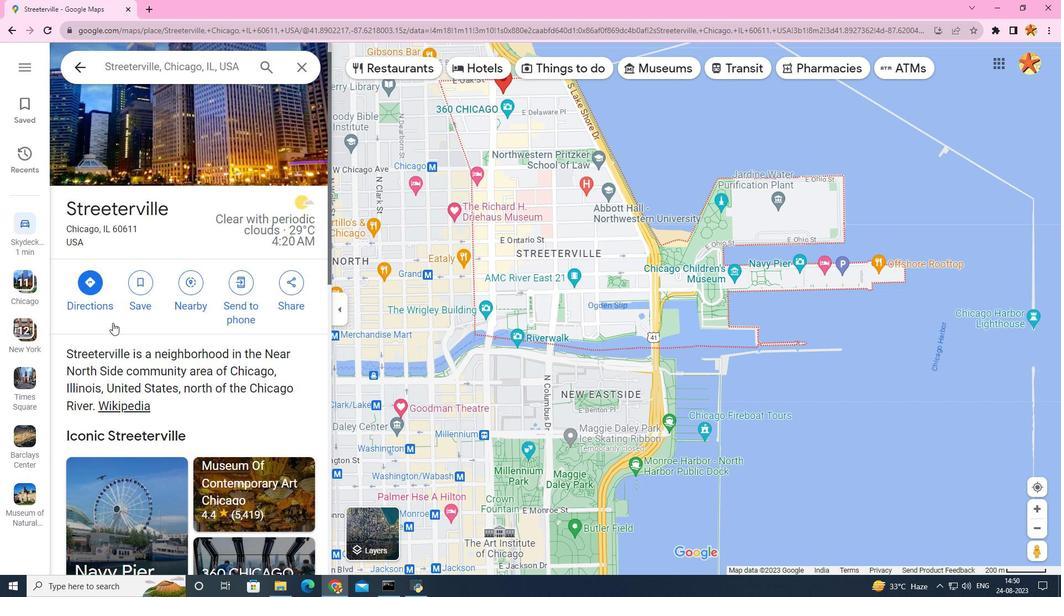 
Action: Mouse scrolled (112, 323) with delta (0, 0)
Screenshot: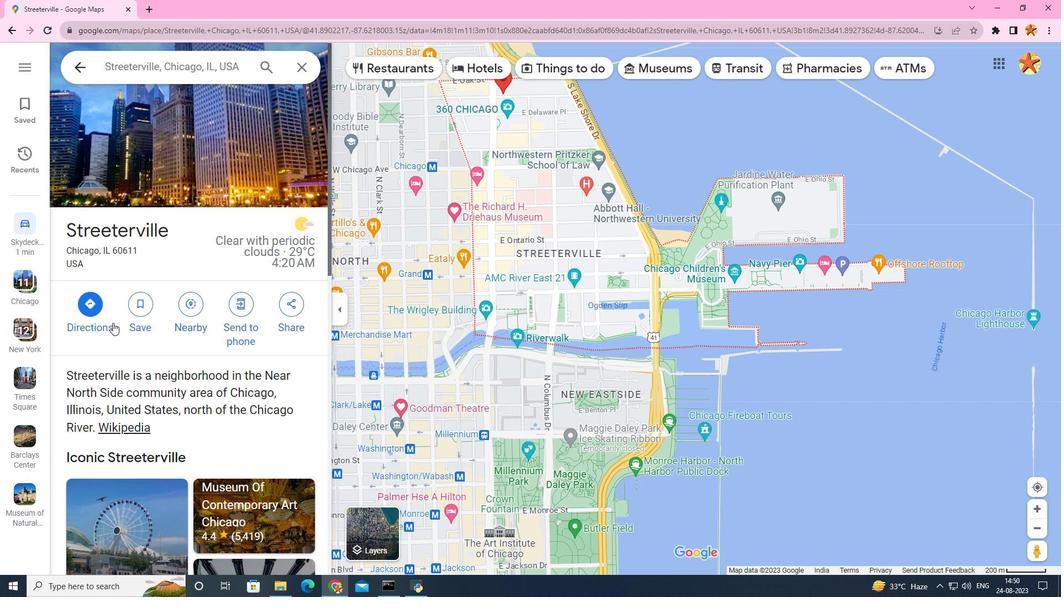 
Action: Mouse scrolled (112, 323) with delta (0, 0)
Screenshot: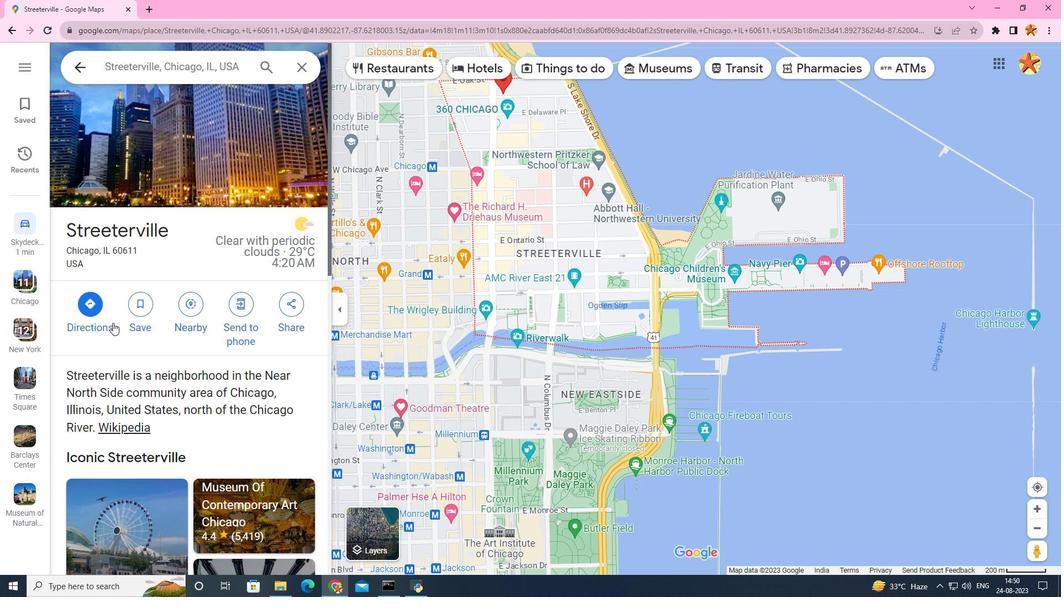 
Action: Mouse scrolled (112, 323) with delta (0, 0)
Screenshot: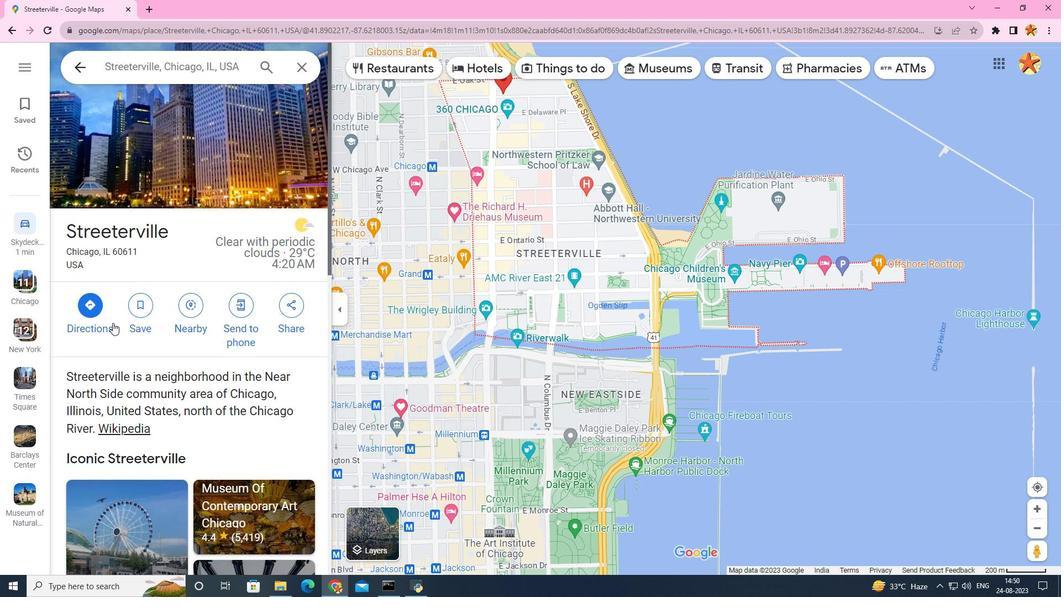 
Action: Mouse scrolled (112, 323) with delta (0, 0)
Screenshot: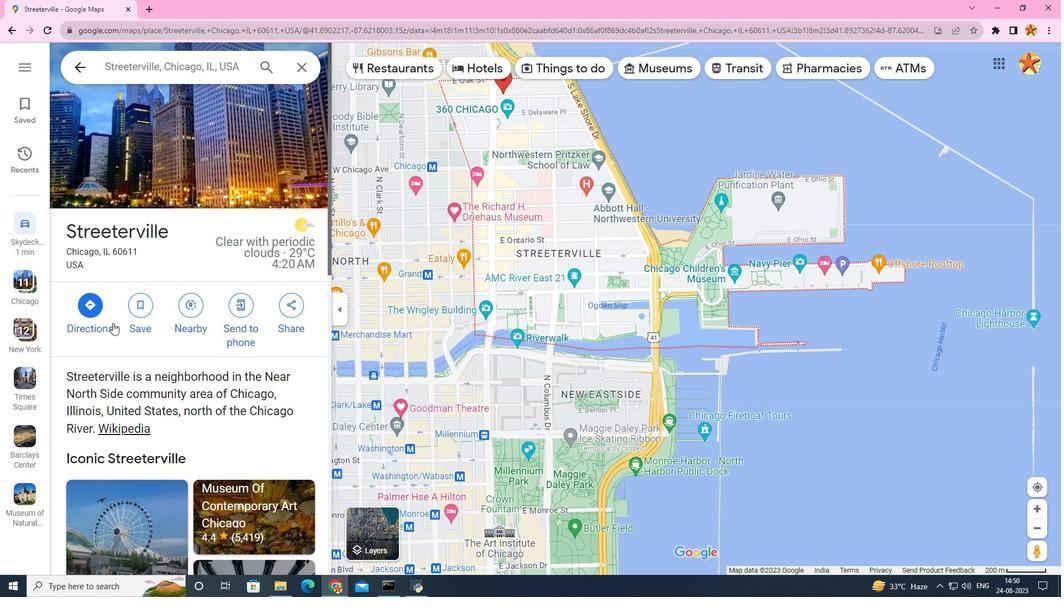 
Action: Mouse scrolled (112, 323) with delta (0, 0)
Screenshot: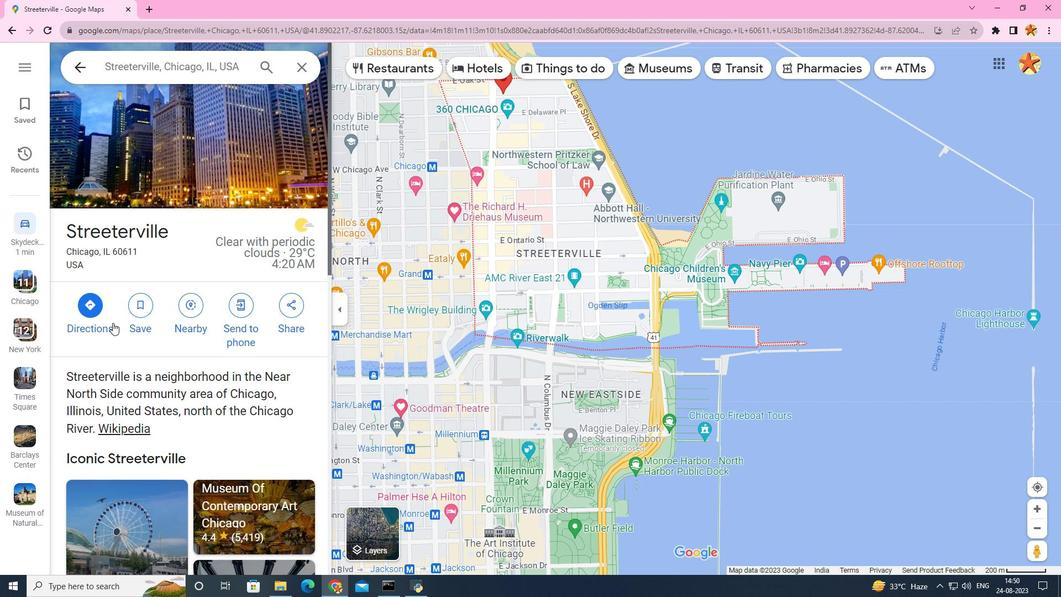 
Action: Mouse scrolled (112, 323) with delta (0, 0)
Screenshot: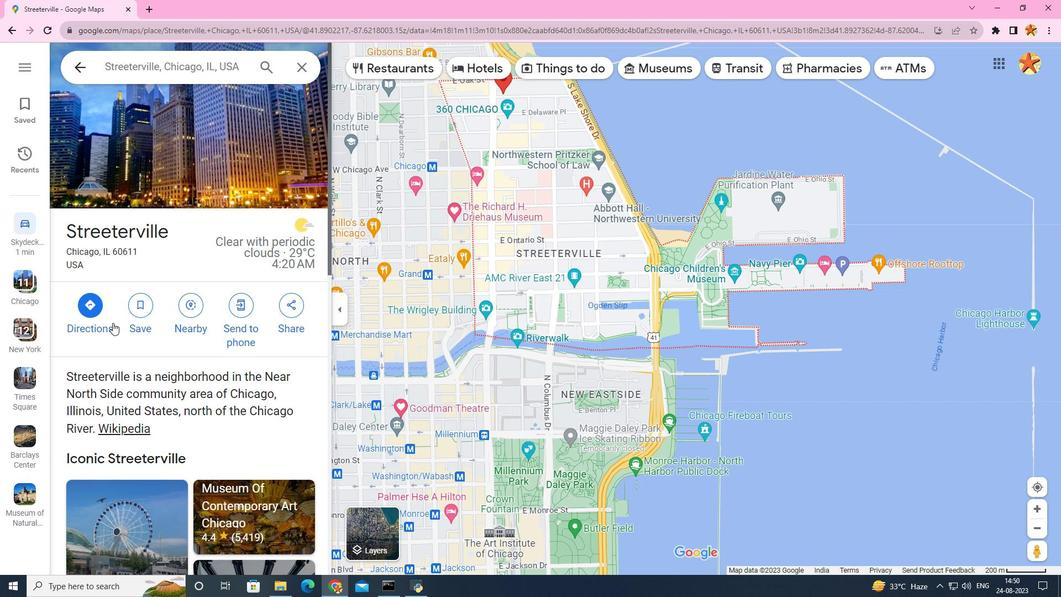 
Action: Mouse scrolled (112, 323) with delta (0, 0)
Screenshot: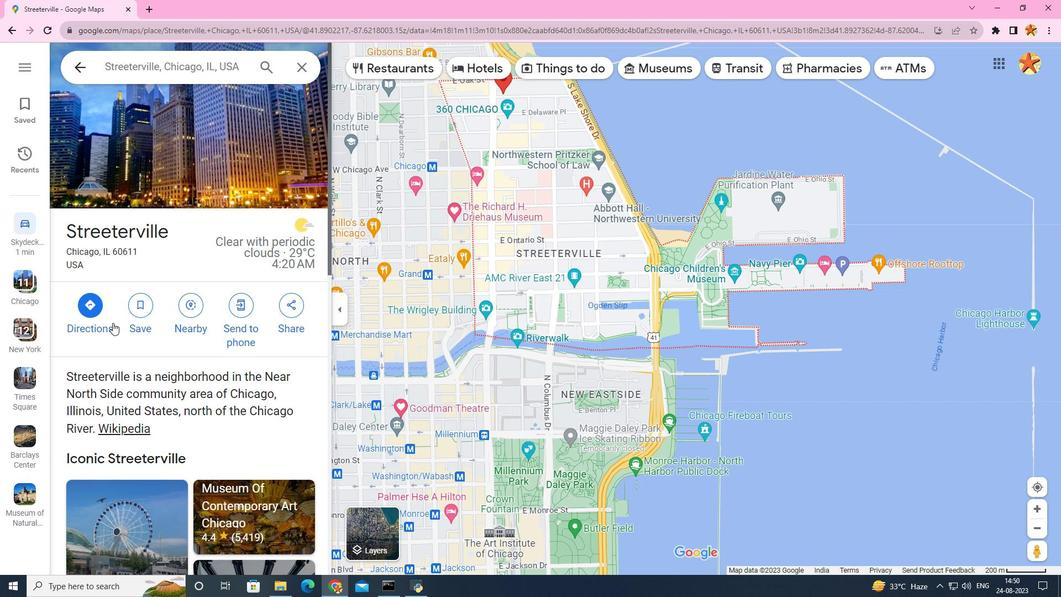 
Action: Mouse scrolled (112, 323) with delta (0, 0)
Screenshot: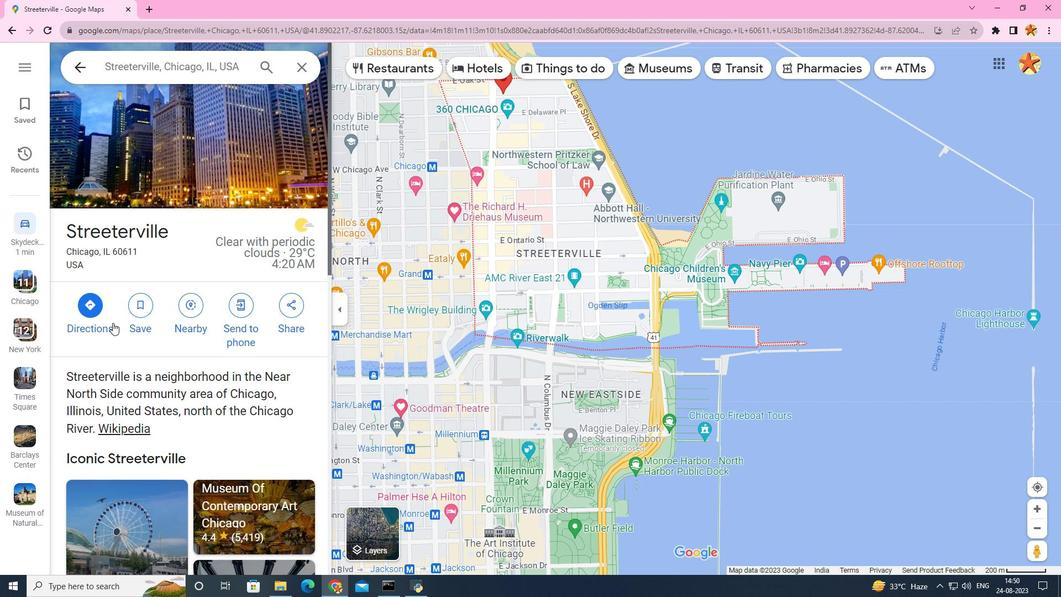 
